 Task: Look for space in Hōfu, Japan from 5th September, 2023 to 12th September, 2023 for 2 adults in price range Rs.10000 to Rs.15000.  With 1  bedroom having 1 bed and 1 bathroom. Property type can be house, flat, guest house, hotel. Booking option can be shelf check-in. Required host language is English.
Action: Mouse moved to (540, 127)
Screenshot: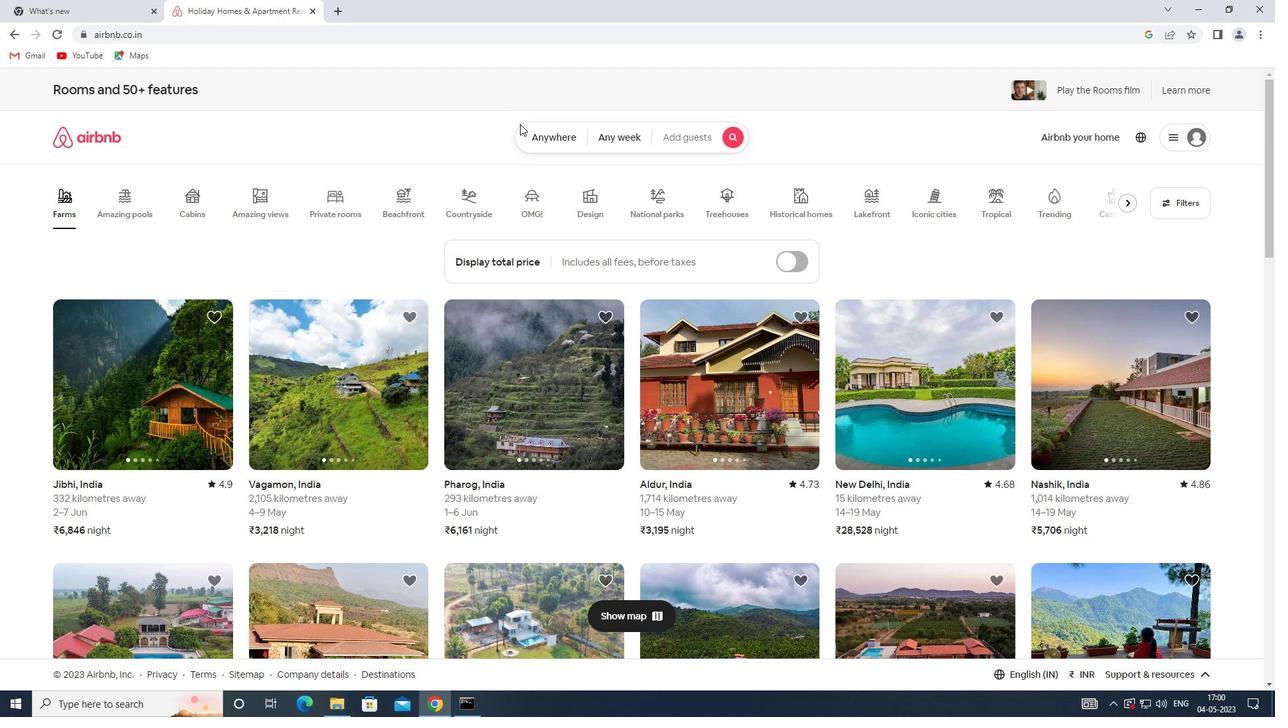 
Action: Mouse pressed left at (540, 127)
Screenshot: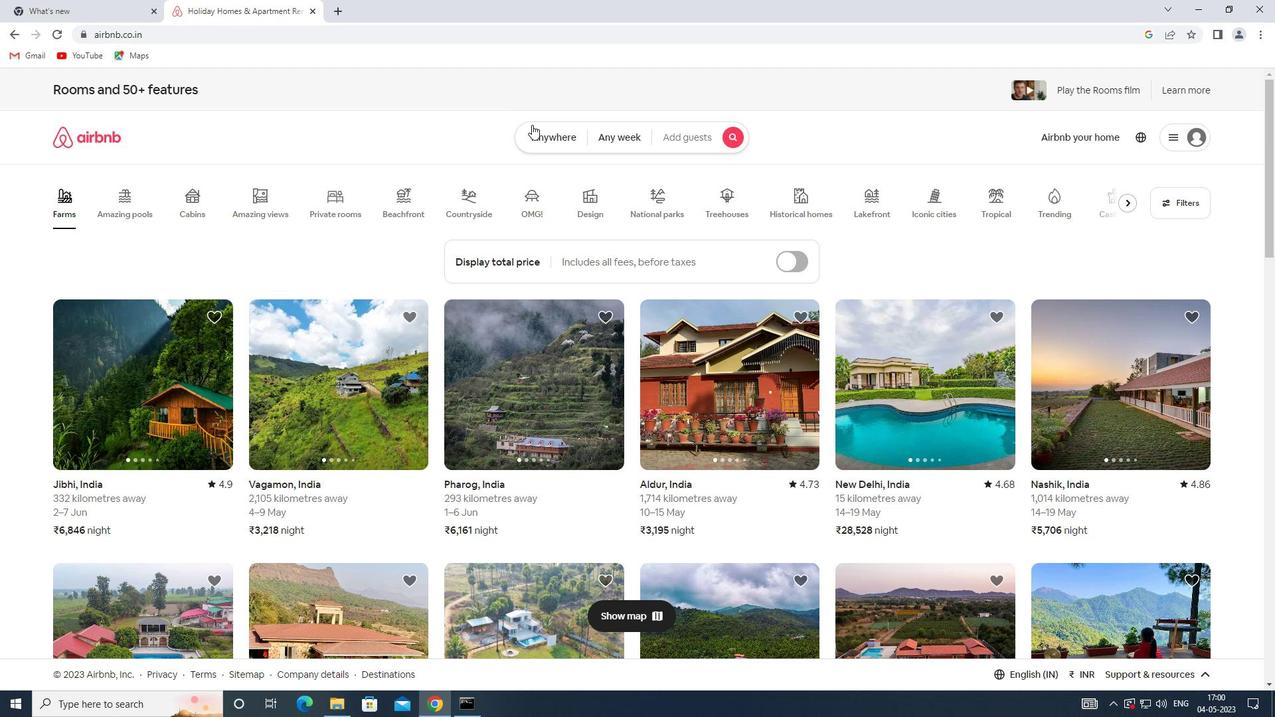 
Action: Mouse moved to (461, 182)
Screenshot: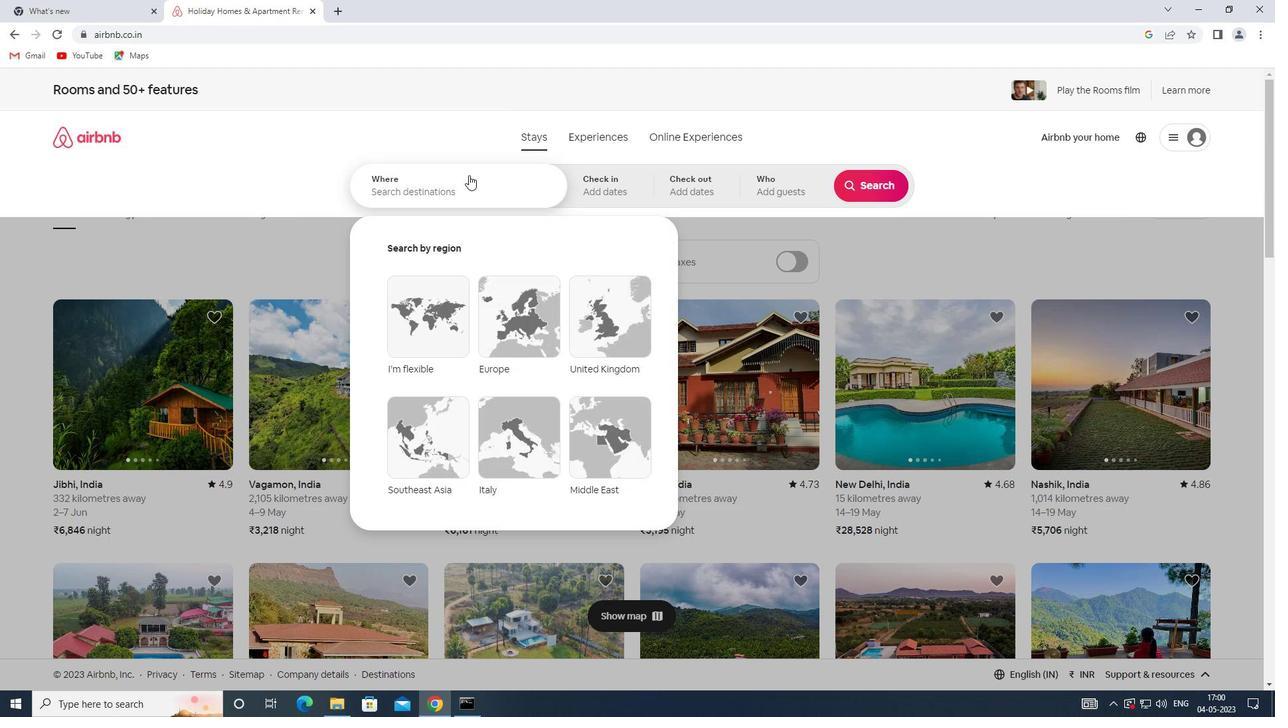 
Action: Mouse pressed left at (461, 182)
Screenshot: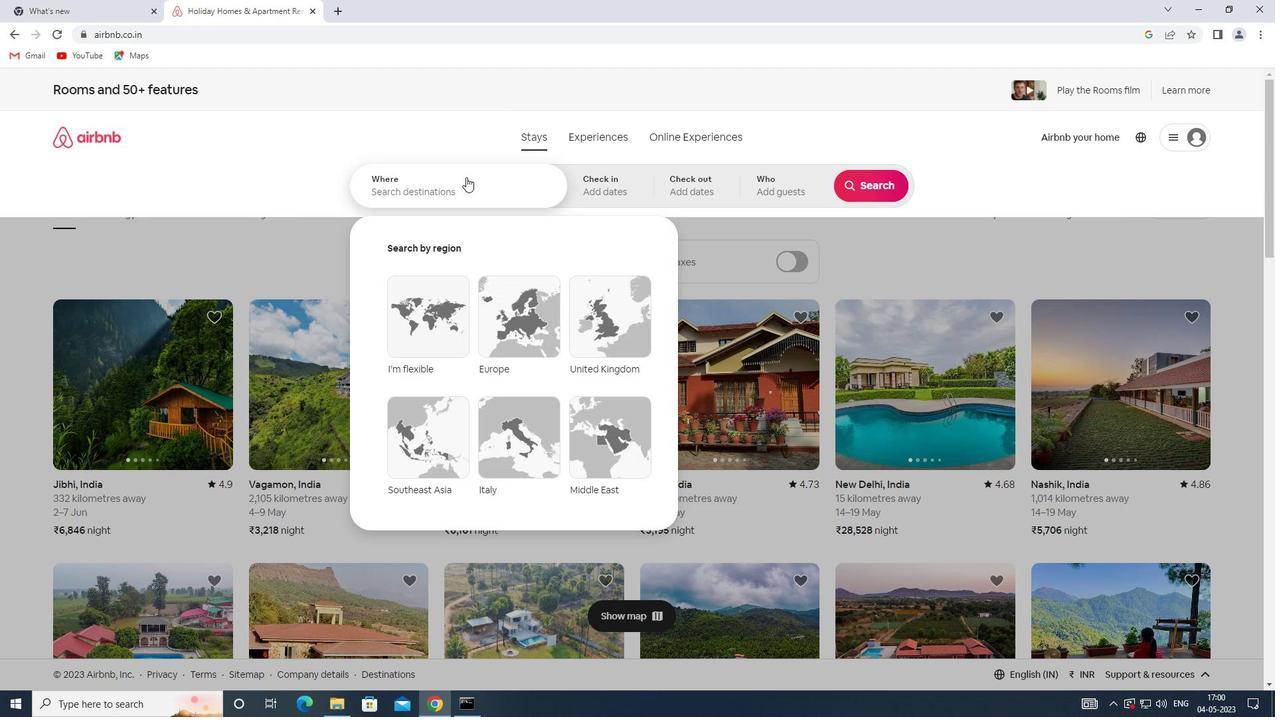 
Action: Key pressed <Key.shift>HOFU,<Key.shift>JAPAN
Screenshot: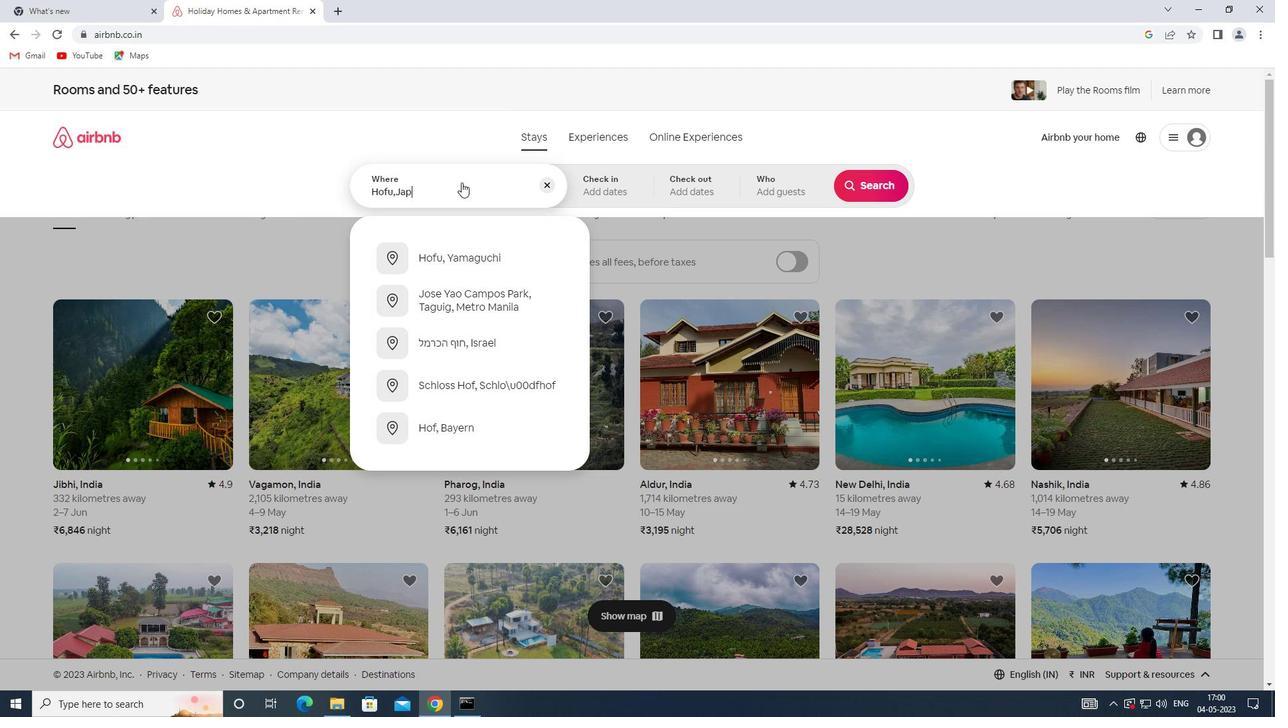 
Action: Mouse moved to (594, 192)
Screenshot: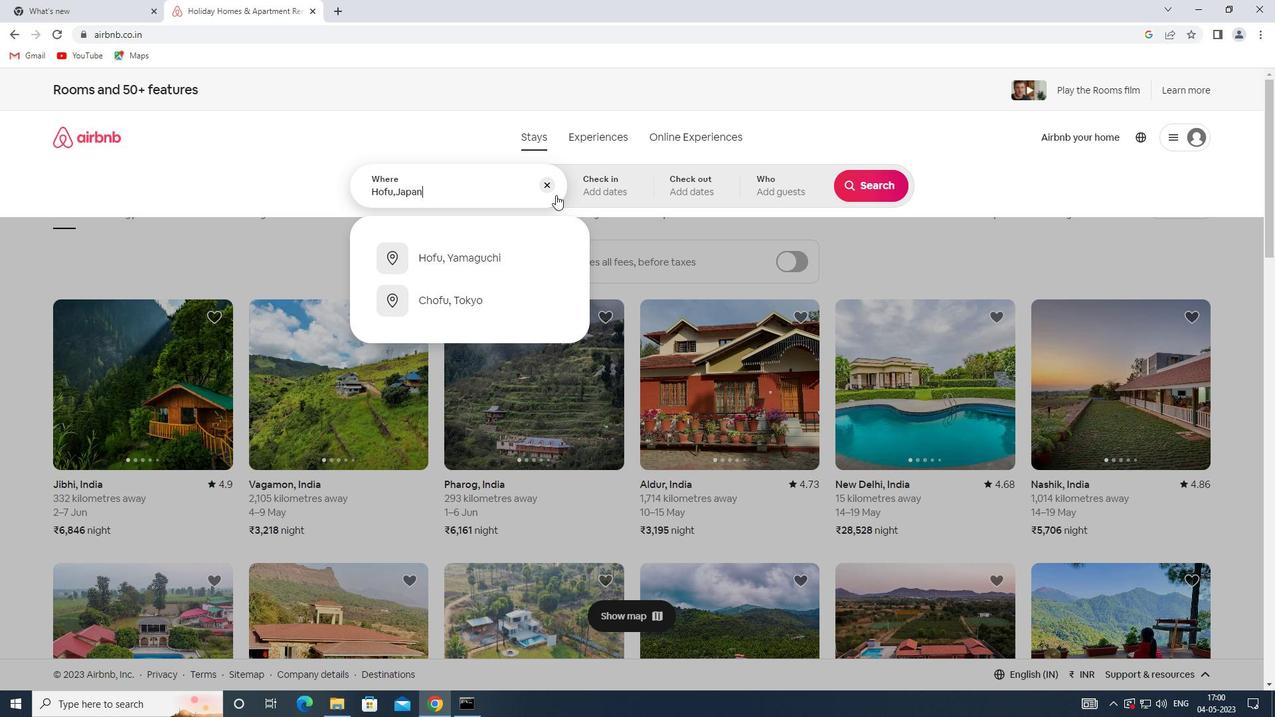 
Action: Mouse pressed left at (594, 192)
Screenshot: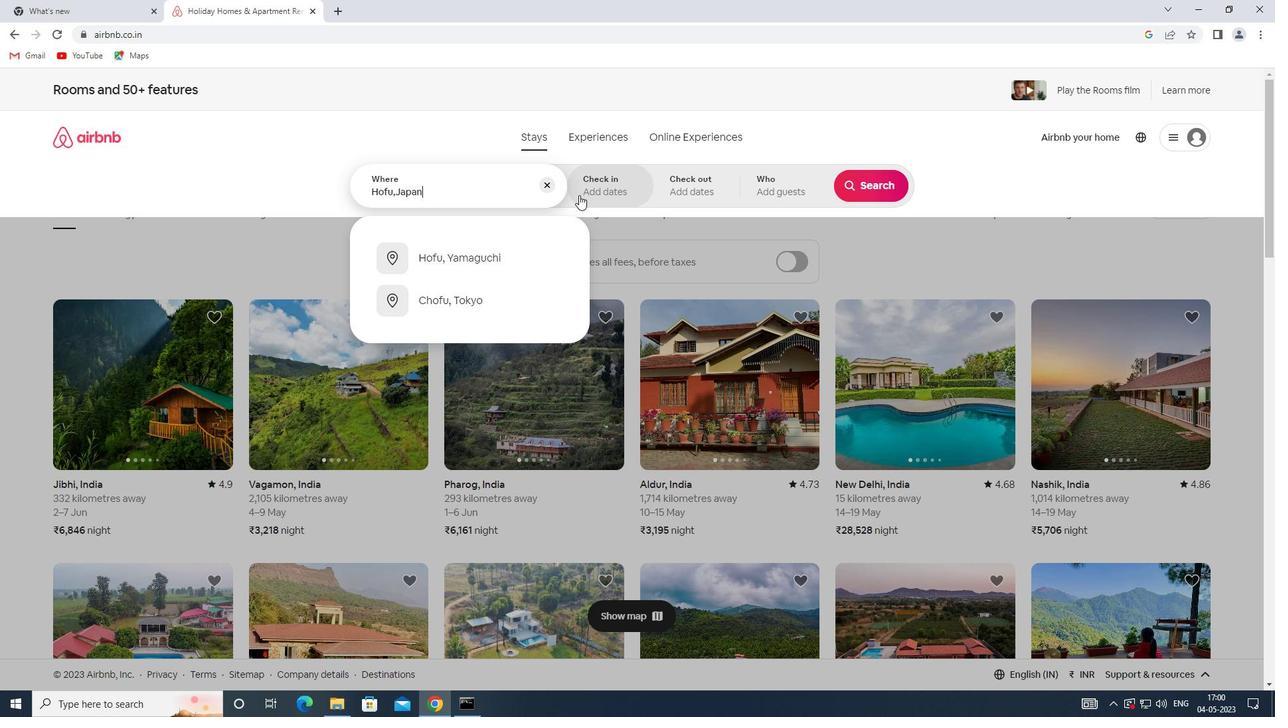 
Action: Mouse moved to (871, 293)
Screenshot: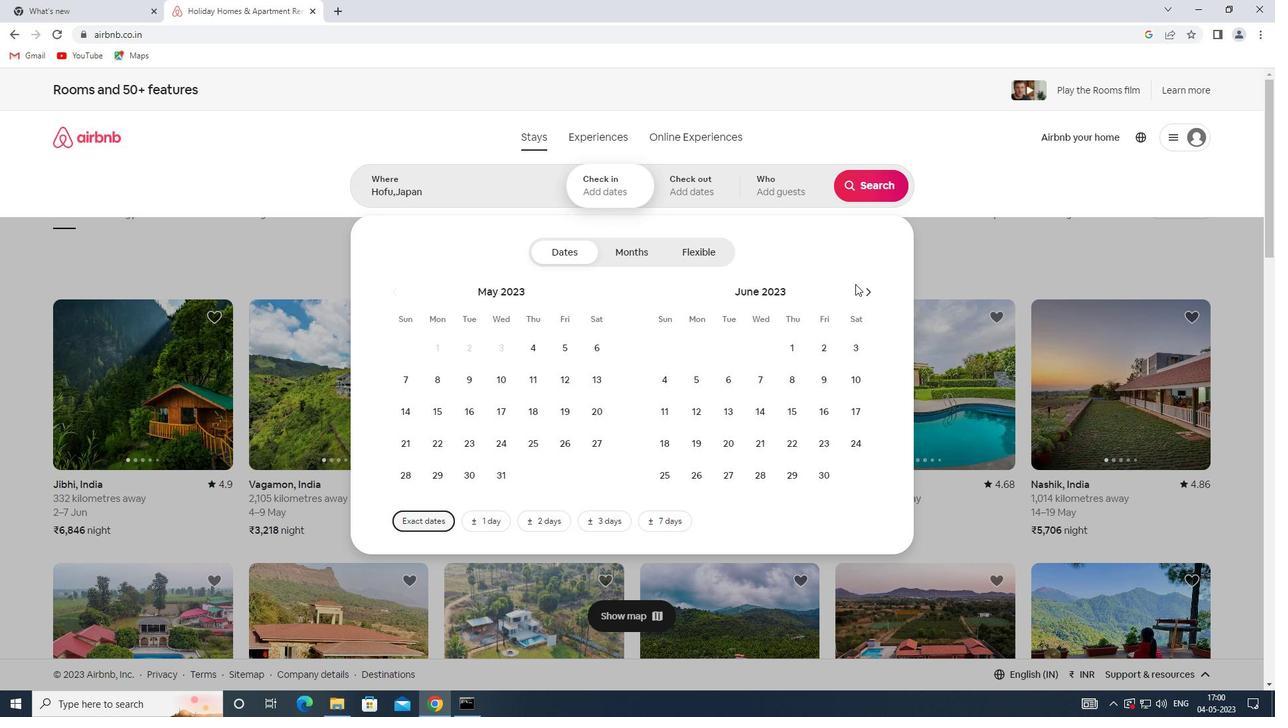 
Action: Mouse pressed left at (871, 293)
Screenshot: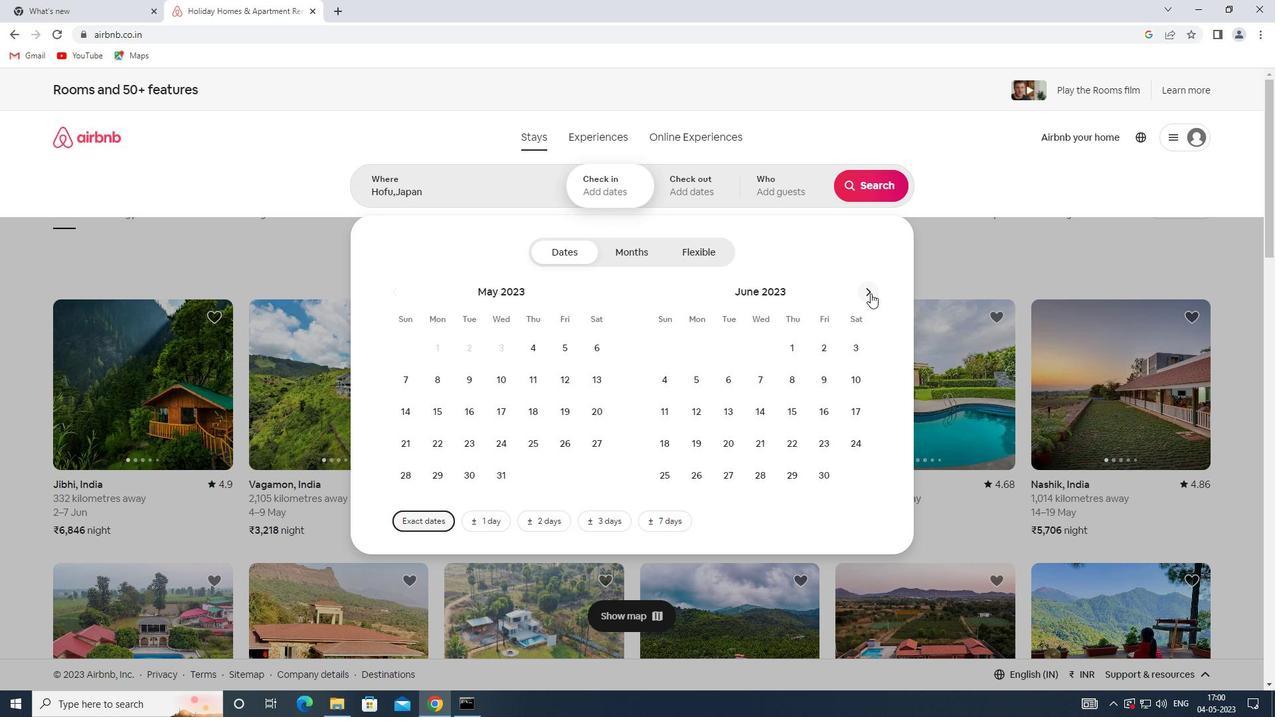 
Action: Mouse pressed left at (871, 293)
Screenshot: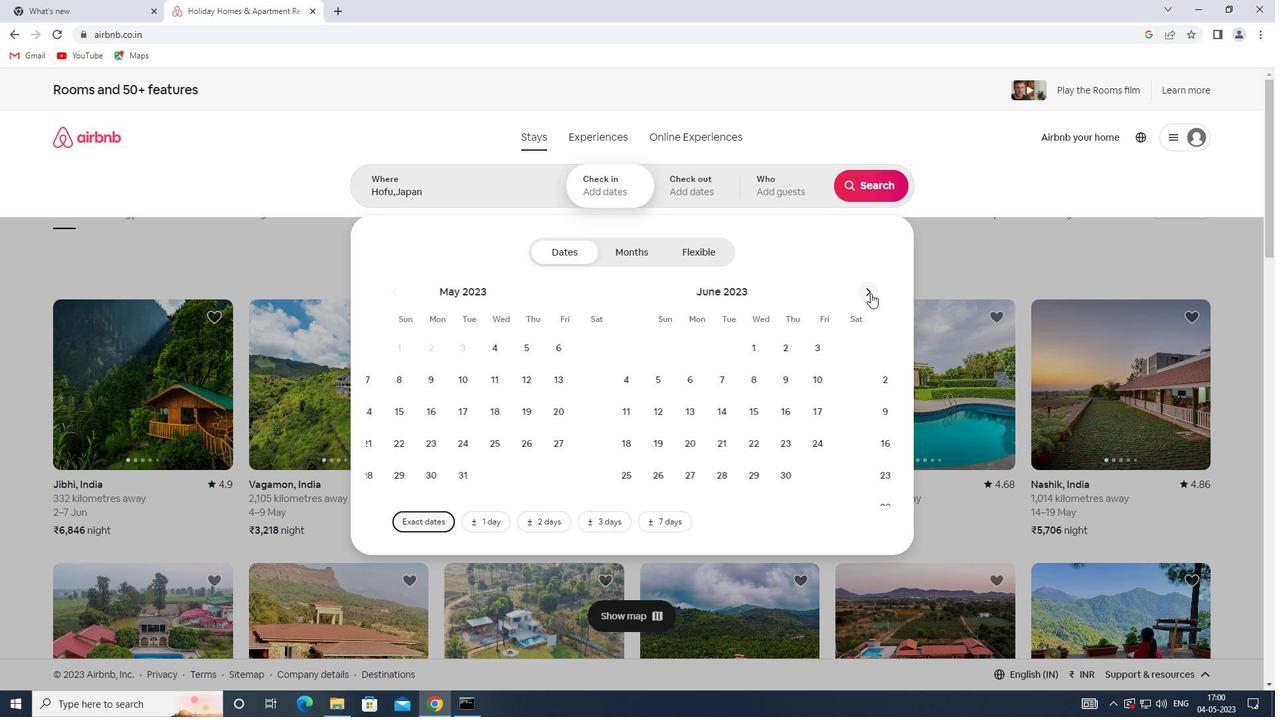 
Action: Mouse pressed left at (871, 293)
Screenshot: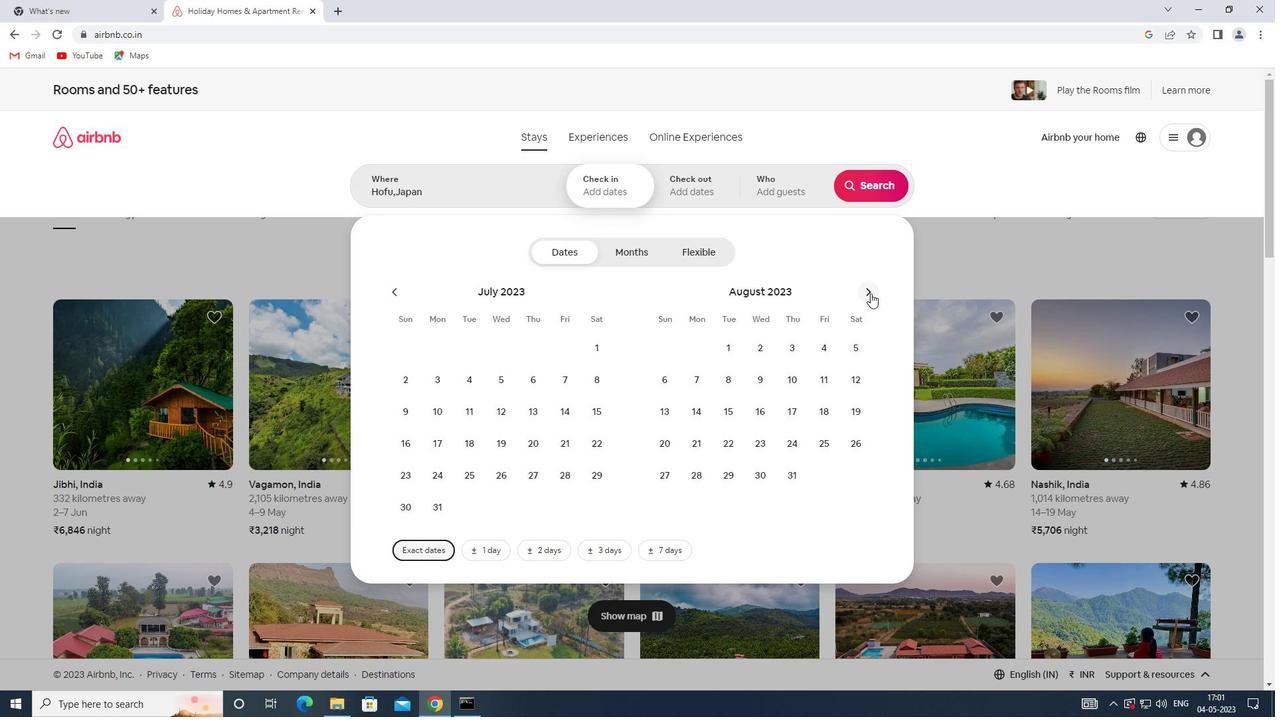 
Action: Mouse moved to (729, 377)
Screenshot: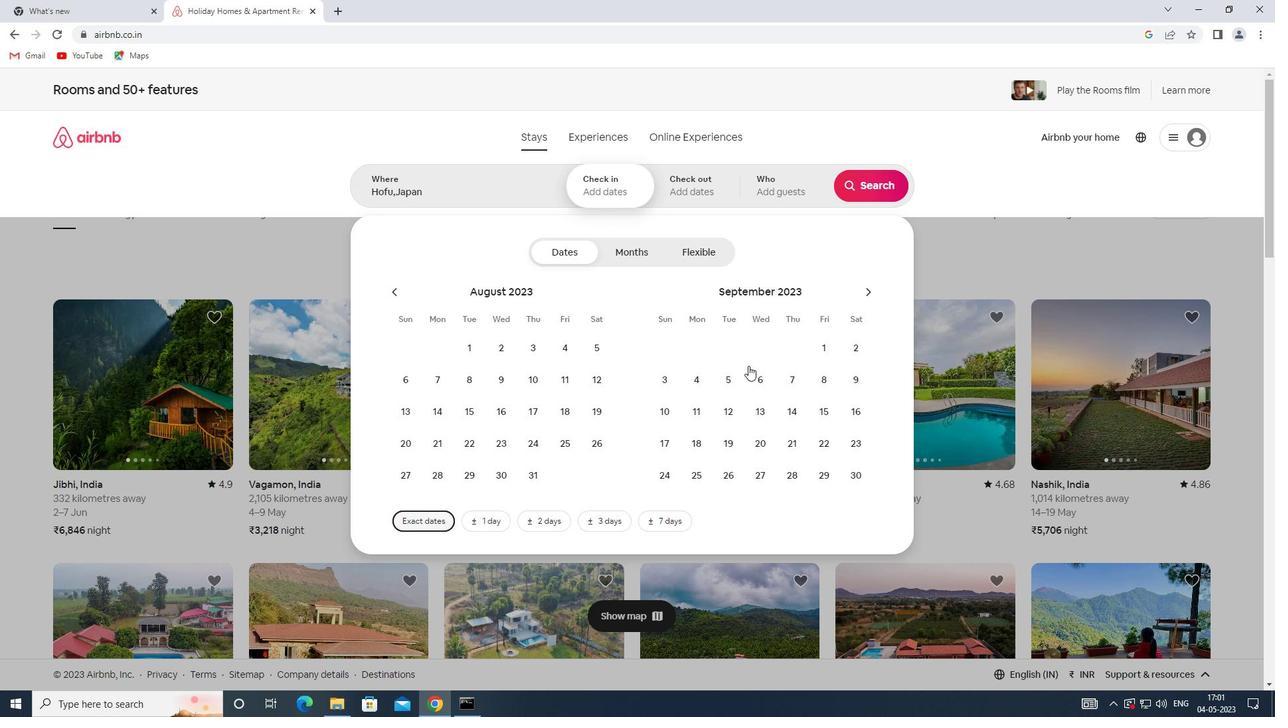 
Action: Mouse pressed left at (729, 377)
Screenshot: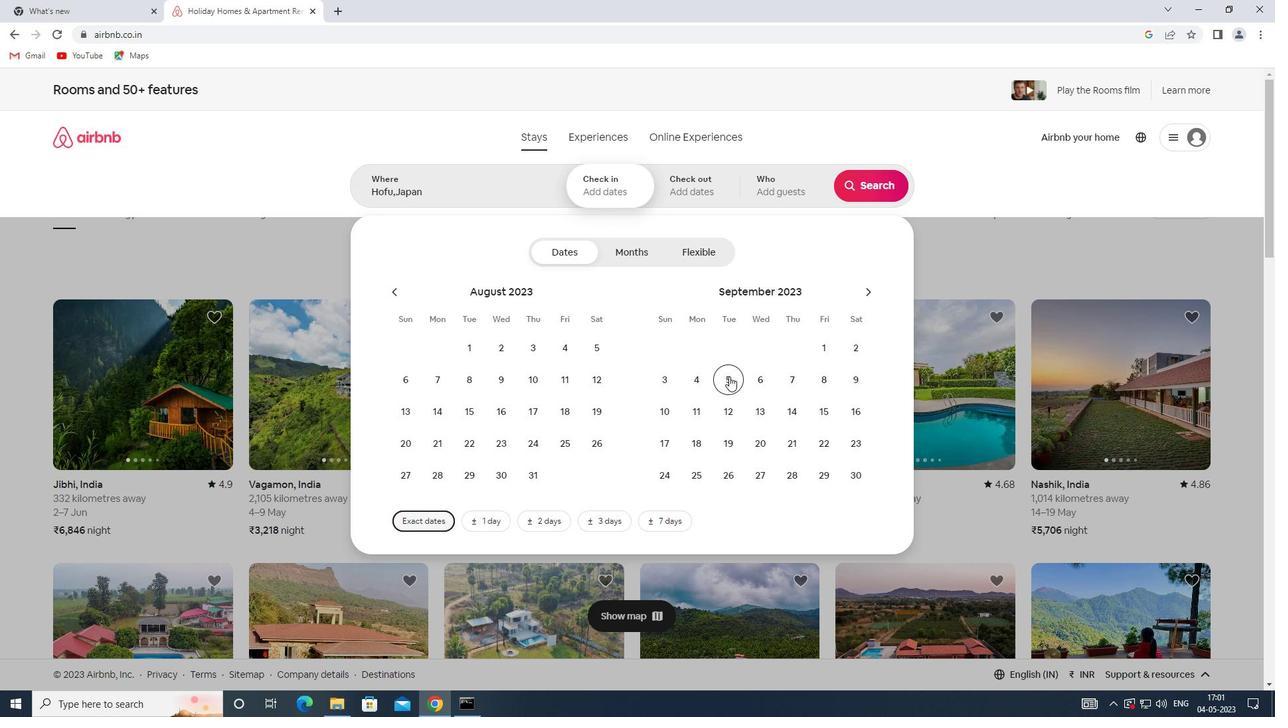 
Action: Mouse moved to (725, 410)
Screenshot: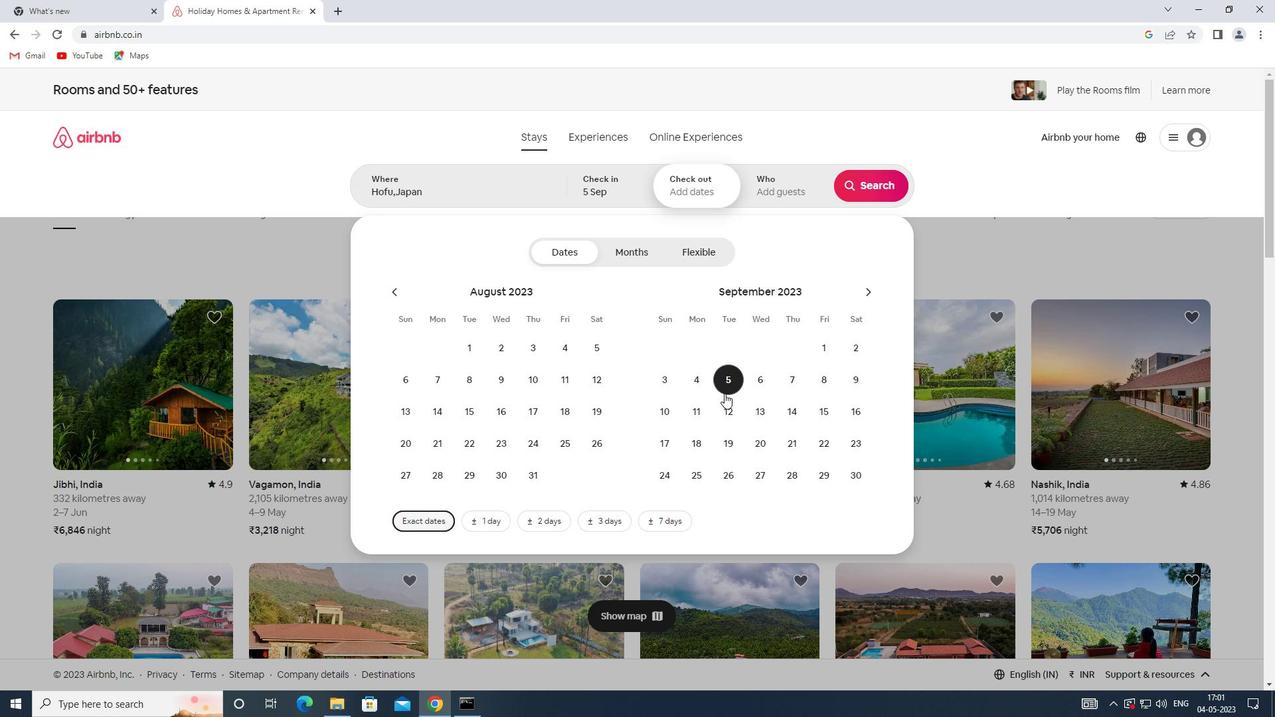 
Action: Mouse pressed left at (725, 410)
Screenshot: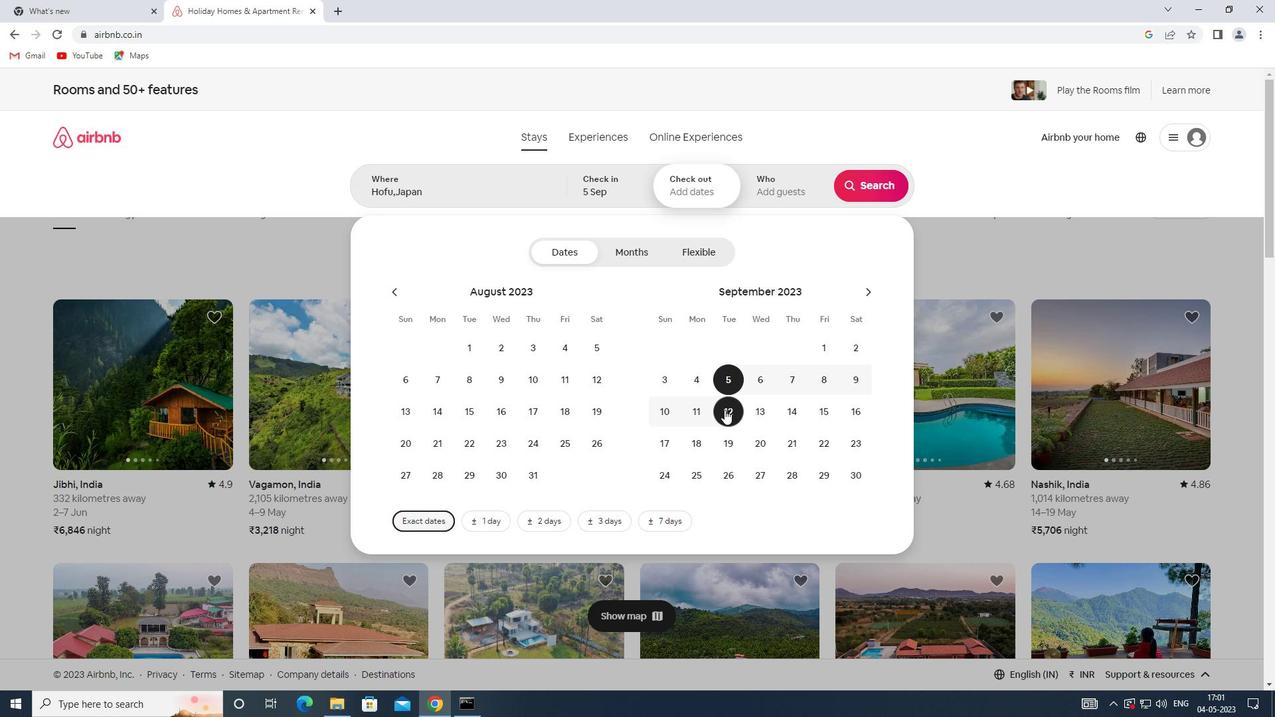 
Action: Mouse moved to (760, 191)
Screenshot: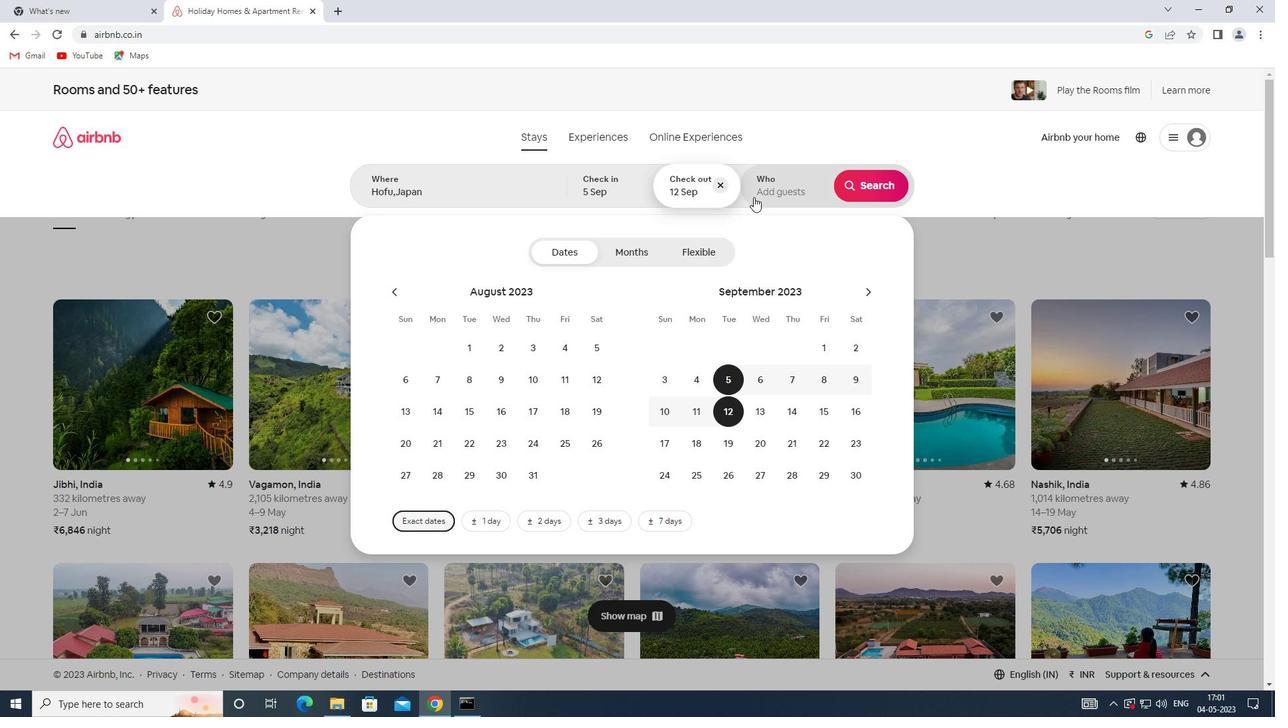 
Action: Mouse pressed left at (760, 191)
Screenshot: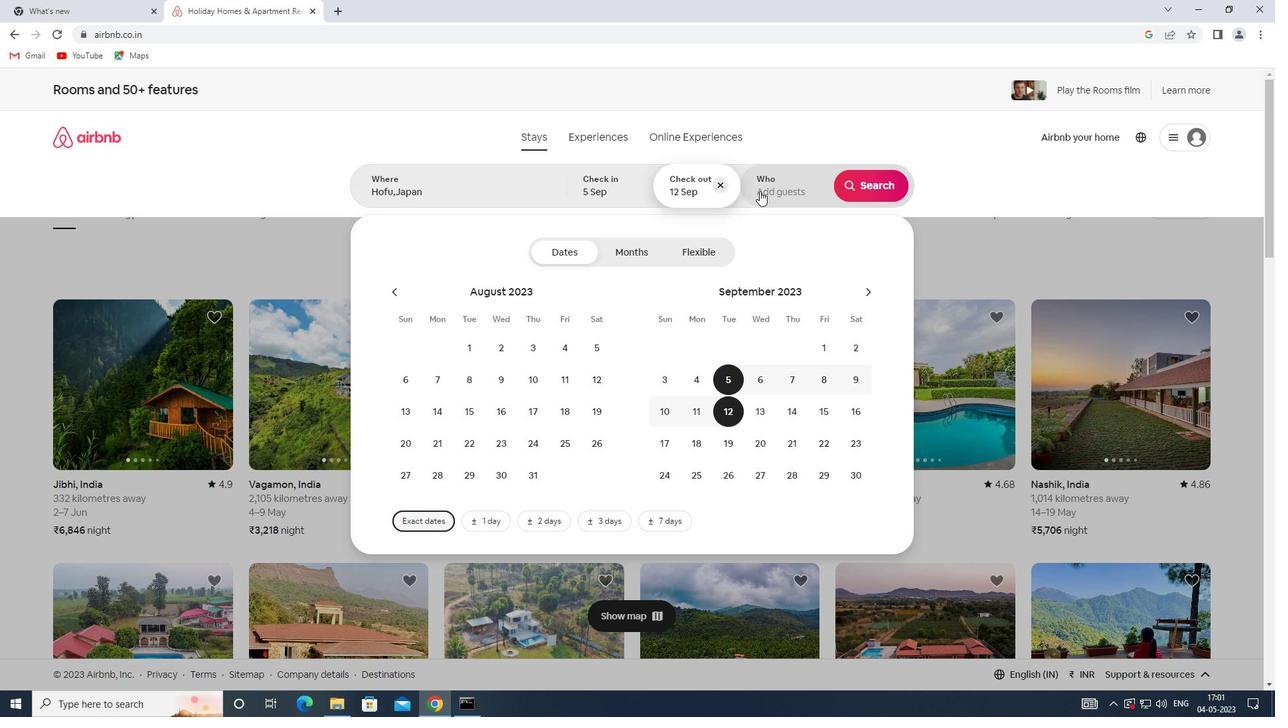 
Action: Mouse moved to (884, 256)
Screenshot: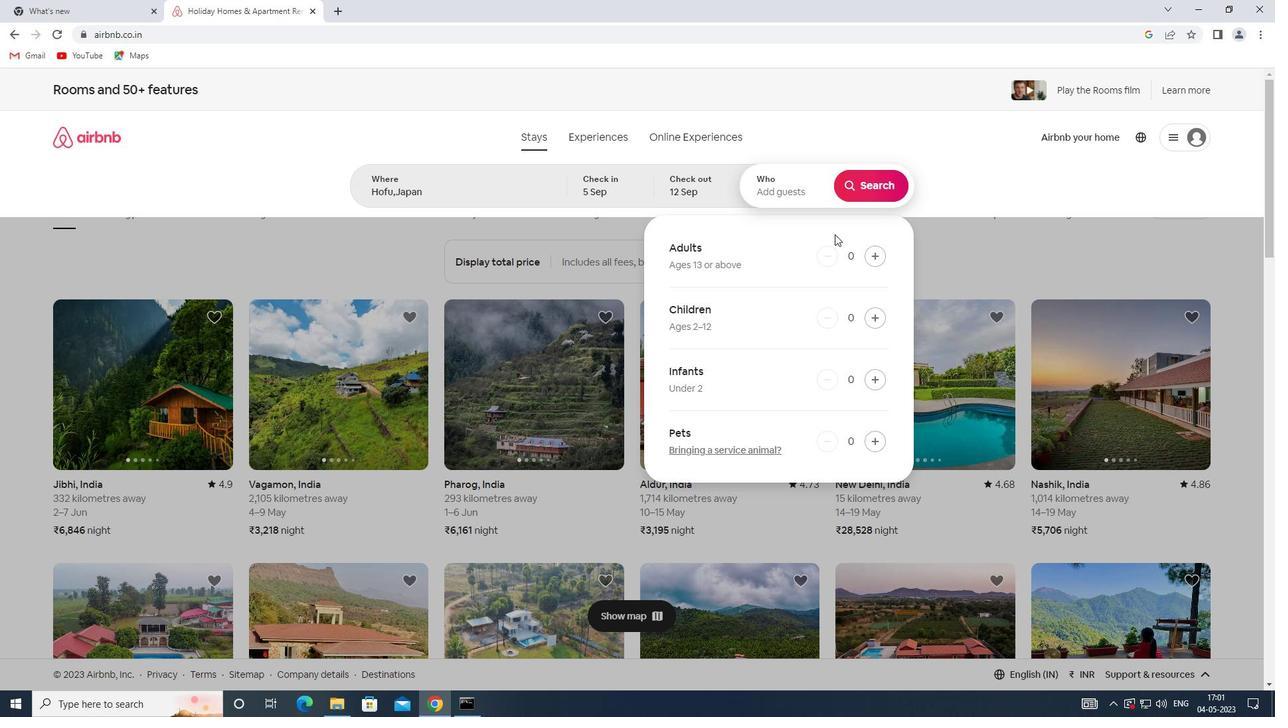 
Action: Mouse pressed left at (884, 256)
Screenshot: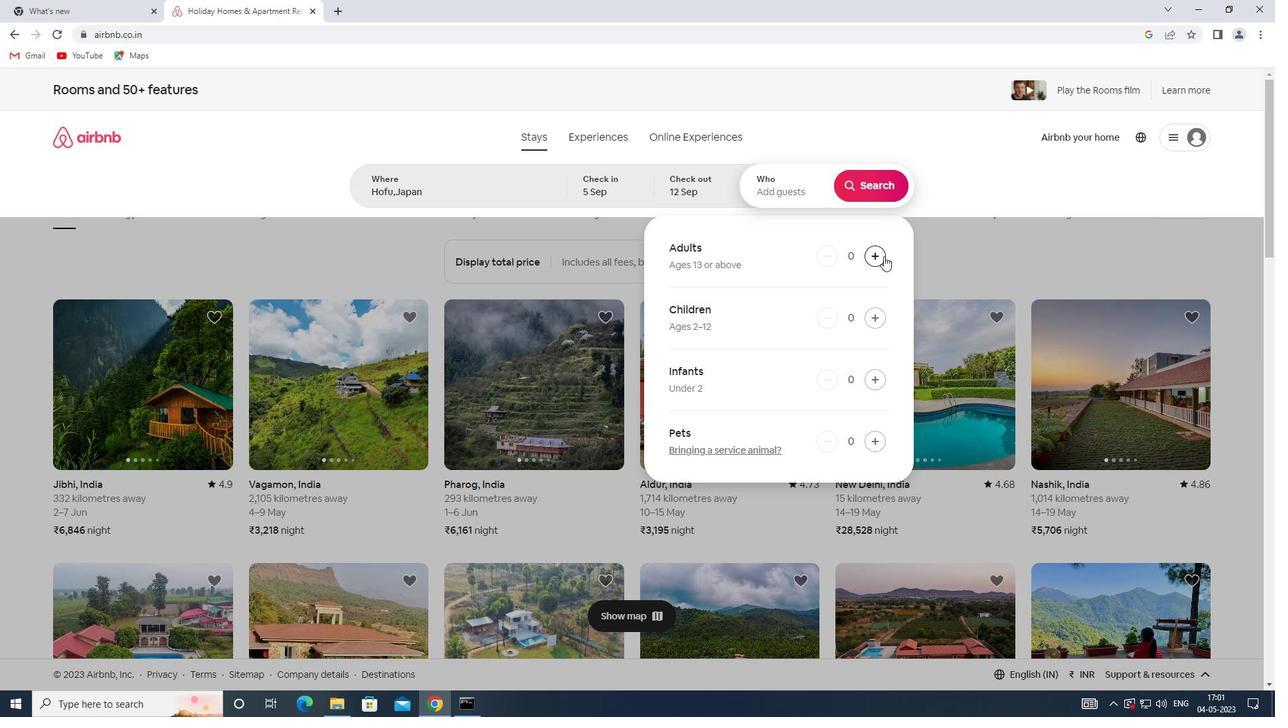
Action: Mouse pressed left at (884, 256)
Screenshot: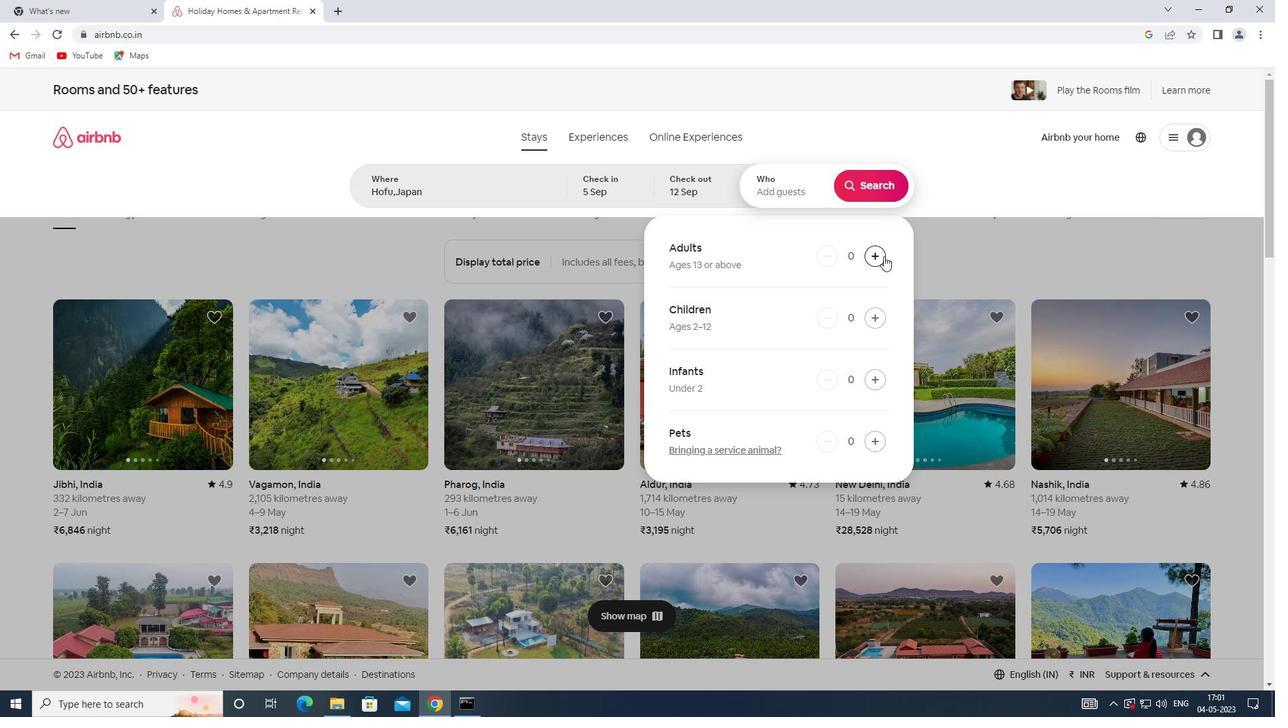 
Action: Mouse moved to (859, 171)
Screenshot: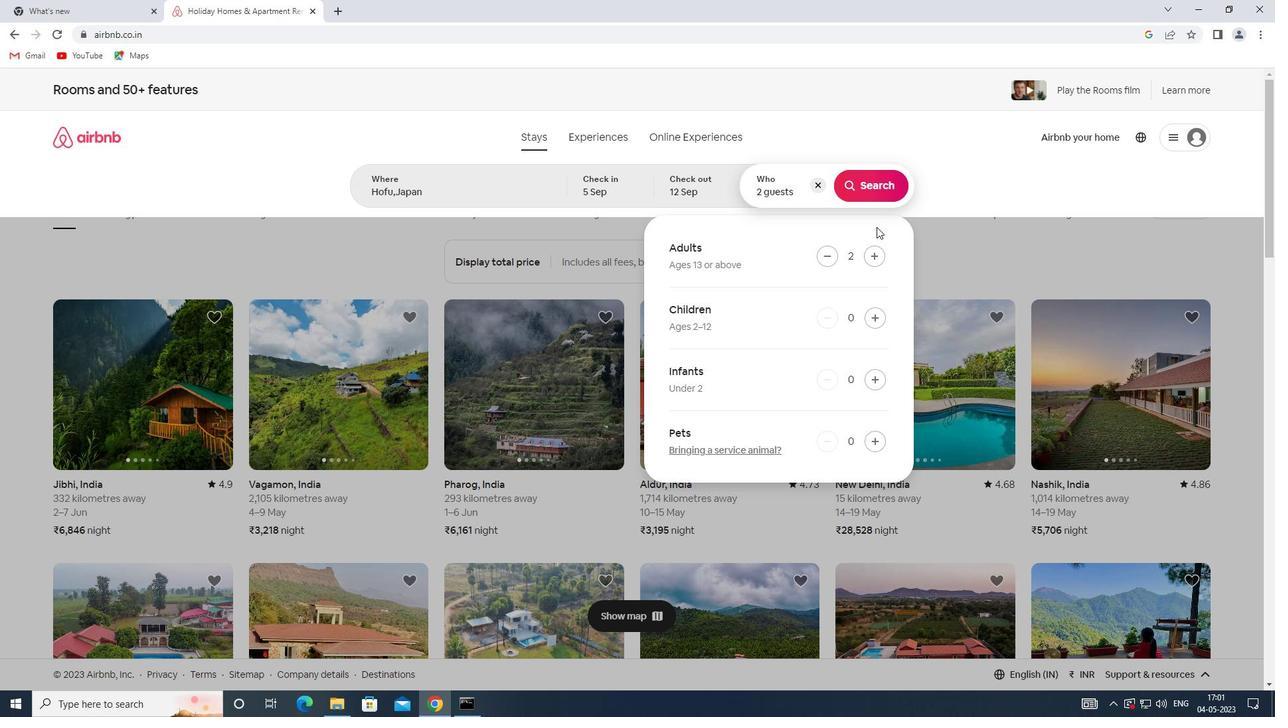 
Action: Mouse pressed left at (859, 171)
Screenshot: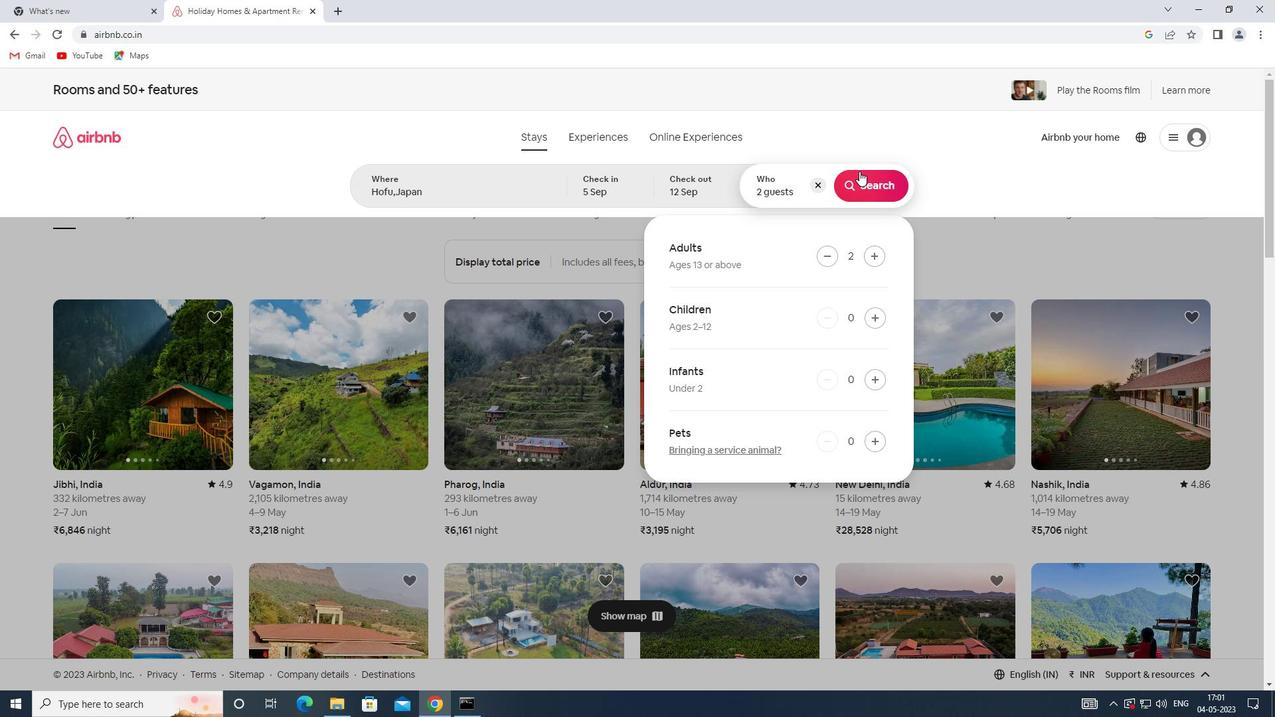 
Action: Mouse moved to (1216, 140)
Screenshot: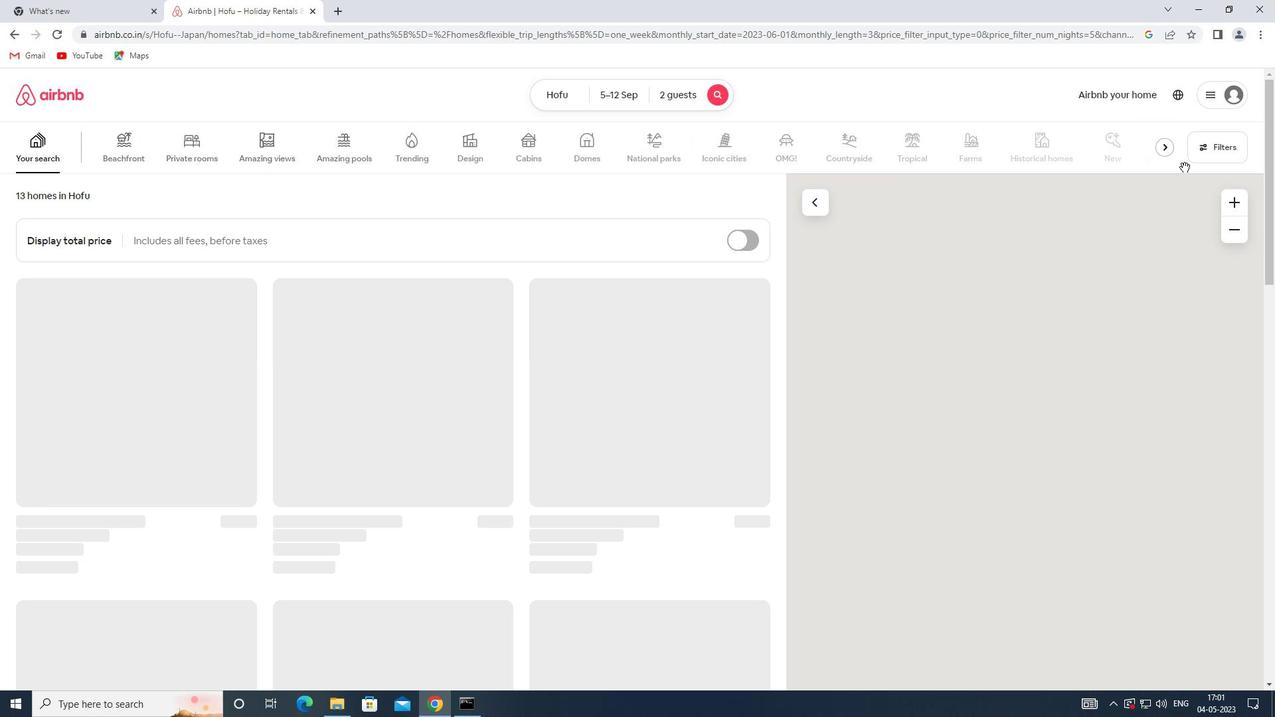 
Action: Mouse pressed left at (1216, 140)
Screenshot: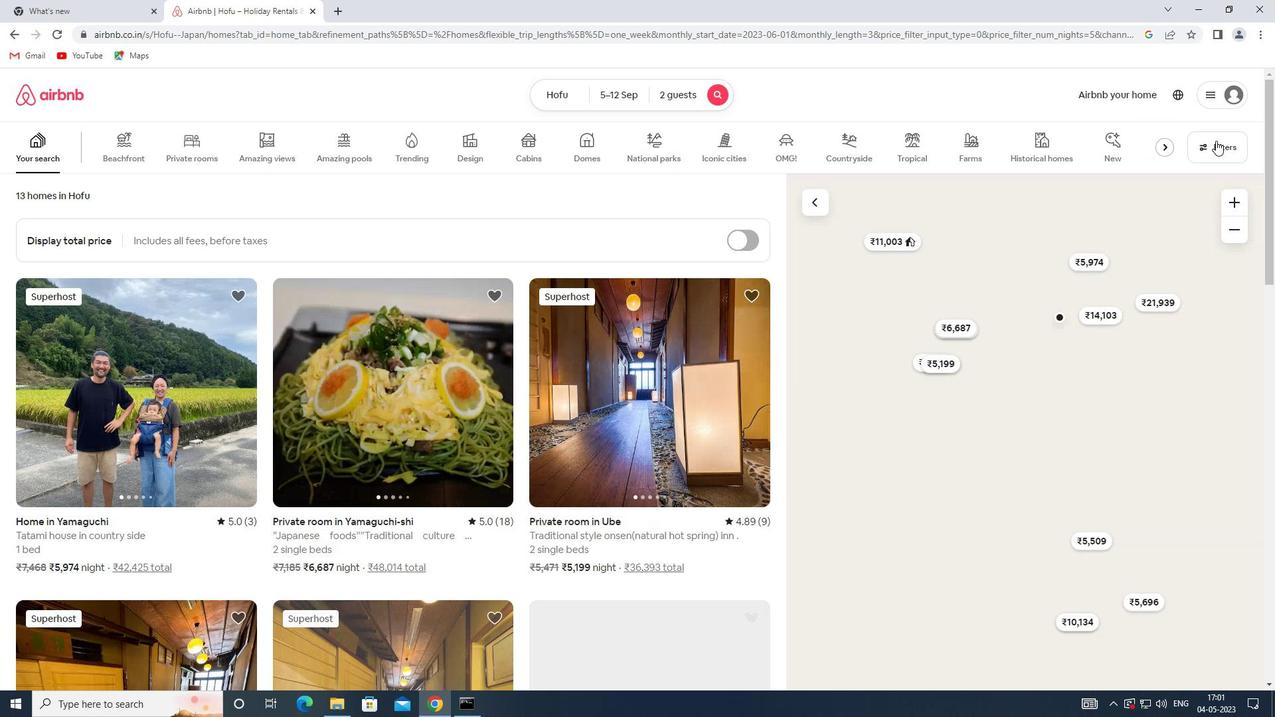 
Action: Mouse moved to (467, 320)
Screenshot: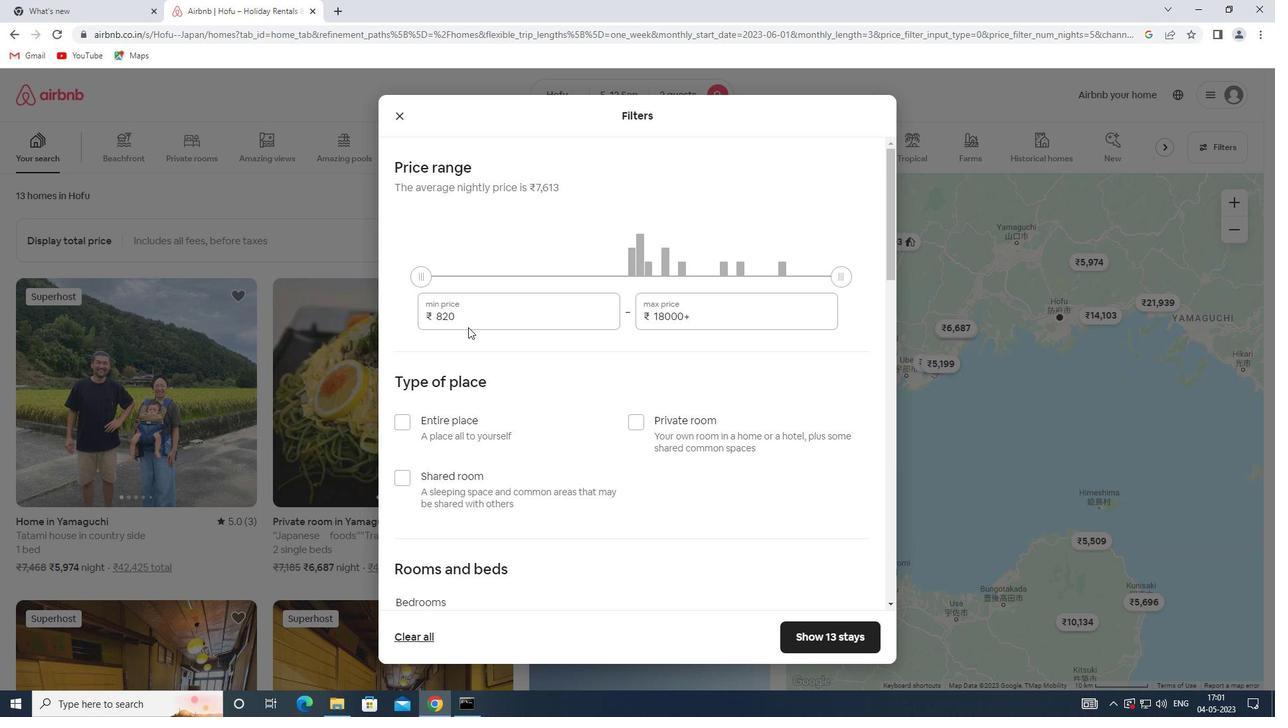 
Action: Mouse pressed left at (467, 320)
Screenshot: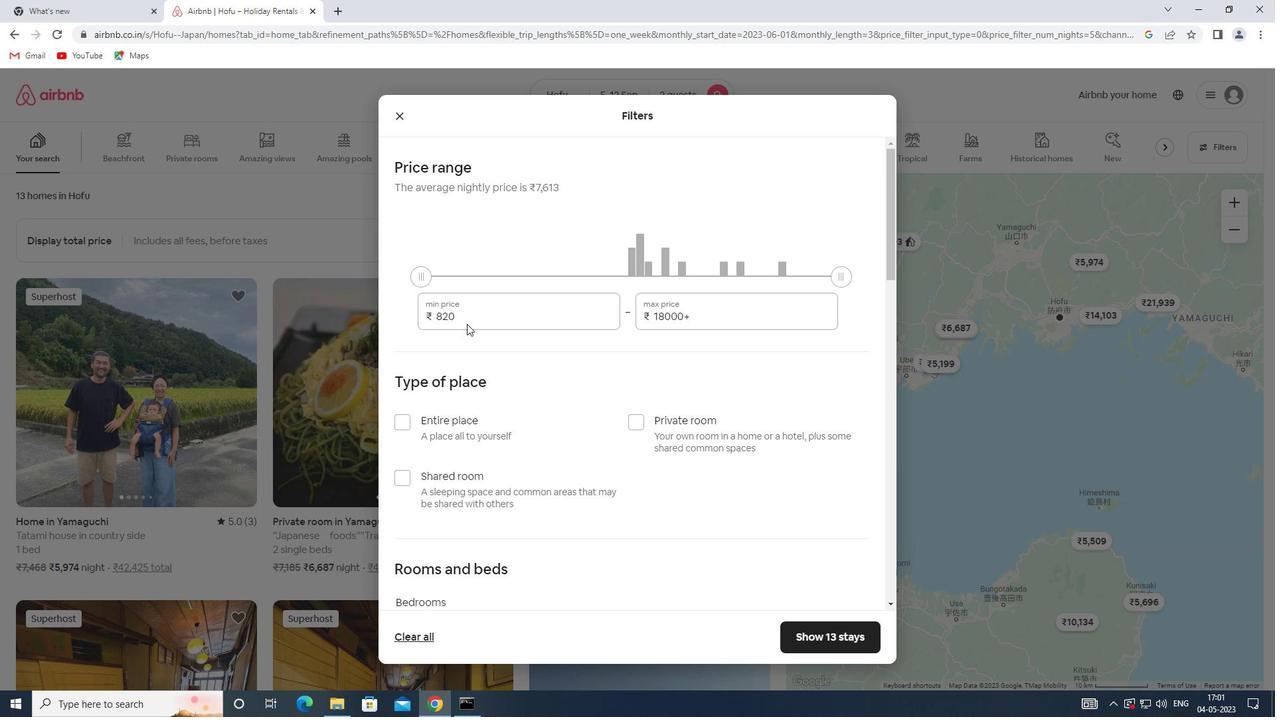 
Action: Mouse moved to (411, 320)
Screenshot: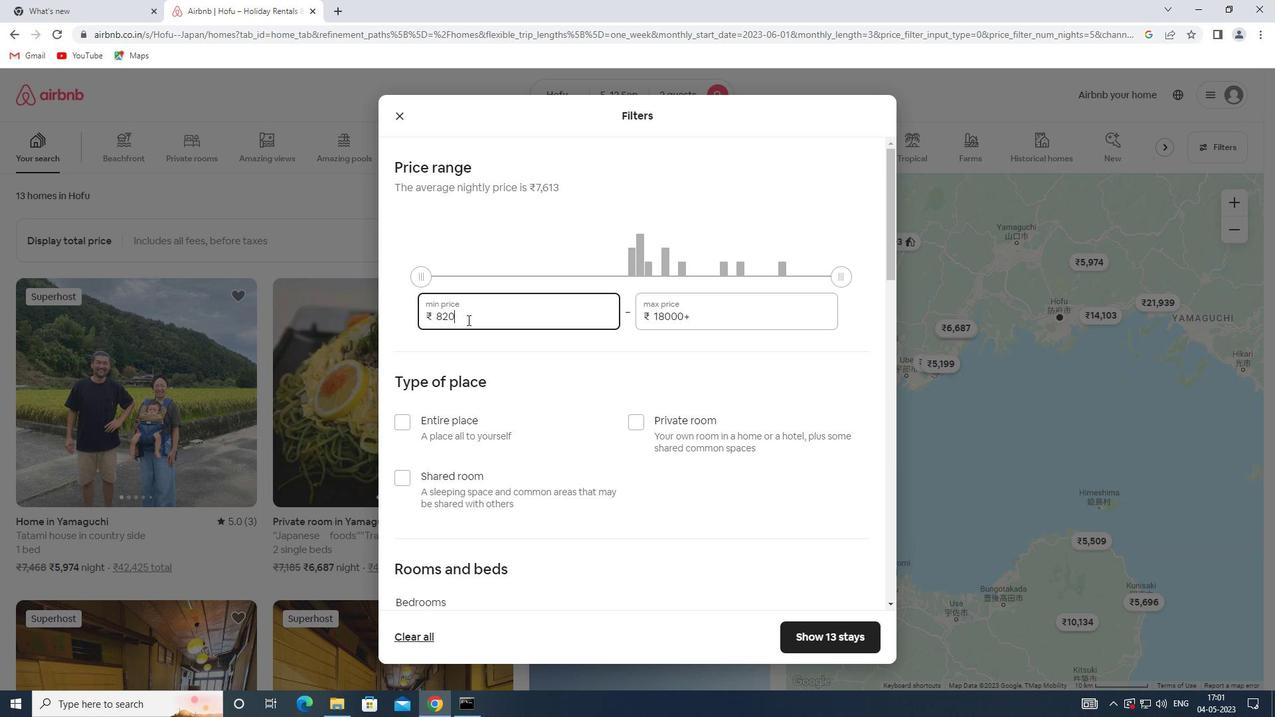 
Action: Key pressed 10000
Screenshot: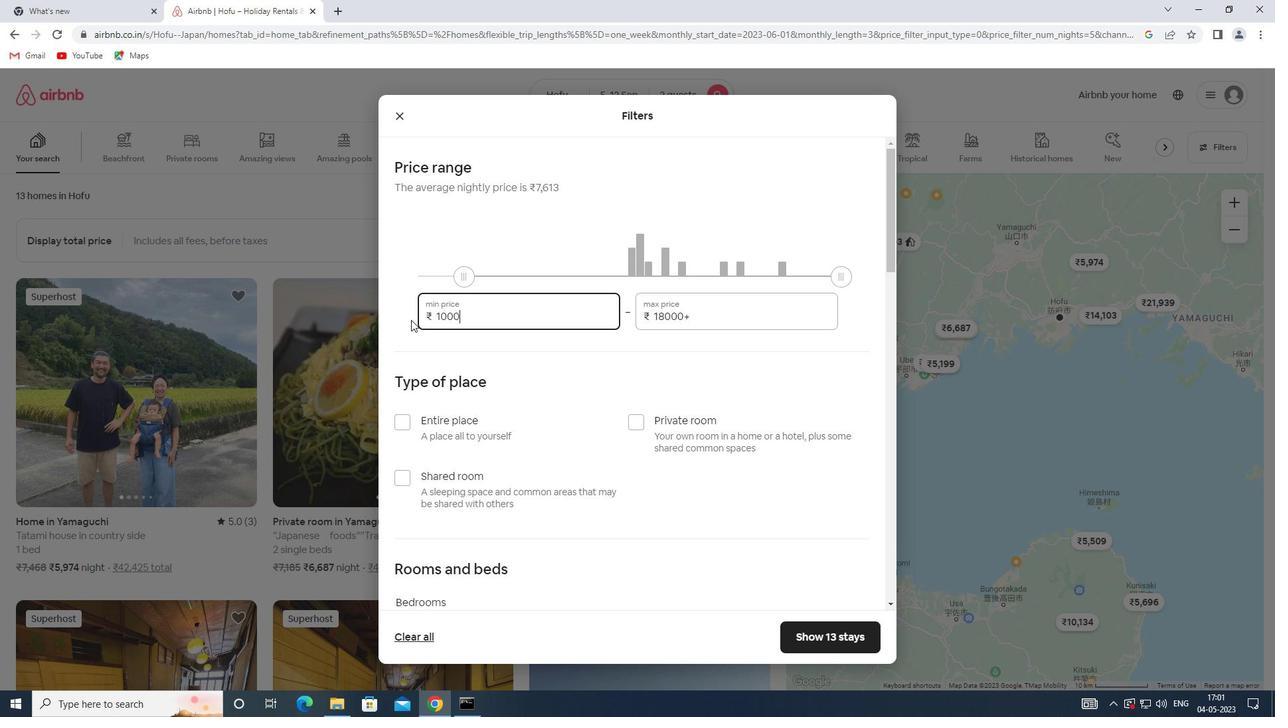
Action: Mouse moved to (703, 321)
Screenshot: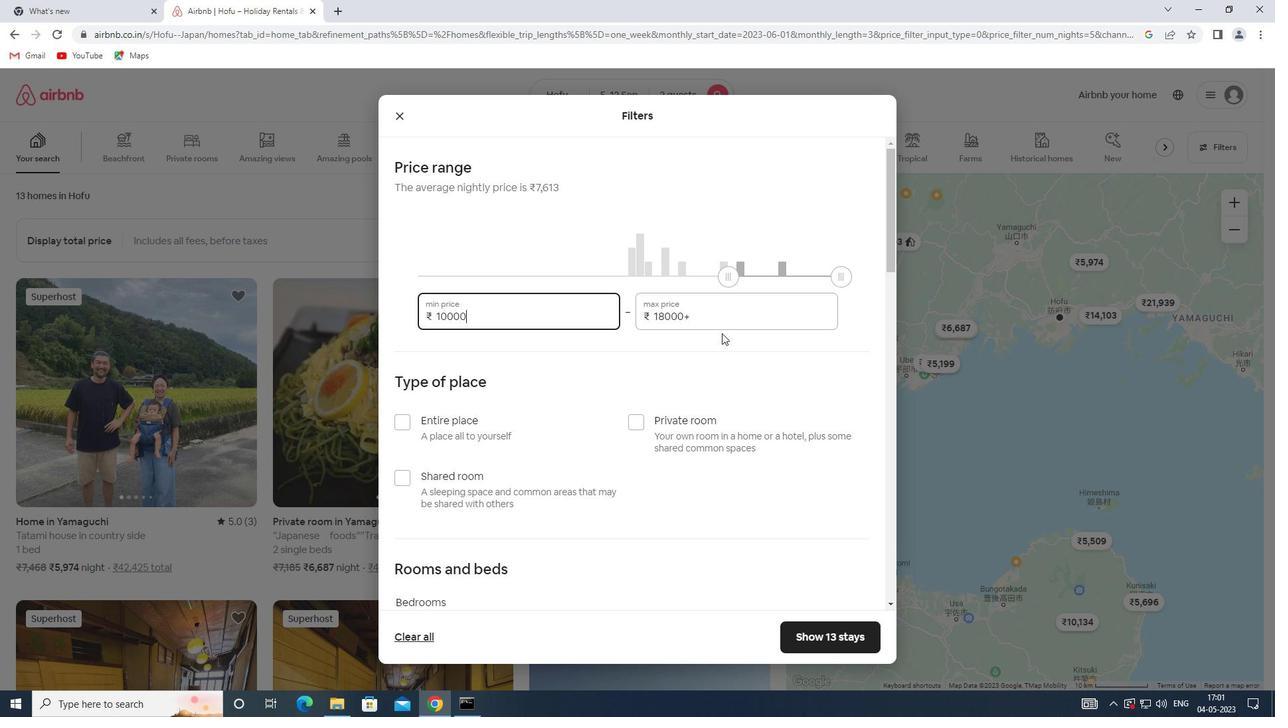 
Action: Mouse pressed left at (703, 321)
Screenshot: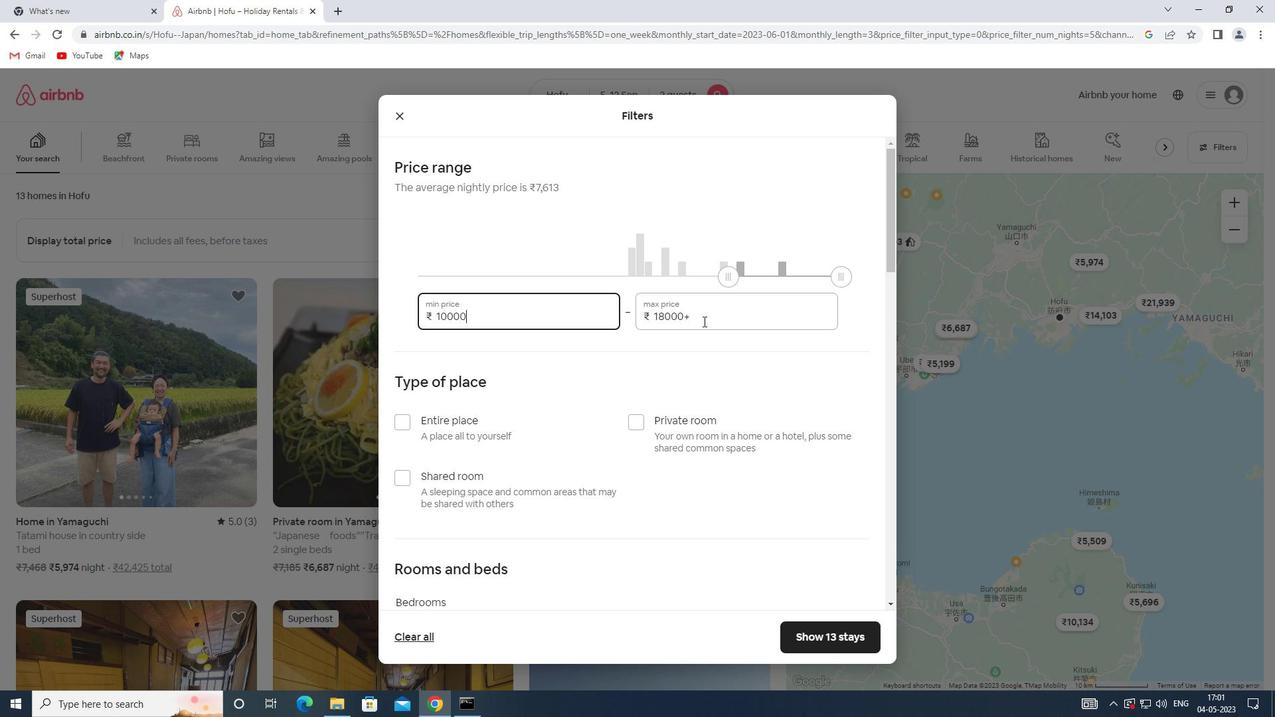 
Action: Mouse moved to (637, 330)
Screenshot: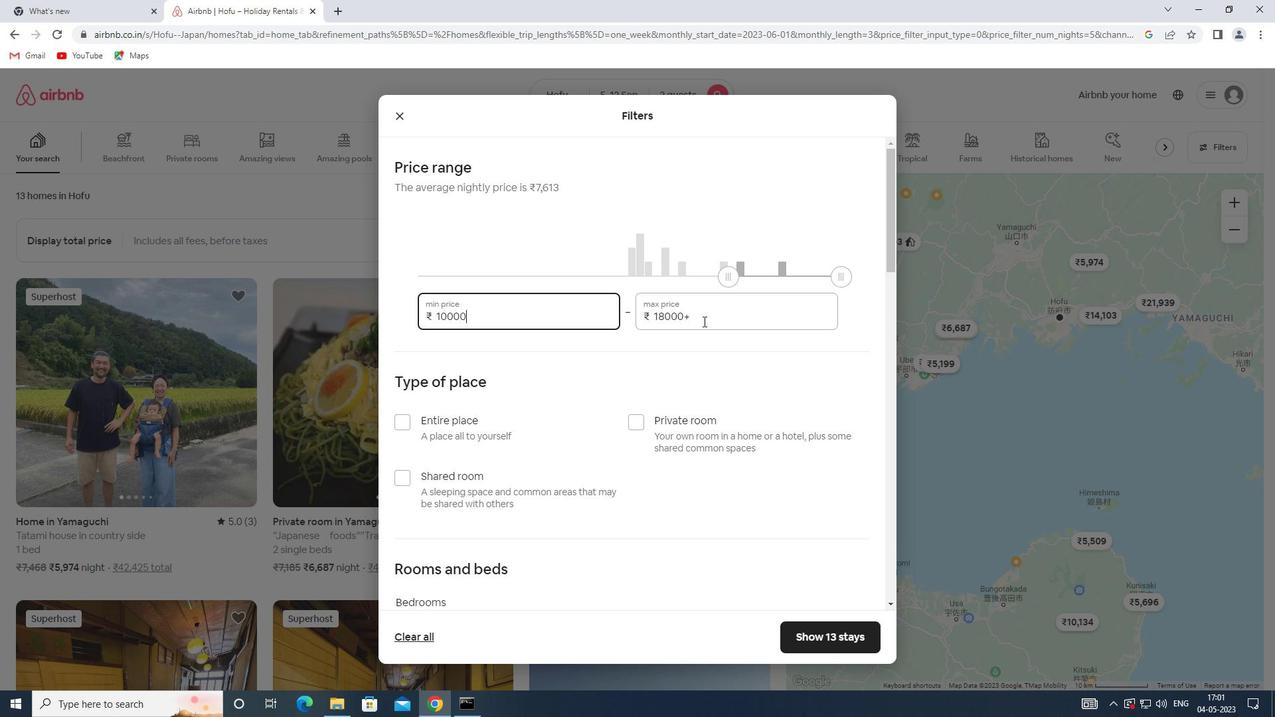 
Action: Key pressed 15000
Screenshot: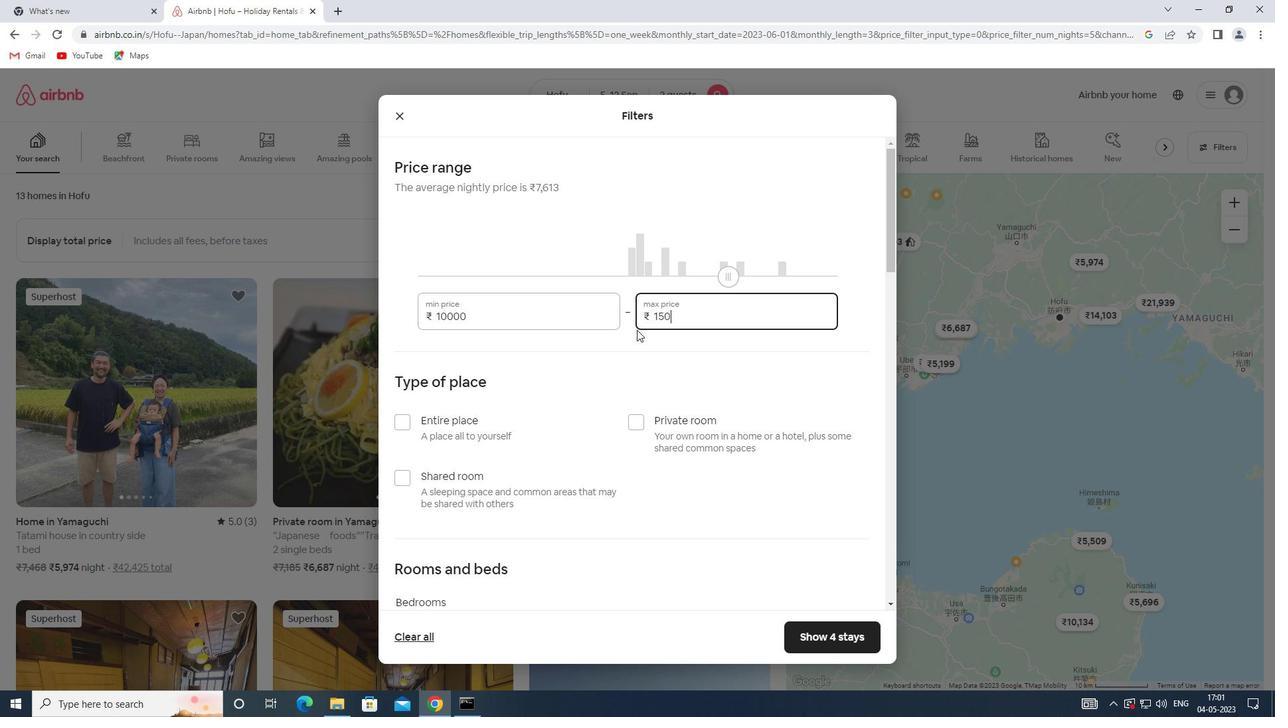 
Action: Mouse moved to (645, 326)
Screenshot: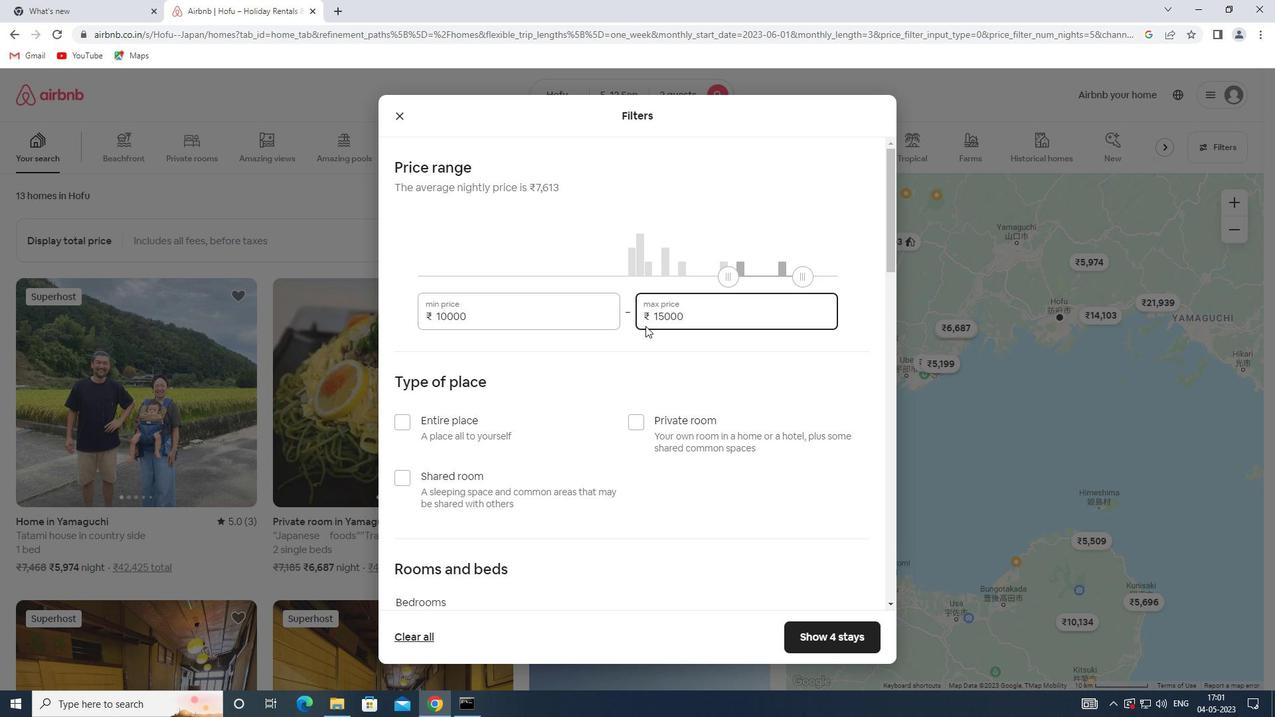
Action: Mouse scrolled (645, 325) with delta (0, 0)
Screenshot: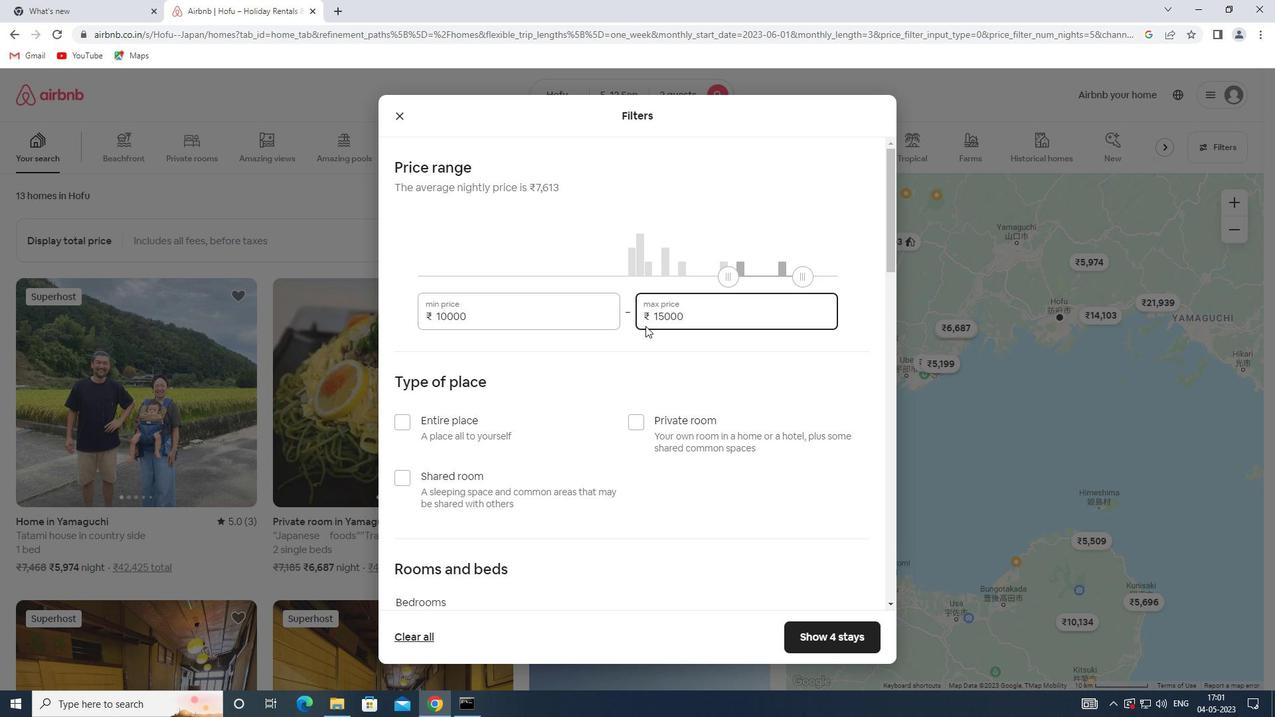 
Action: Mouse moved to (643, 328)
Screenshot: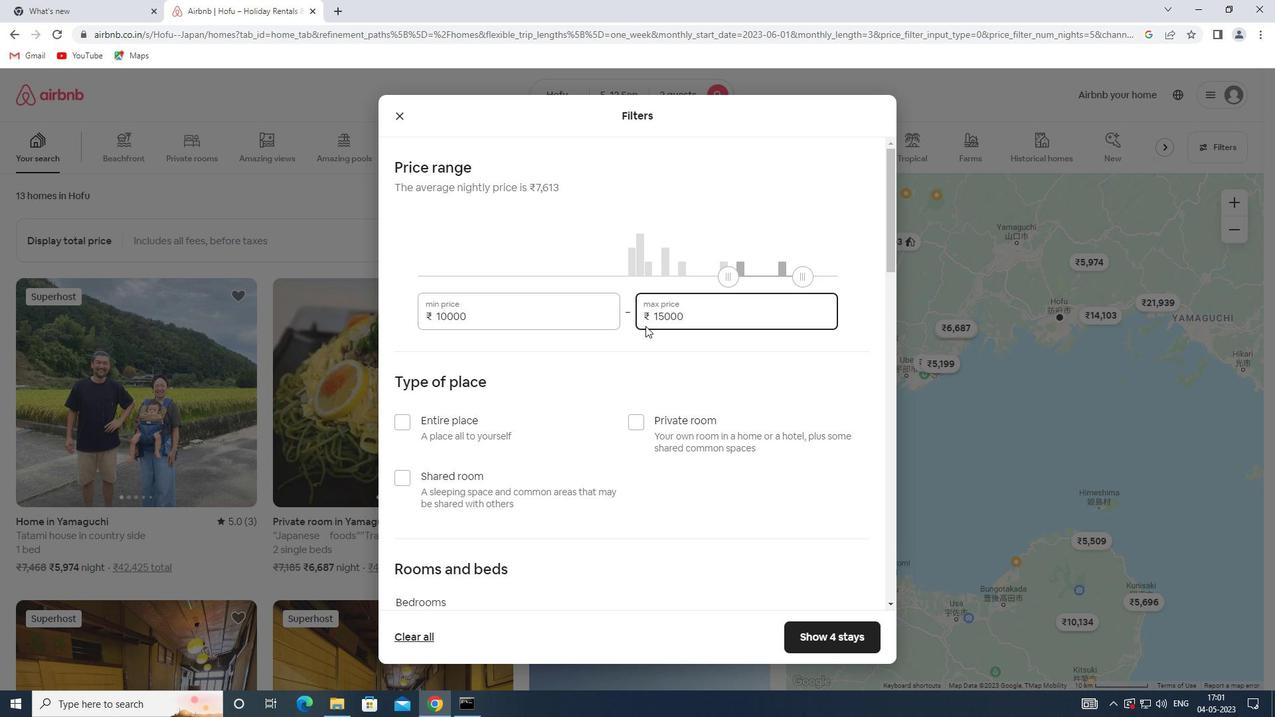 
Action: Mouse scrolled (643, 328) with delta (0, 0)
Screenshot: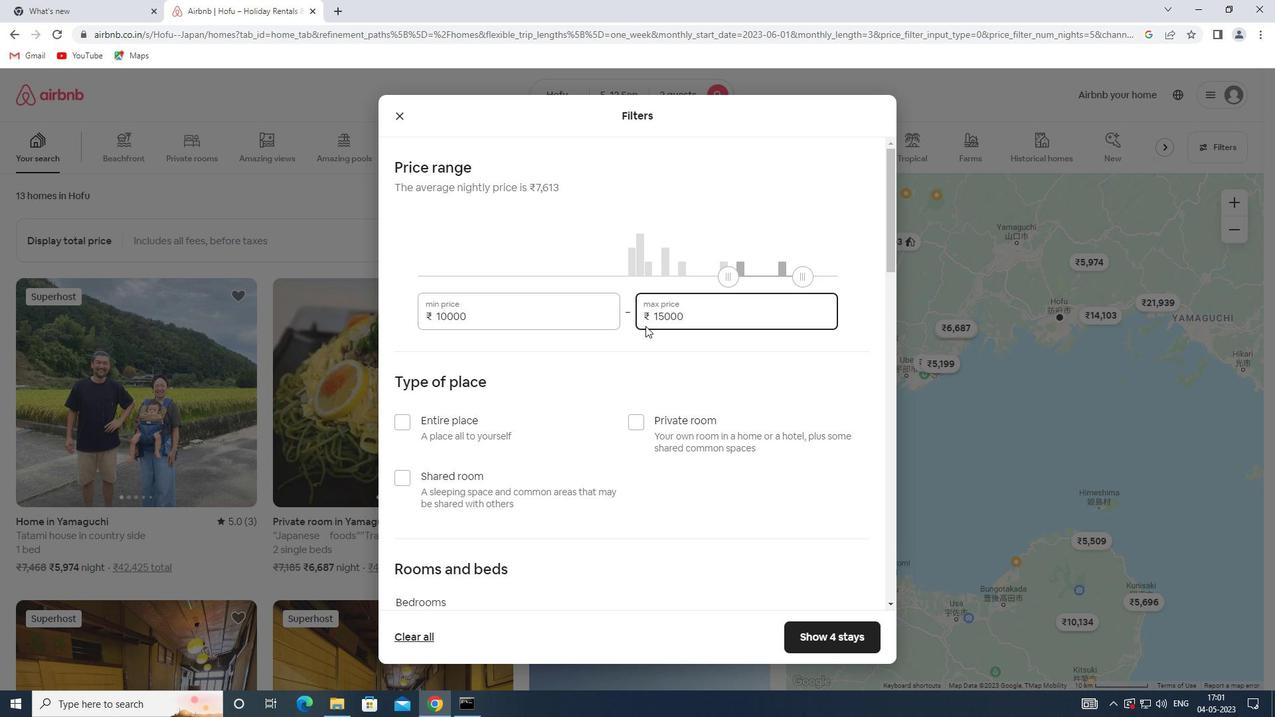 
Action: Mouse moved to (641, 332)
Screenshot: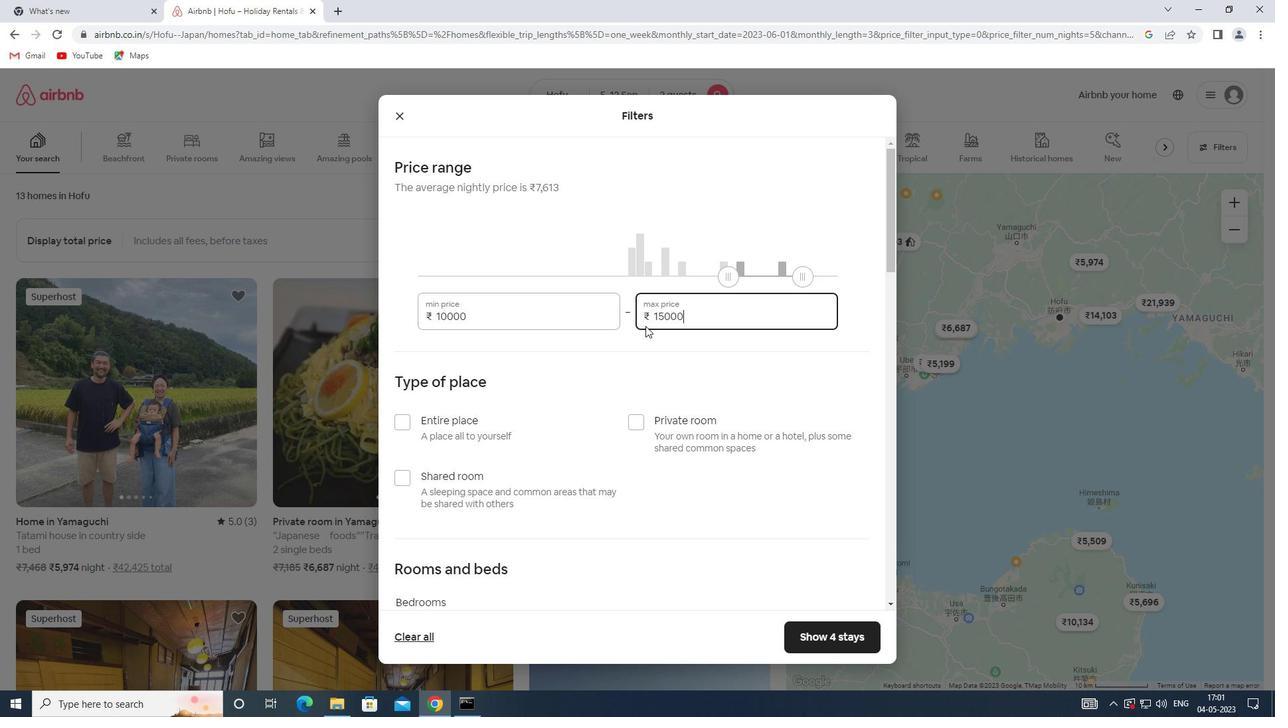 
Action: Mouse scrolled (641, 331) with delta (0, 0)
Screenshot: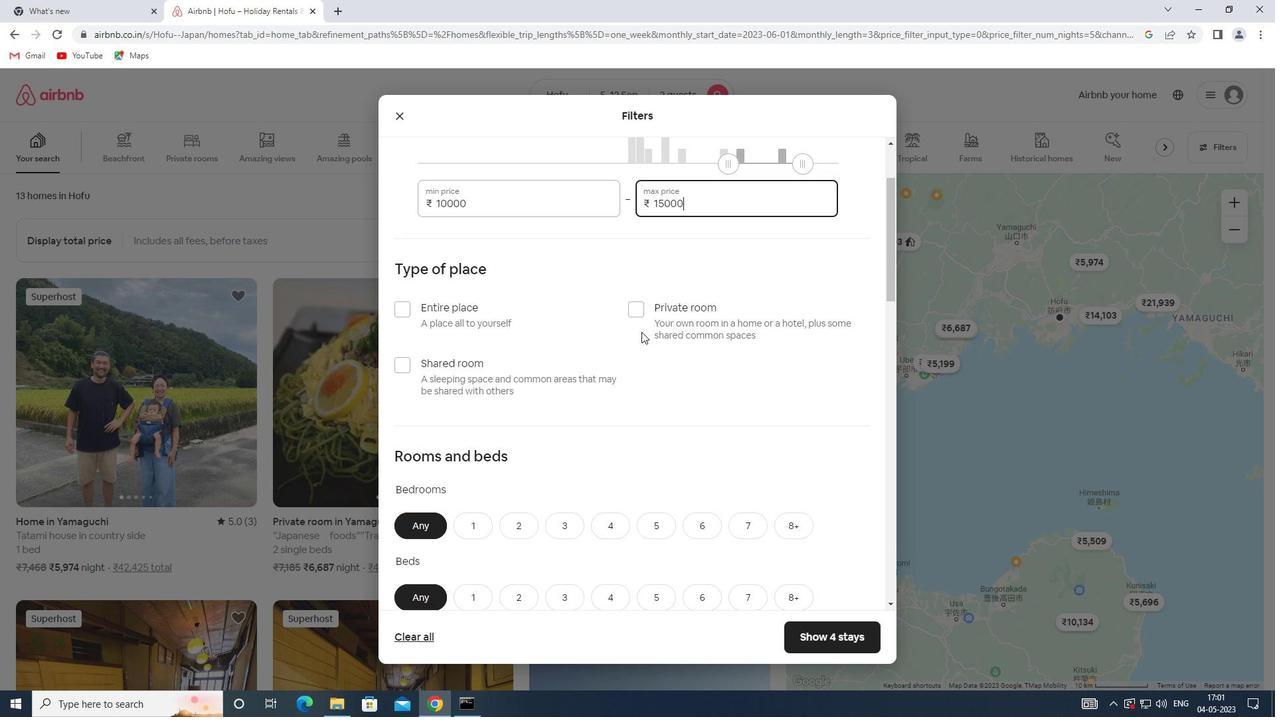 
Action: Mouse moved to (511, 346)
Screenshot: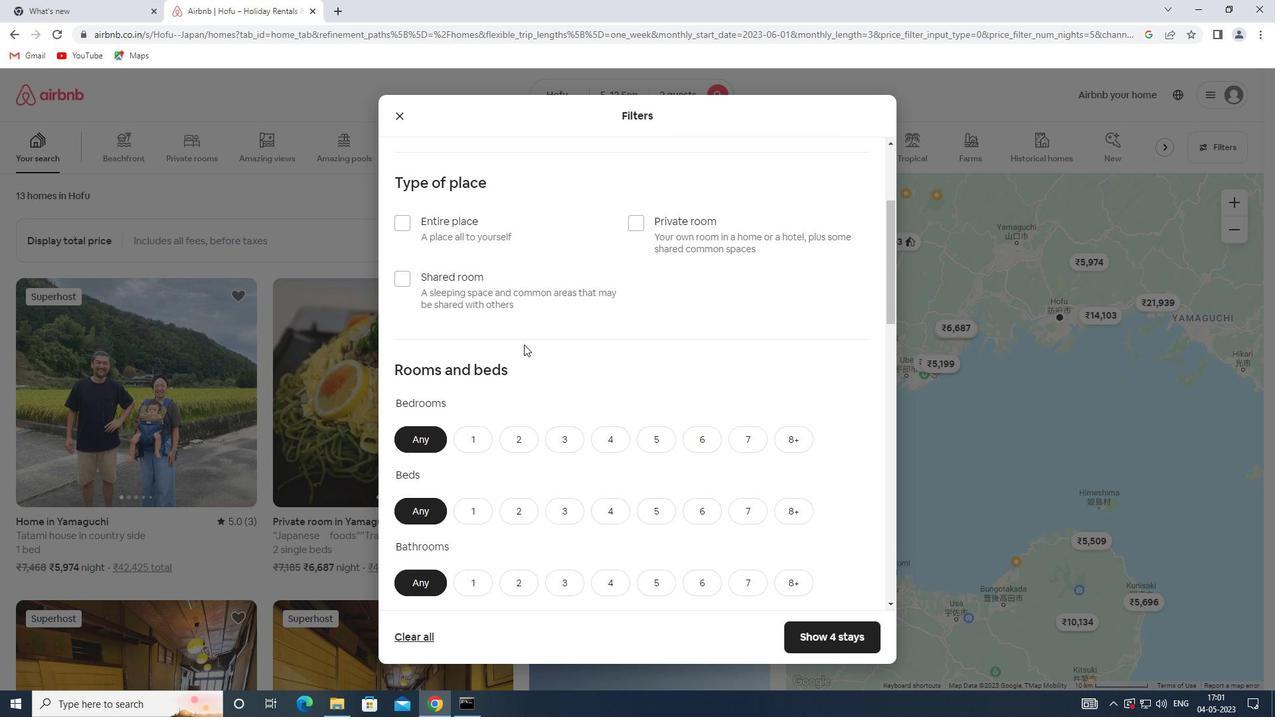 
Action: Mouse scrolled (511, 346) with delta (0, 0)
Screenshot: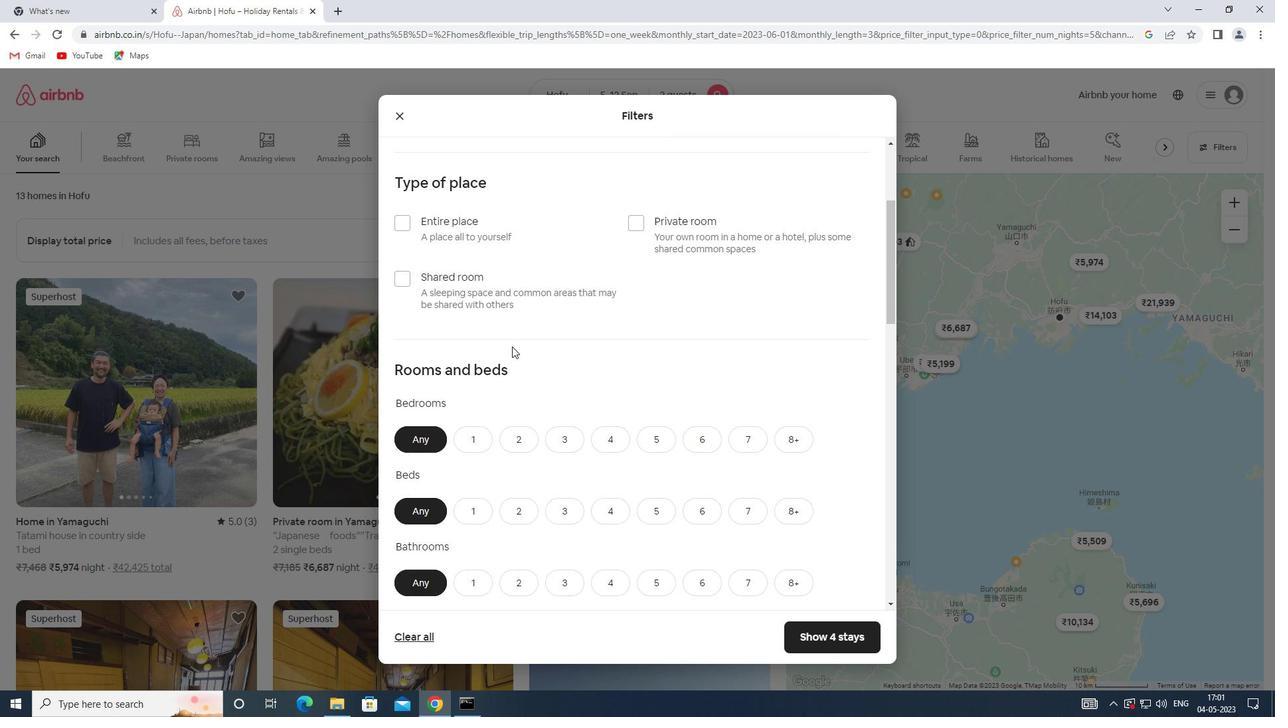 
Action: Mouse scrolled (511, 346) with delta (0, 0)
Screenshot: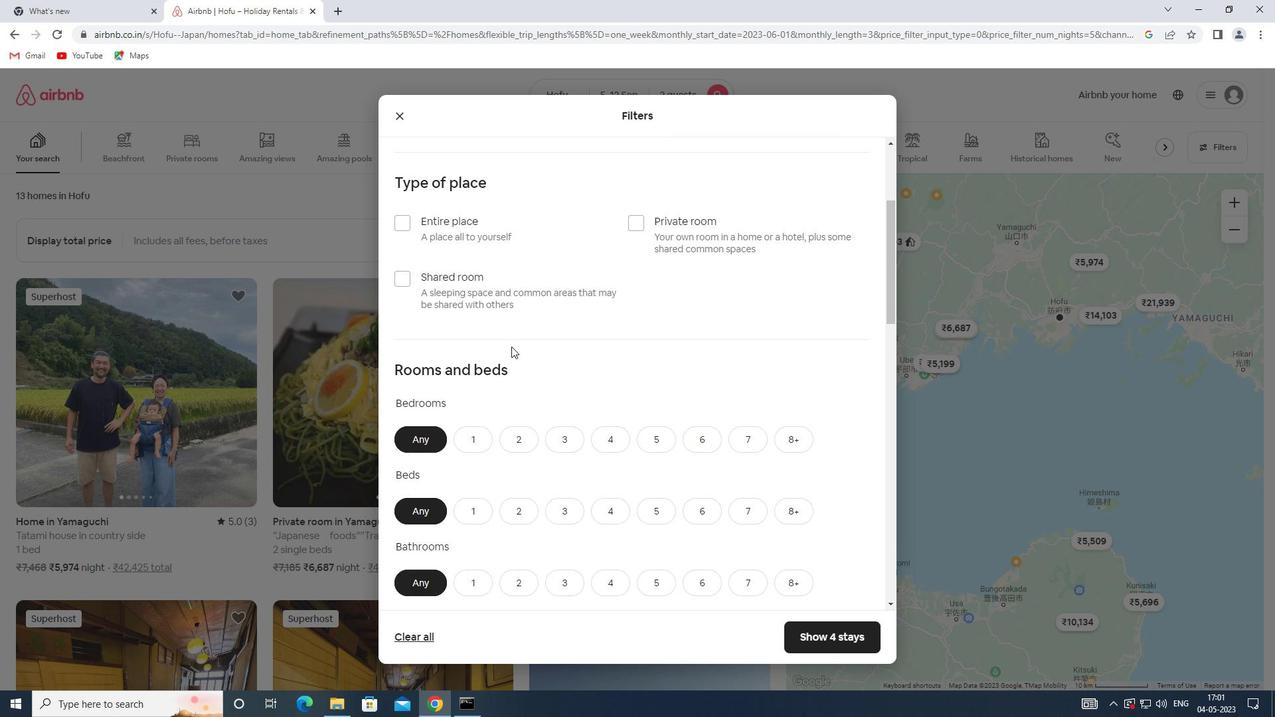 
Action: Mouse moved to (474, 315)
Screenshot: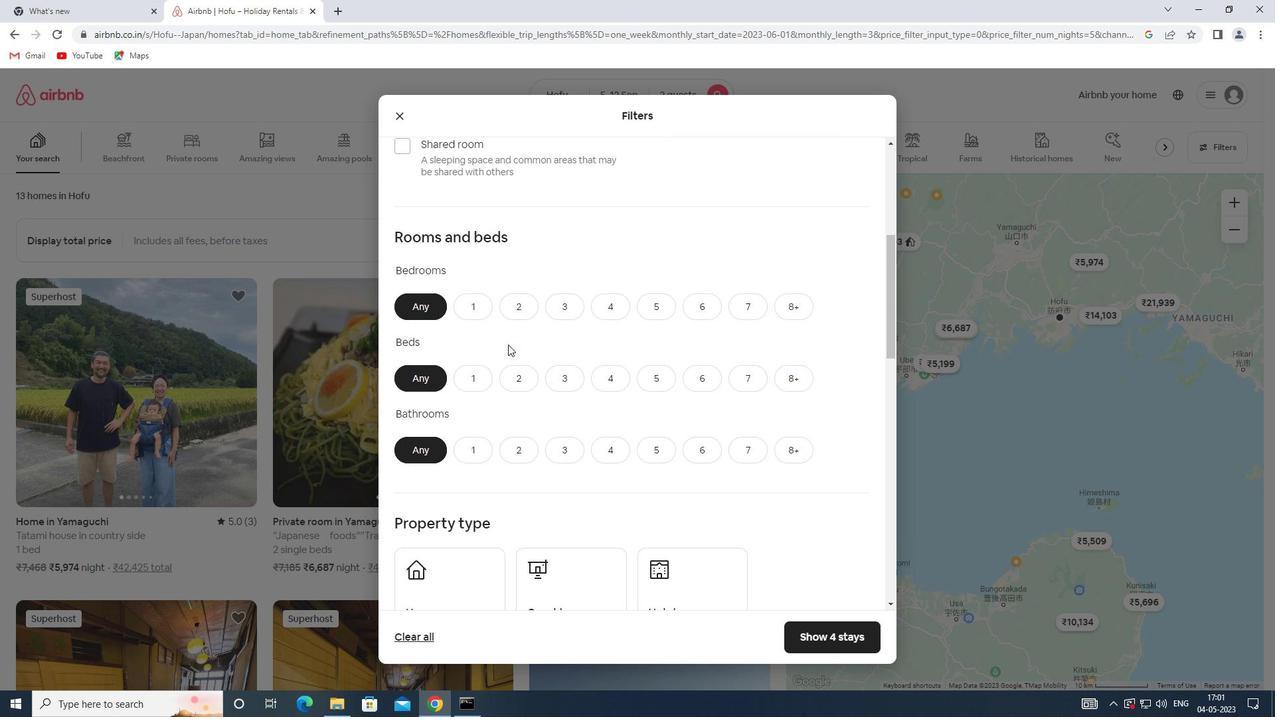 
Action: Mouse pressed left at (474, 315)
Screenshot: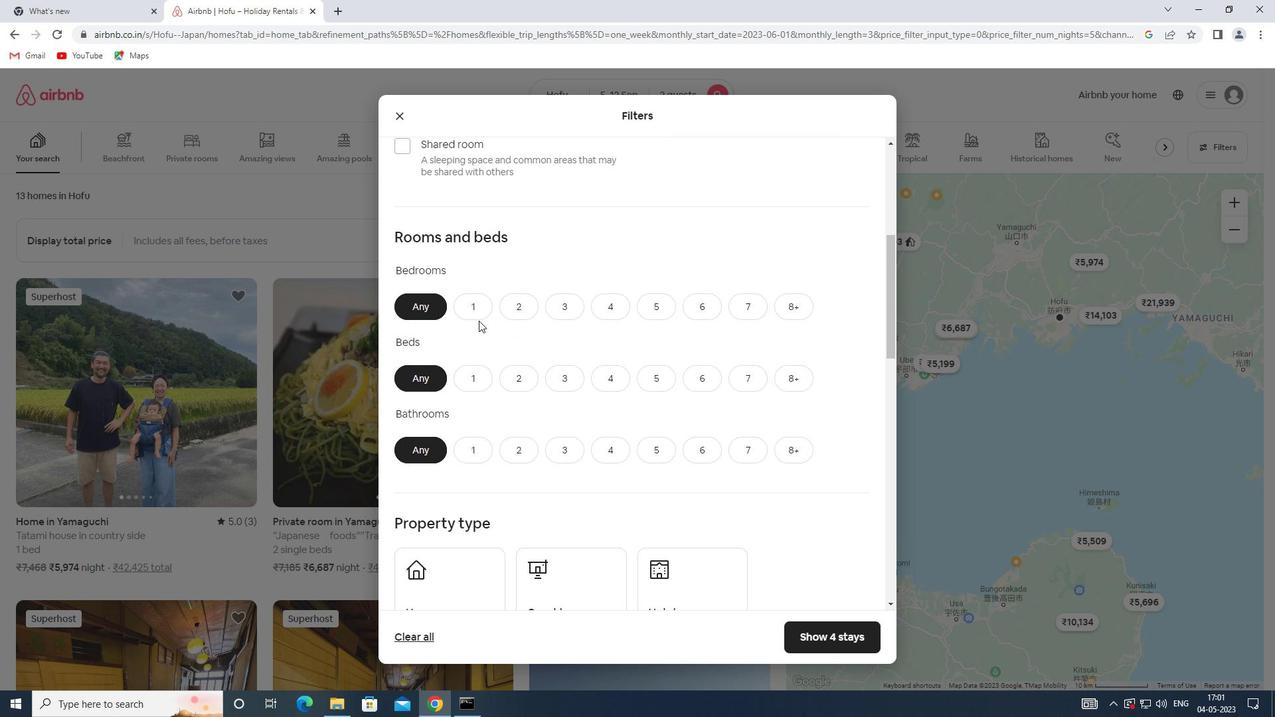 
Action: Mouse moved to (471, 370)
Screenshot: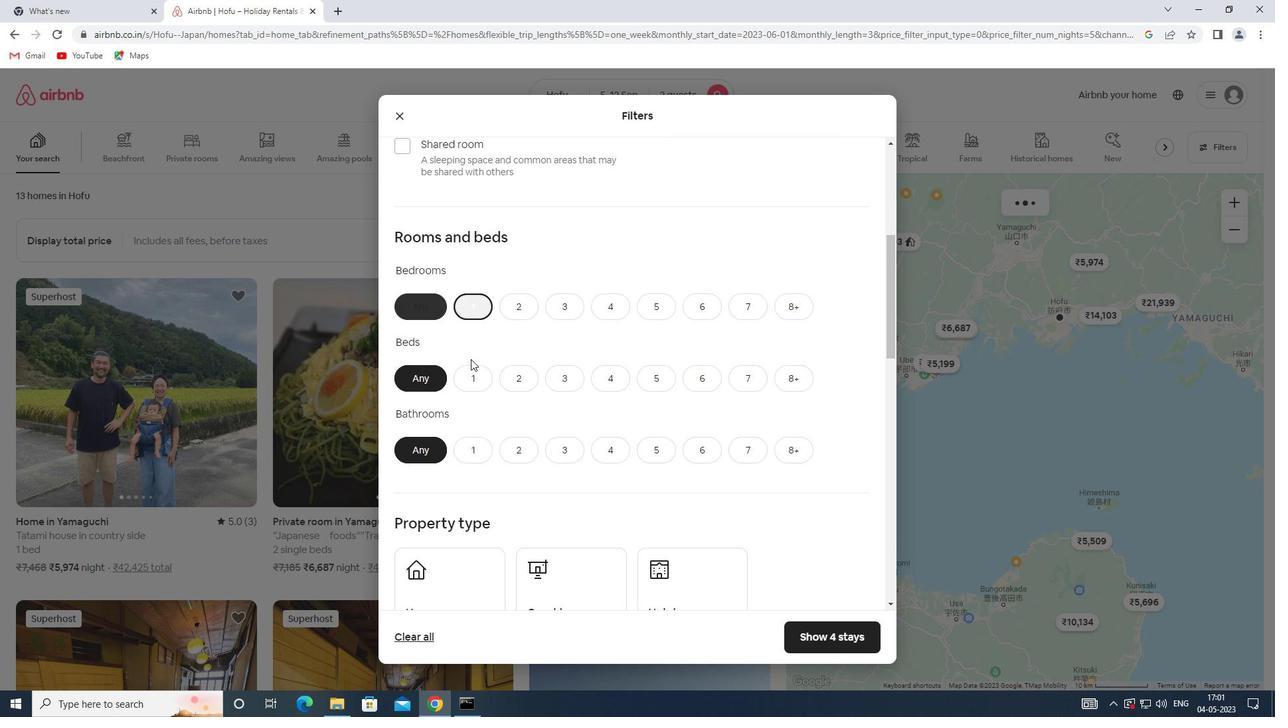 
Action: Mouse pressed left at (471, 370)
Screenshot: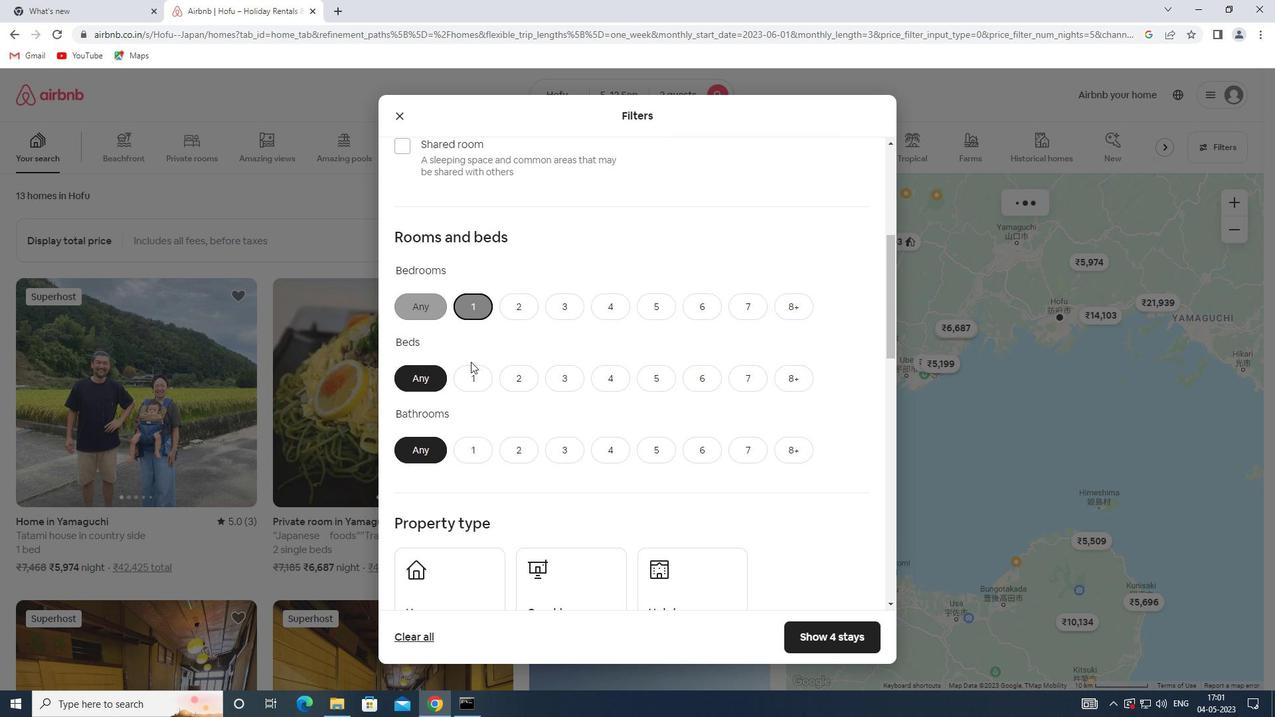 
Action: Mouse moved to (469, 443)
Screenshot: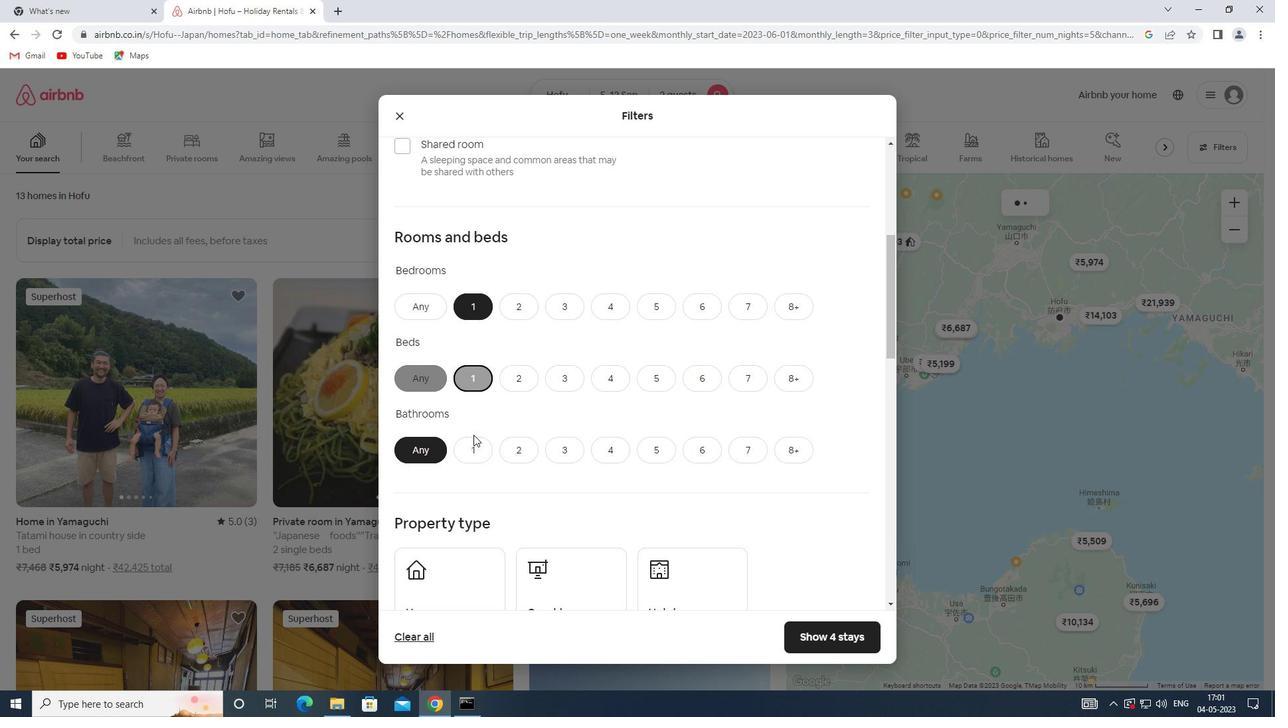 
Action: Mouse pressed left at (469, 443)
Screenshot: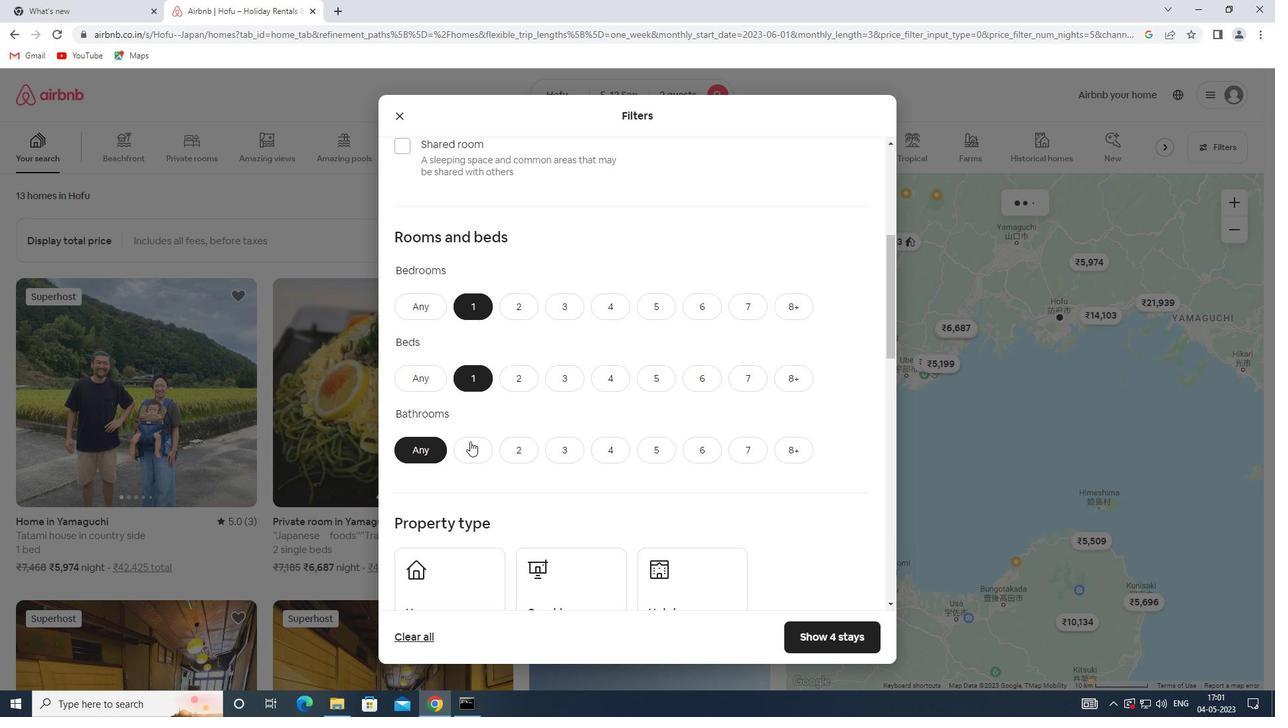 
Action: Mouse moved to (530, 354)
Screenshot: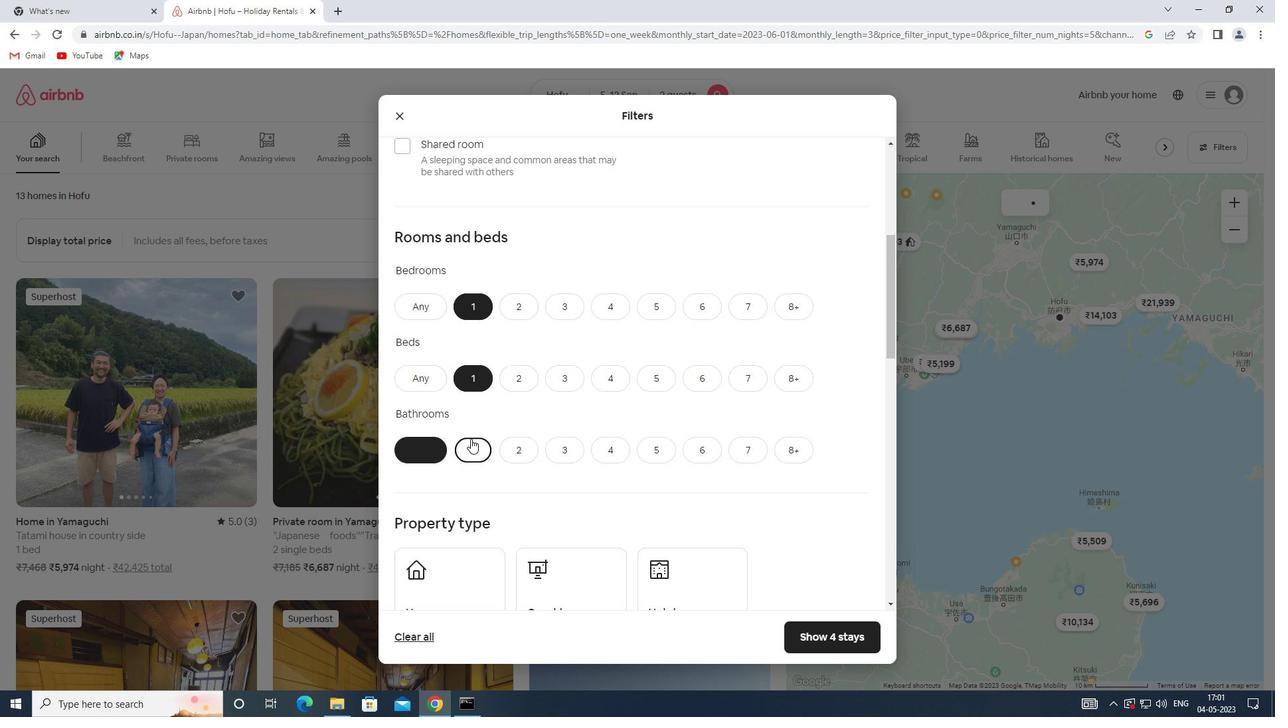 
Action: Mouse scrolled (530, 354) with delta (0, 0)
Screenshot: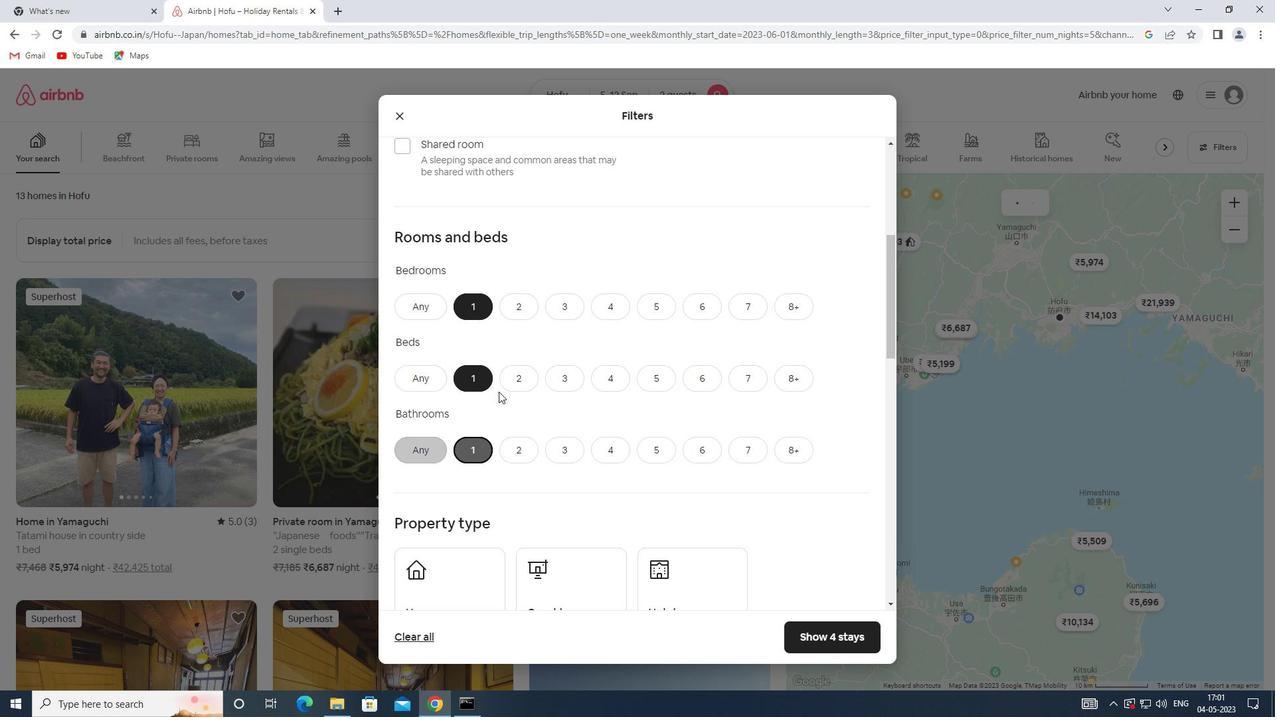 
Action: Mouse scrolled (530, 354) with delta (0, 0)
Screenshot: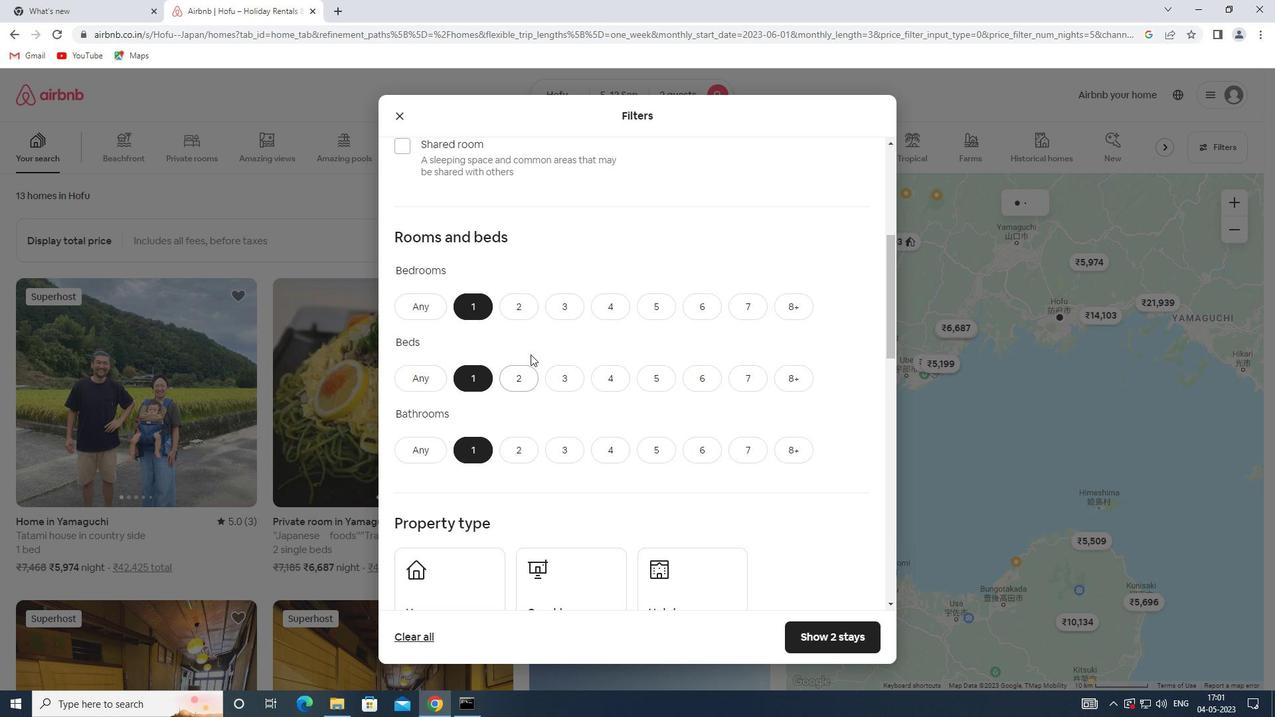 
Action: Mouse scrolled (530, 354) with delta (0, 0)
Screenshot: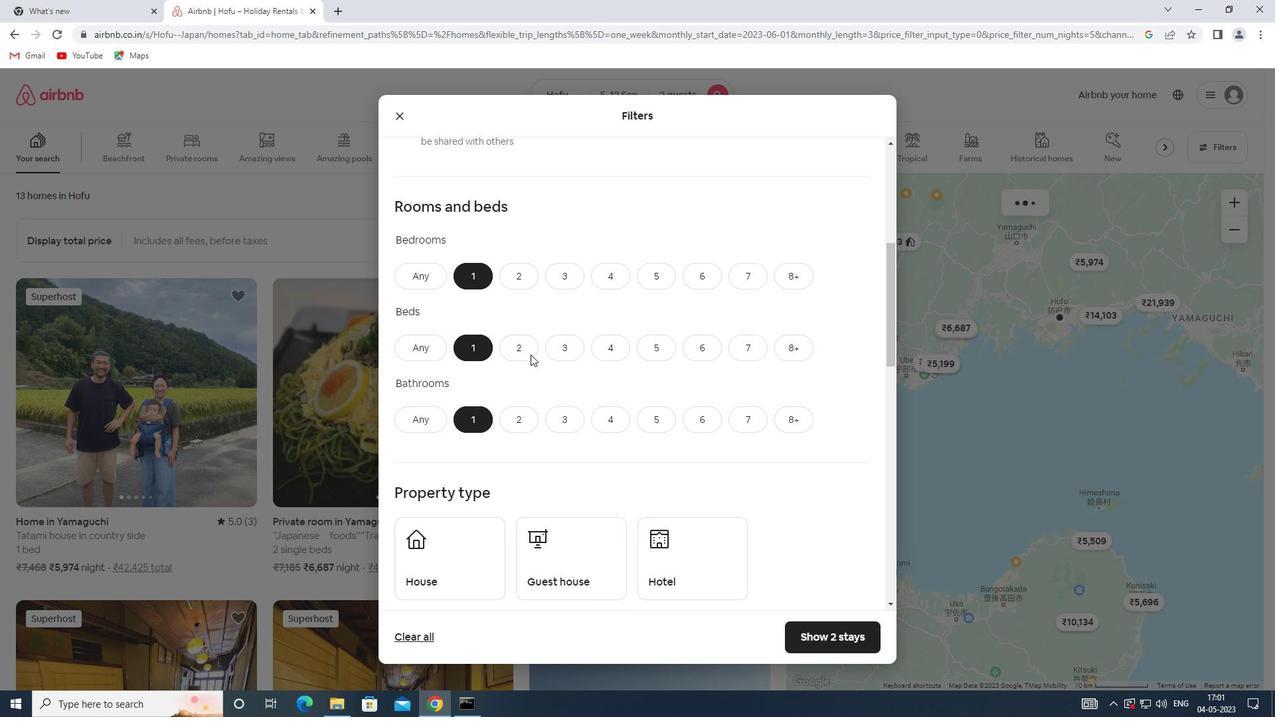 
Action: Mouse moved to (457, 389)
Screenshot: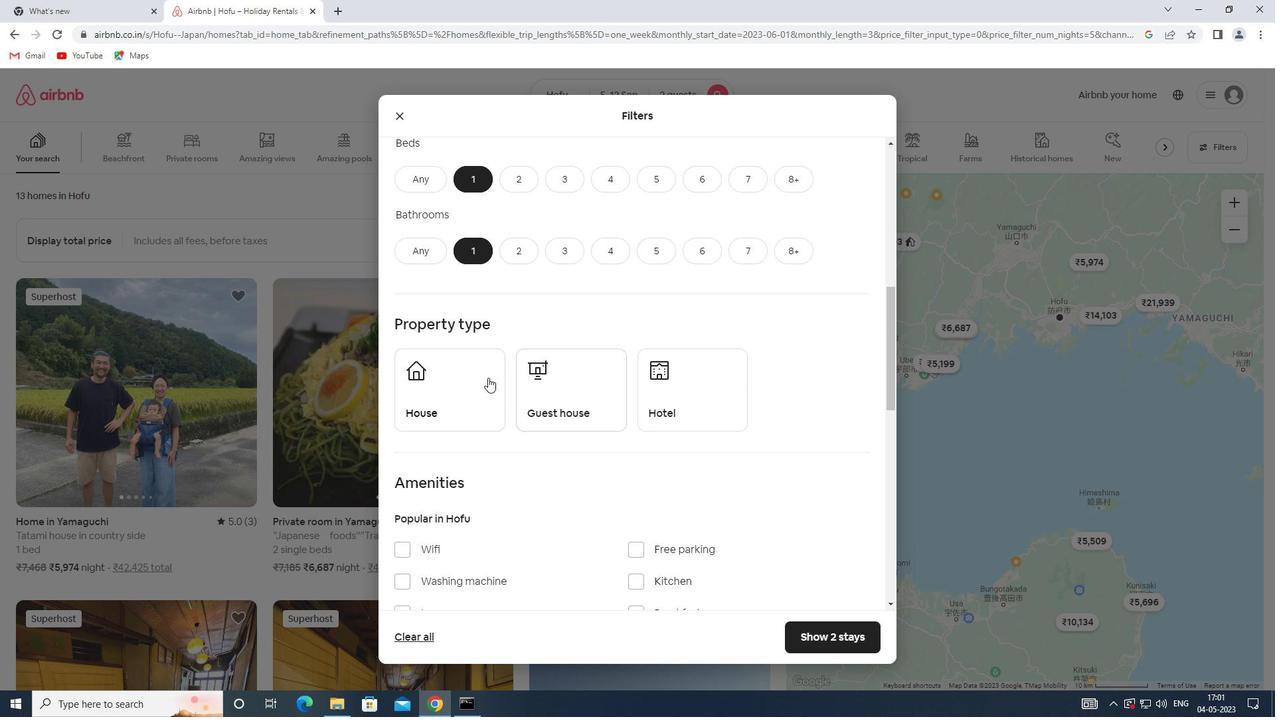 
Action: Mouse pressed left at (457, 389)
Screenshot: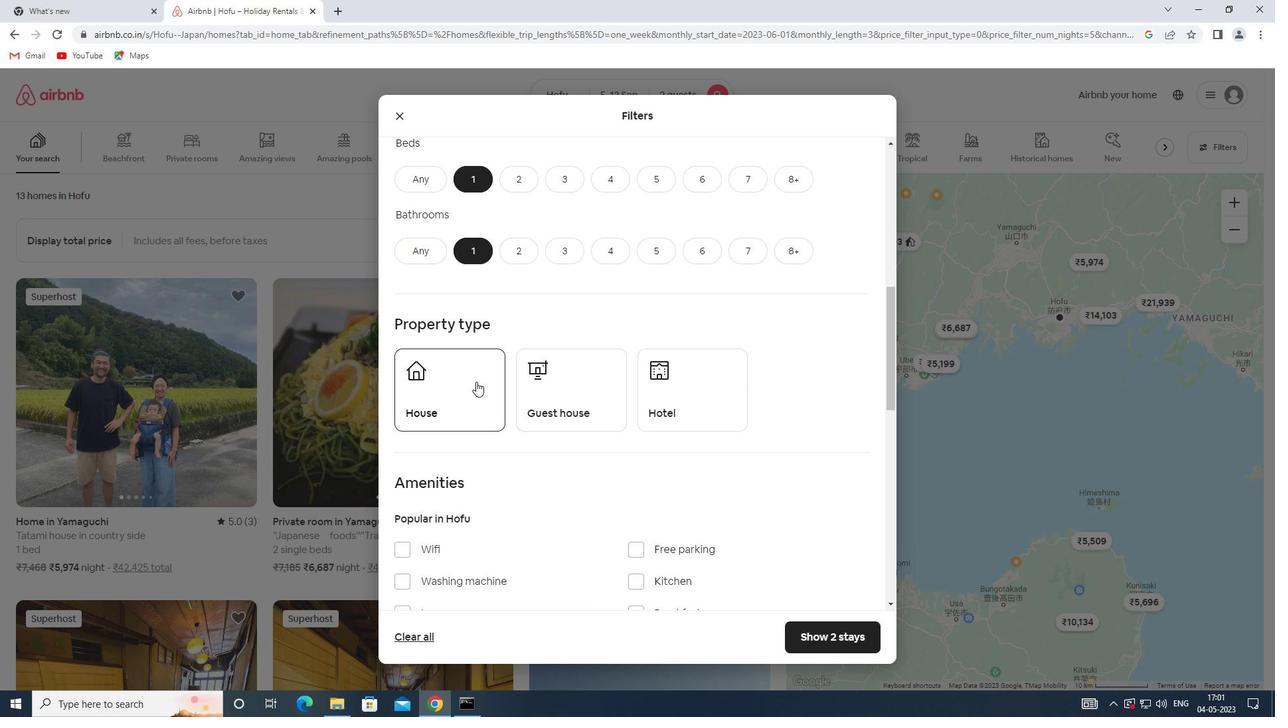 
Action: Mouse moved to (610, 389)
Screenshot: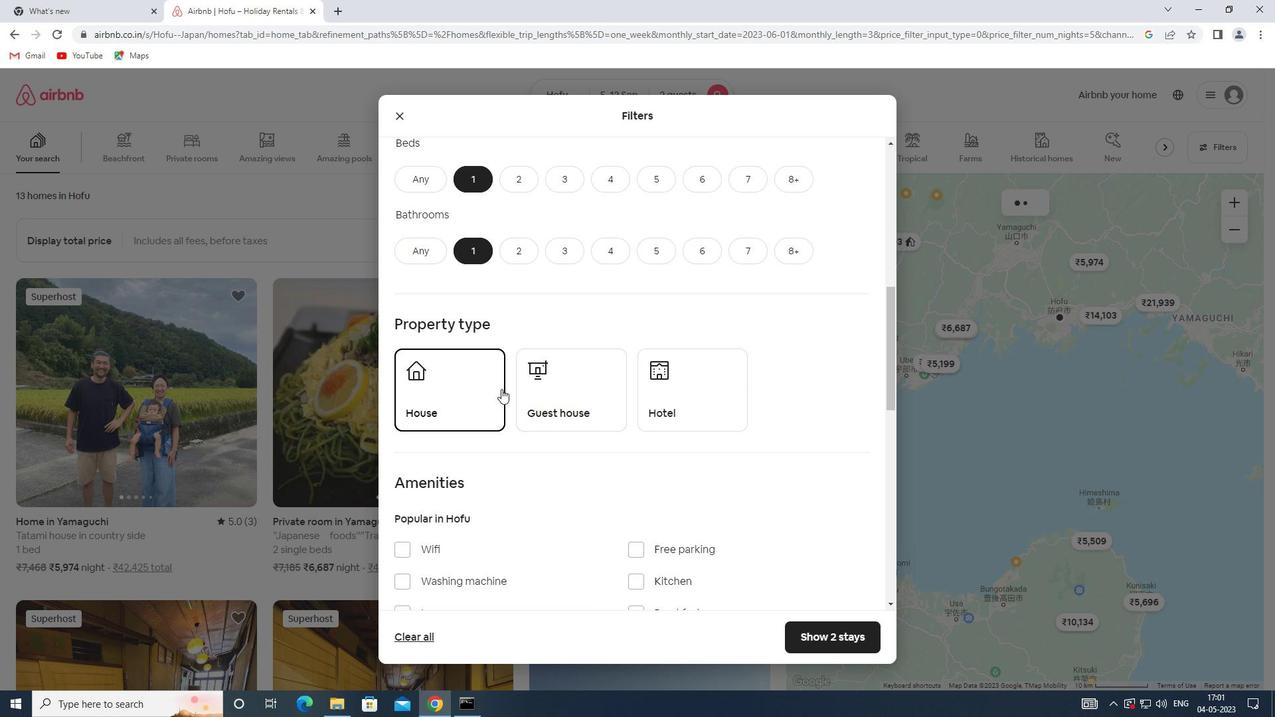
Action: Mouse pressed left at (610, 389)
Screenshot: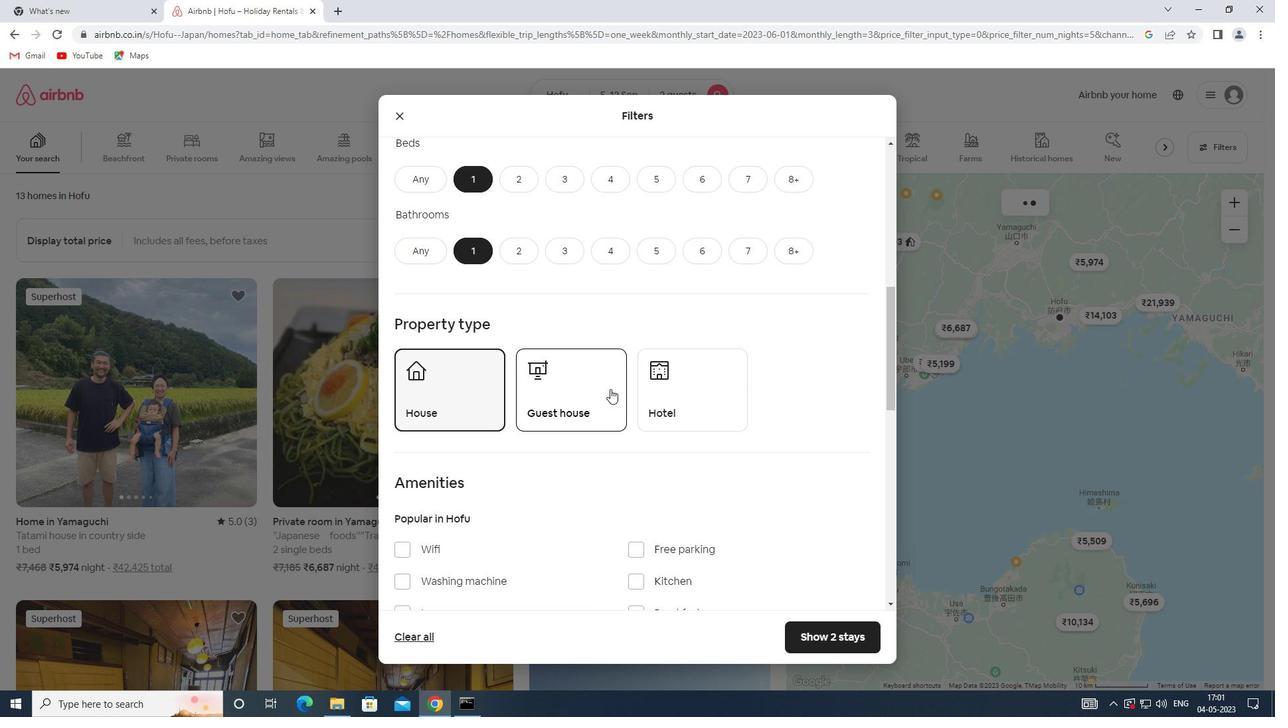 
Action: Mouse moved to (683, 384)
Screenshot: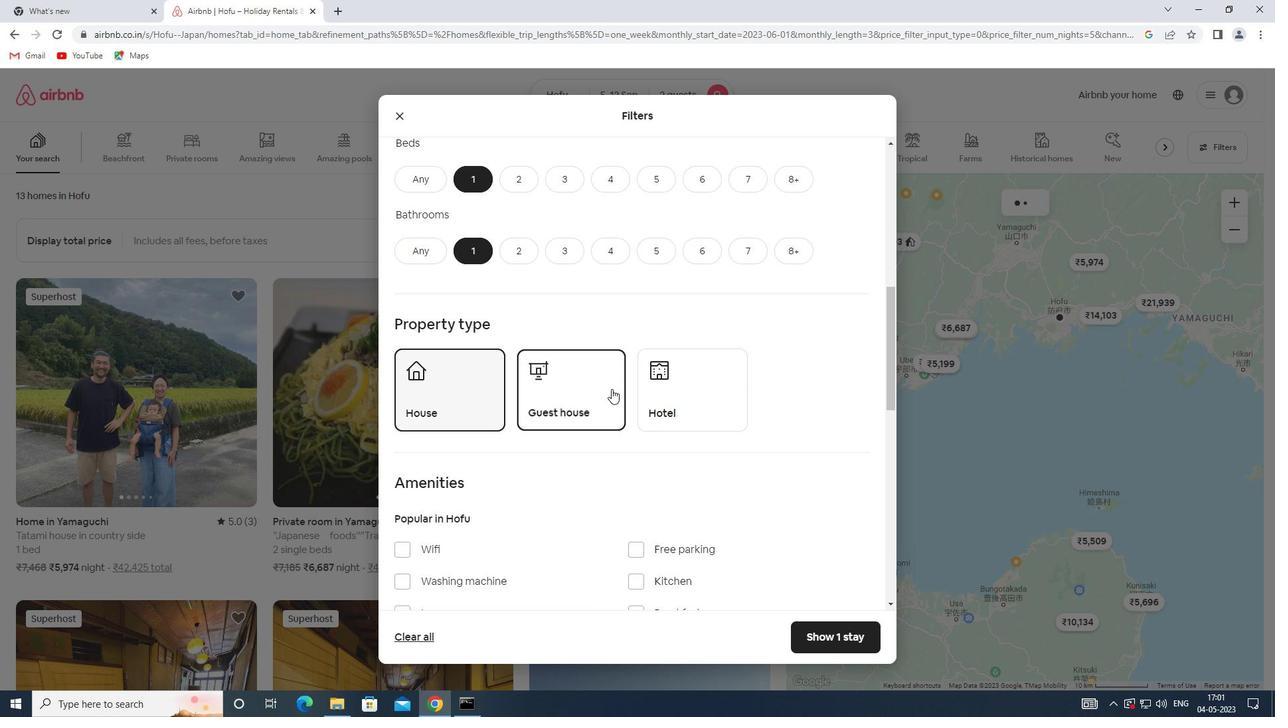 
Action: Mouse pressed left at (683, 384)
Screenshot: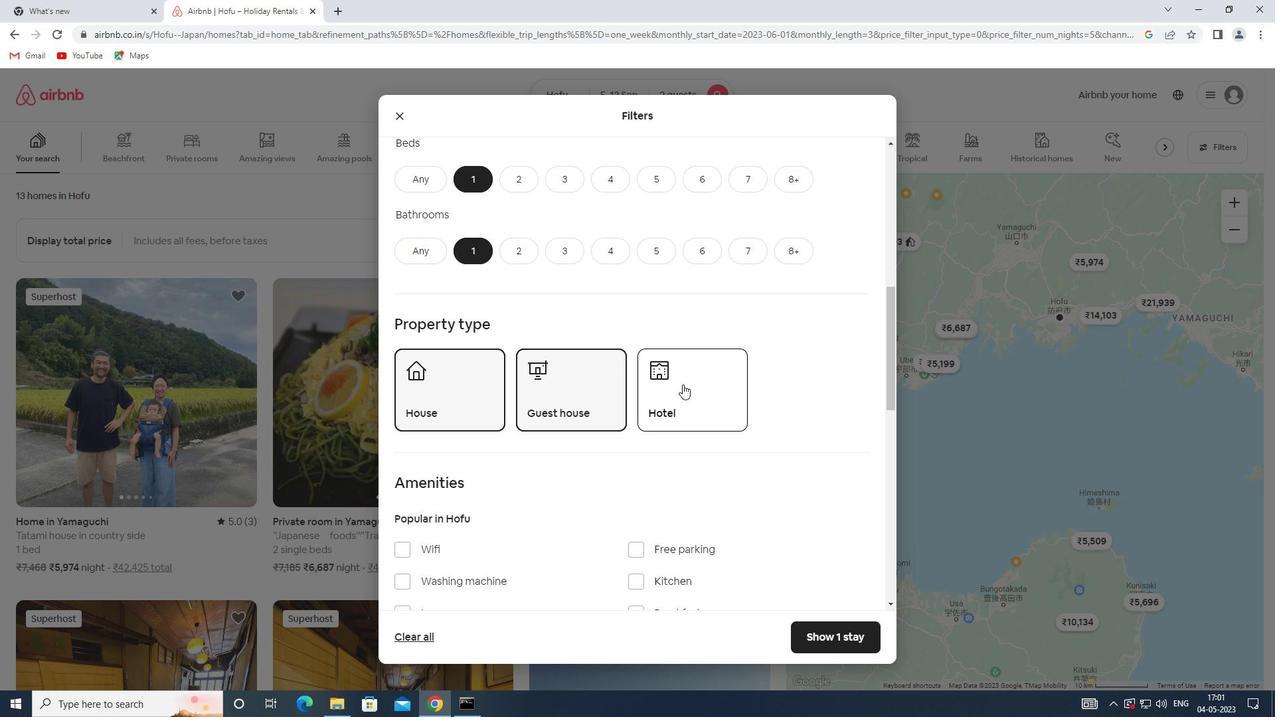 
Action: Mouse moved to (683, 358)
Screenshot: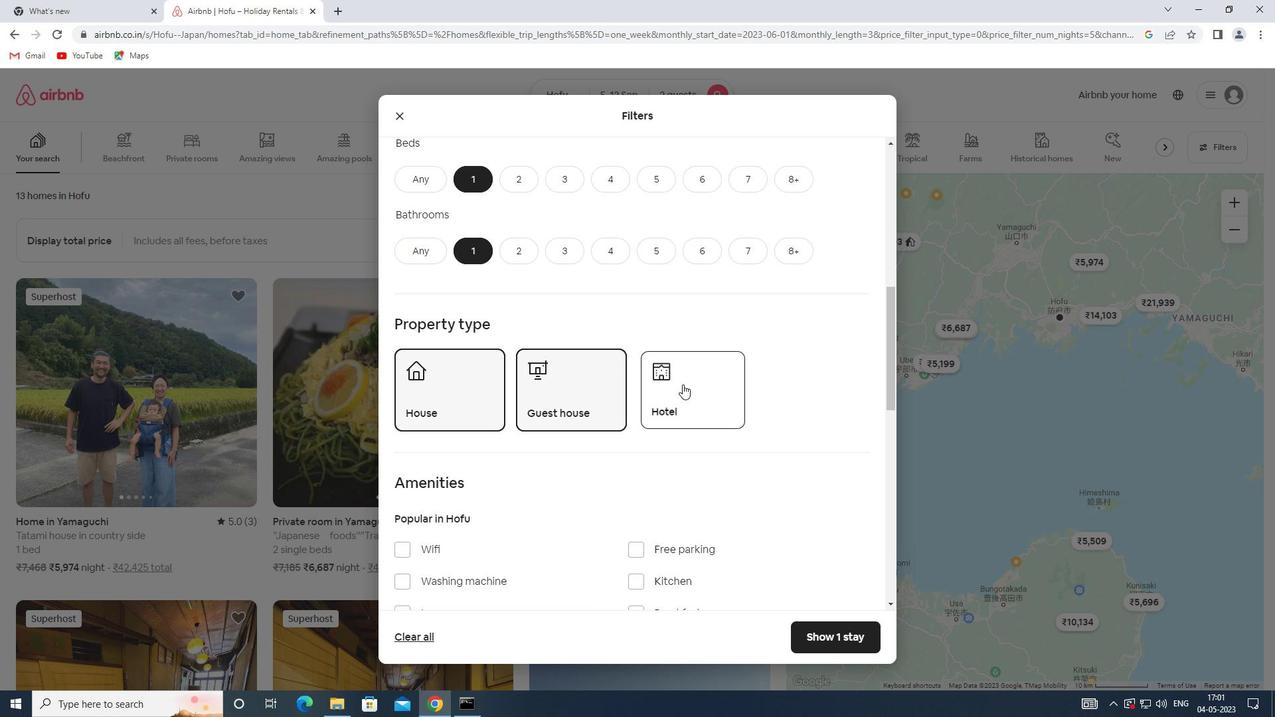 
Action: Mouse scrolled (683, 357) with delta (0, 0)
Screenshot: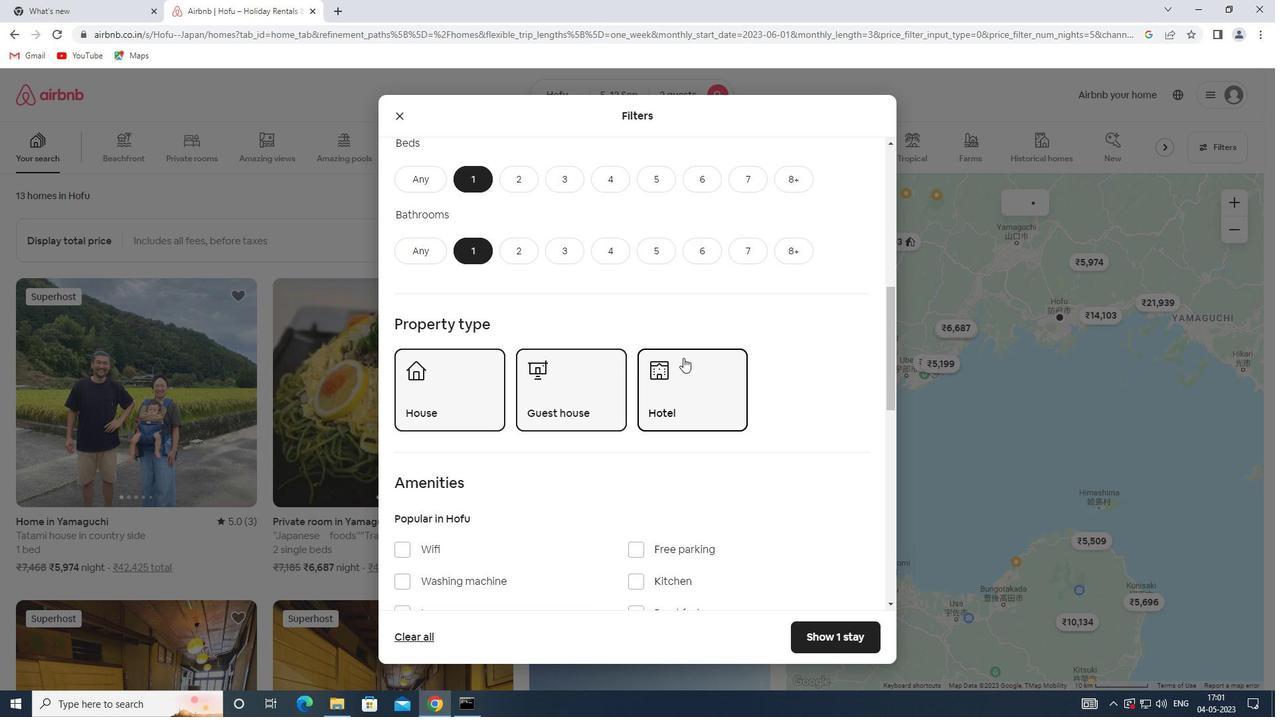
Action: Mouse scrolled (683, 357) with delta (0, 0)
Screenshot: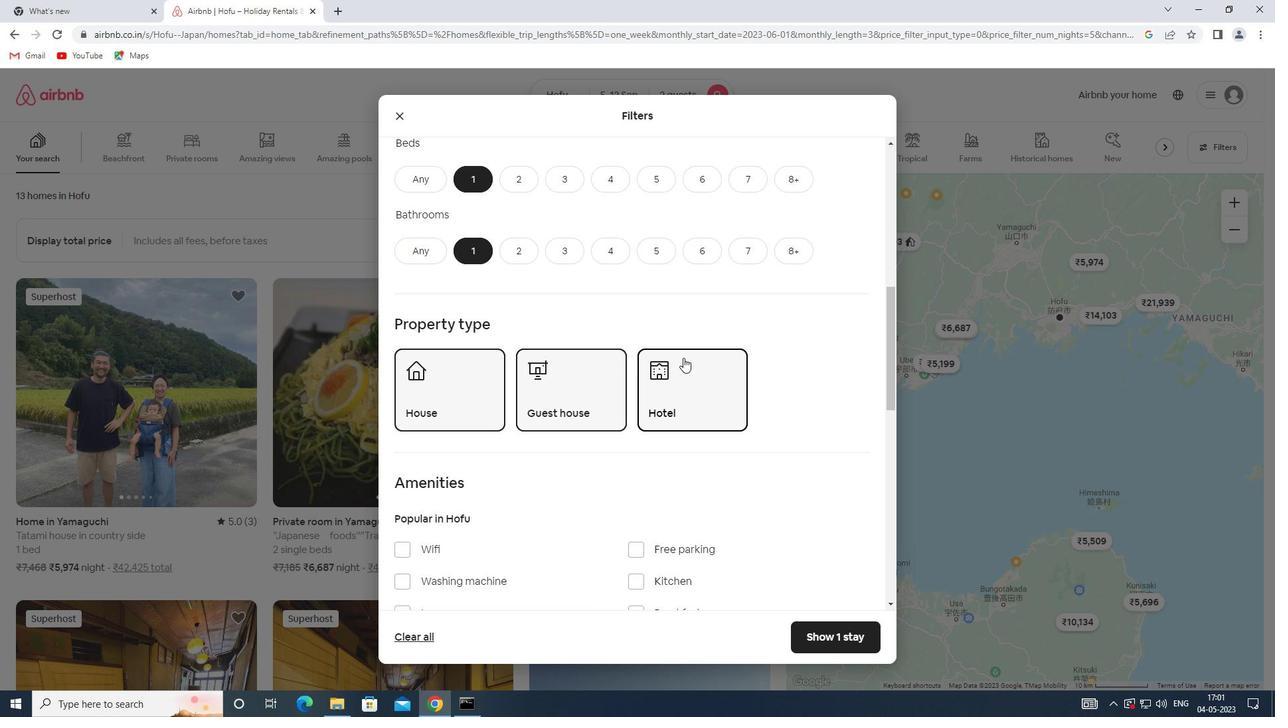 
Action: Mouse scrolled (683, 357) with delta (0, 0)
Screenshot: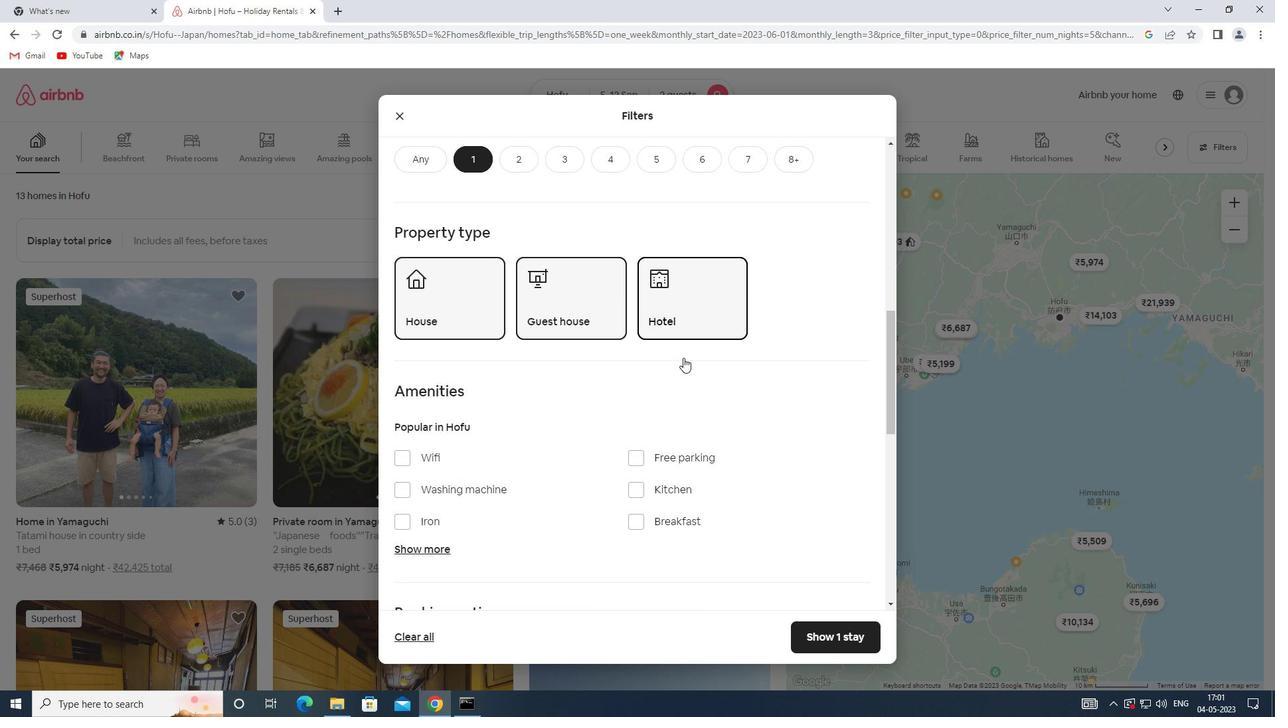
Action: Mouse scrolled (683, 357) with delta (0, 0)
Screenshot: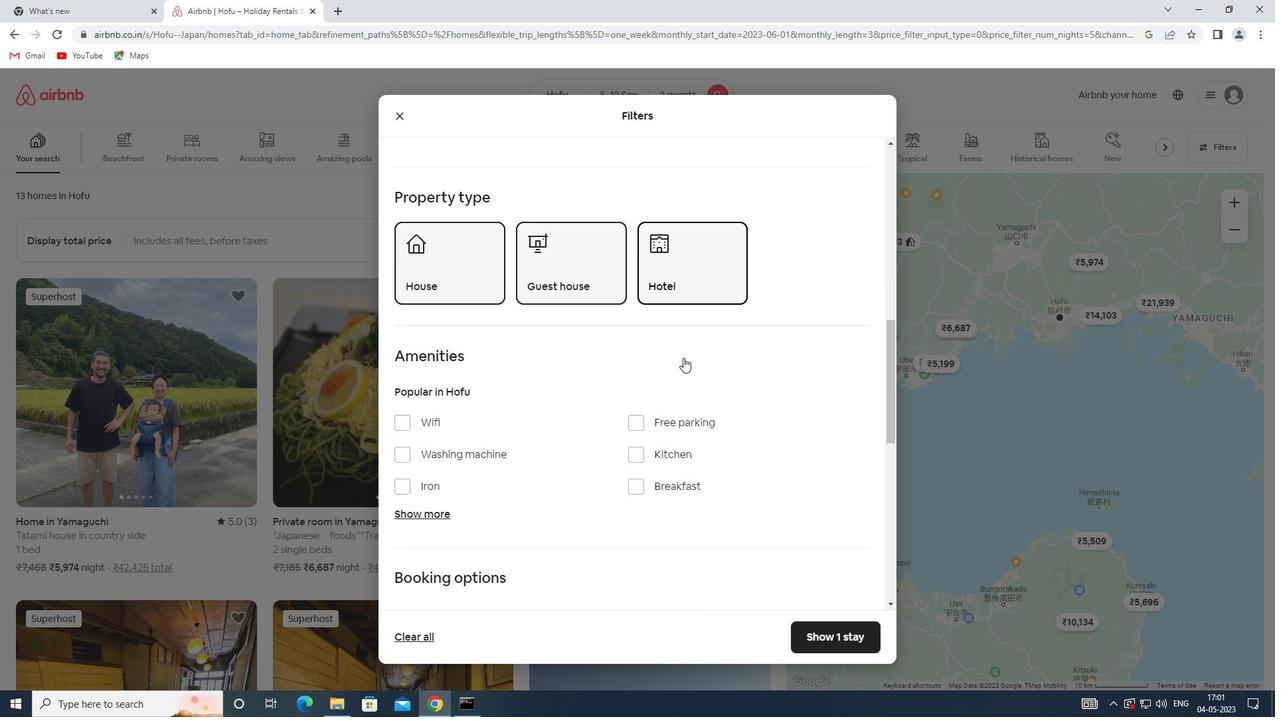 
Action: Mouse scrolled (683, 357) with delta (0, 0)
Screenshot: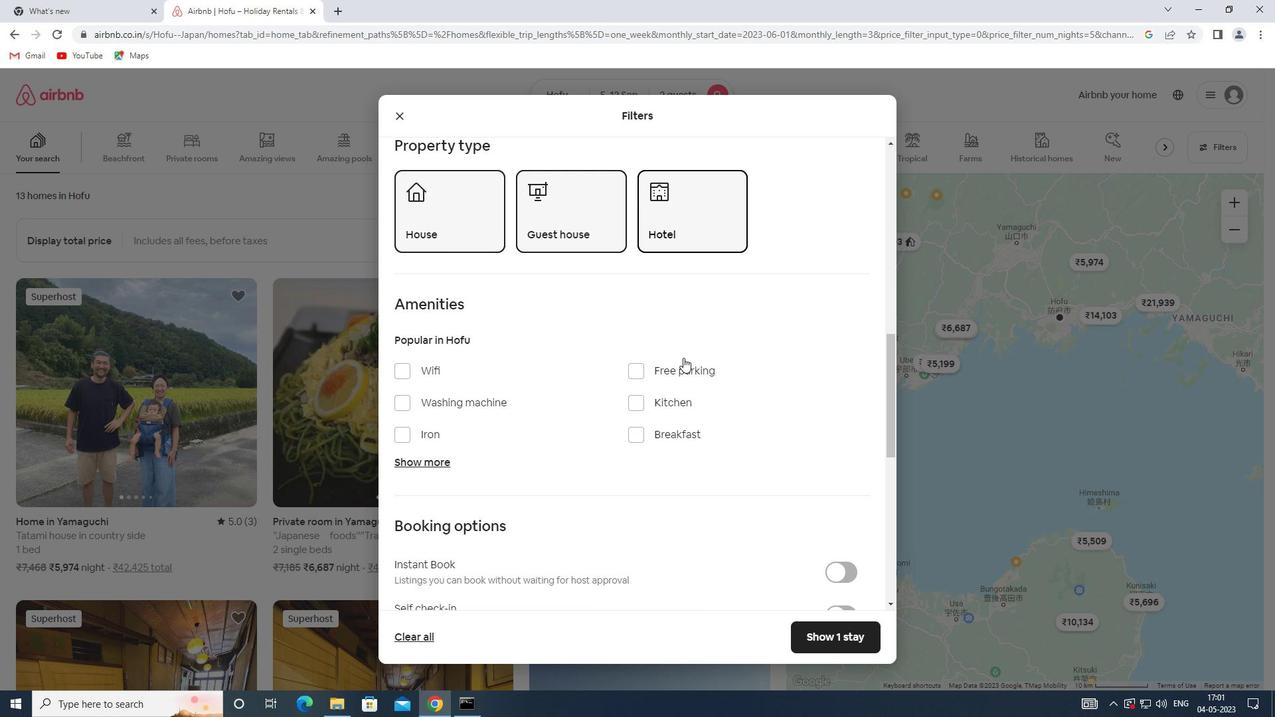 
Action: Mouse scrolled (683, 357) with delta (0, 0)
Screenshot: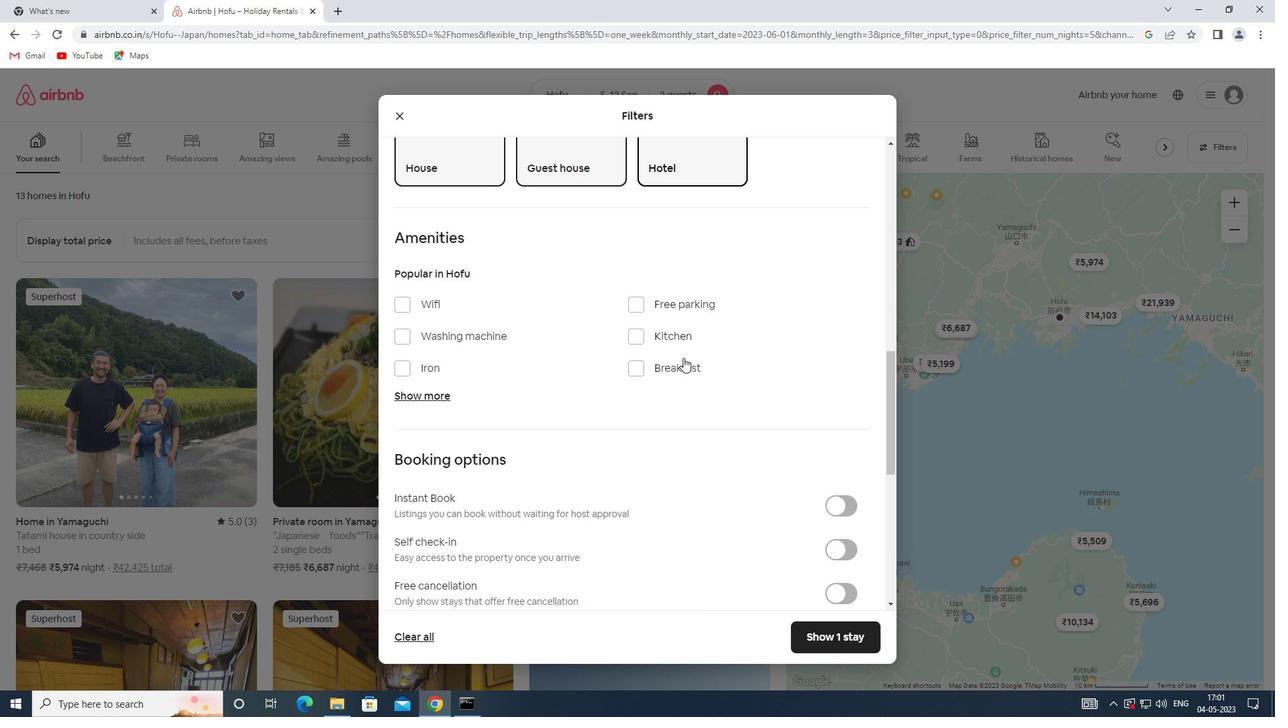 
Action: Mouse moved to (839, 395)
Screenshot: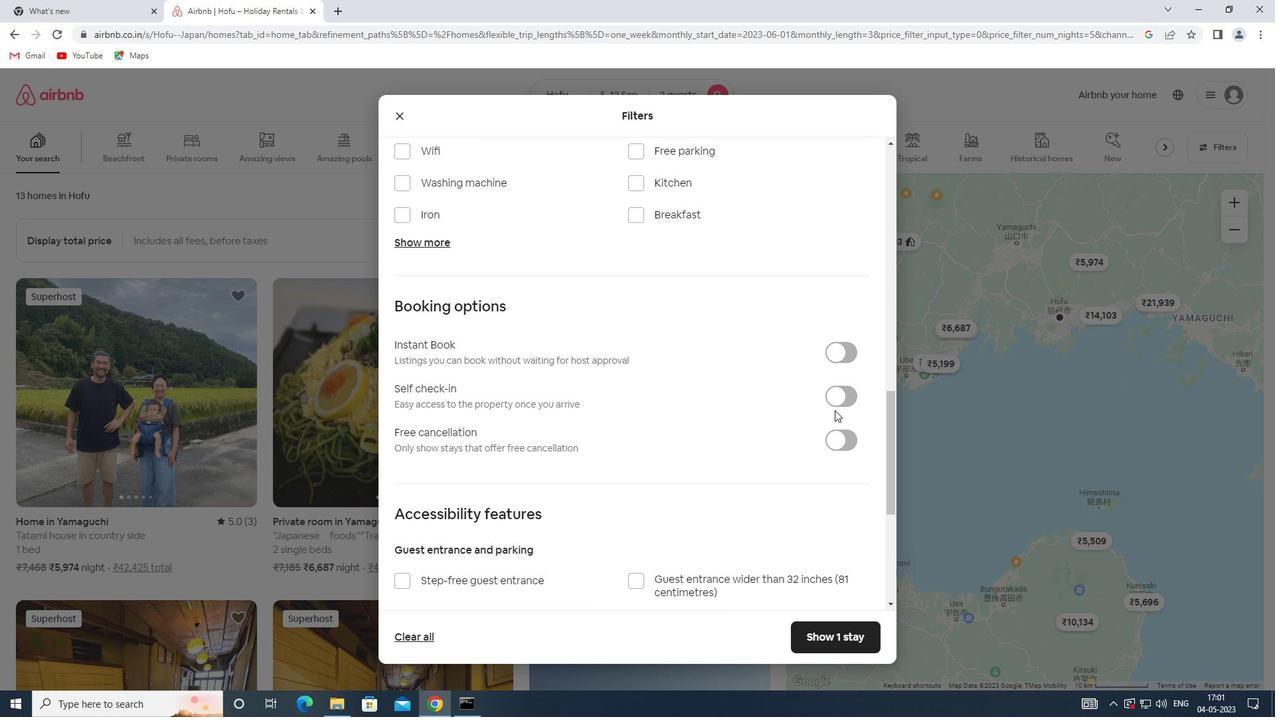 
Action: Mouse pressed left at (839, 395)
Screenshot: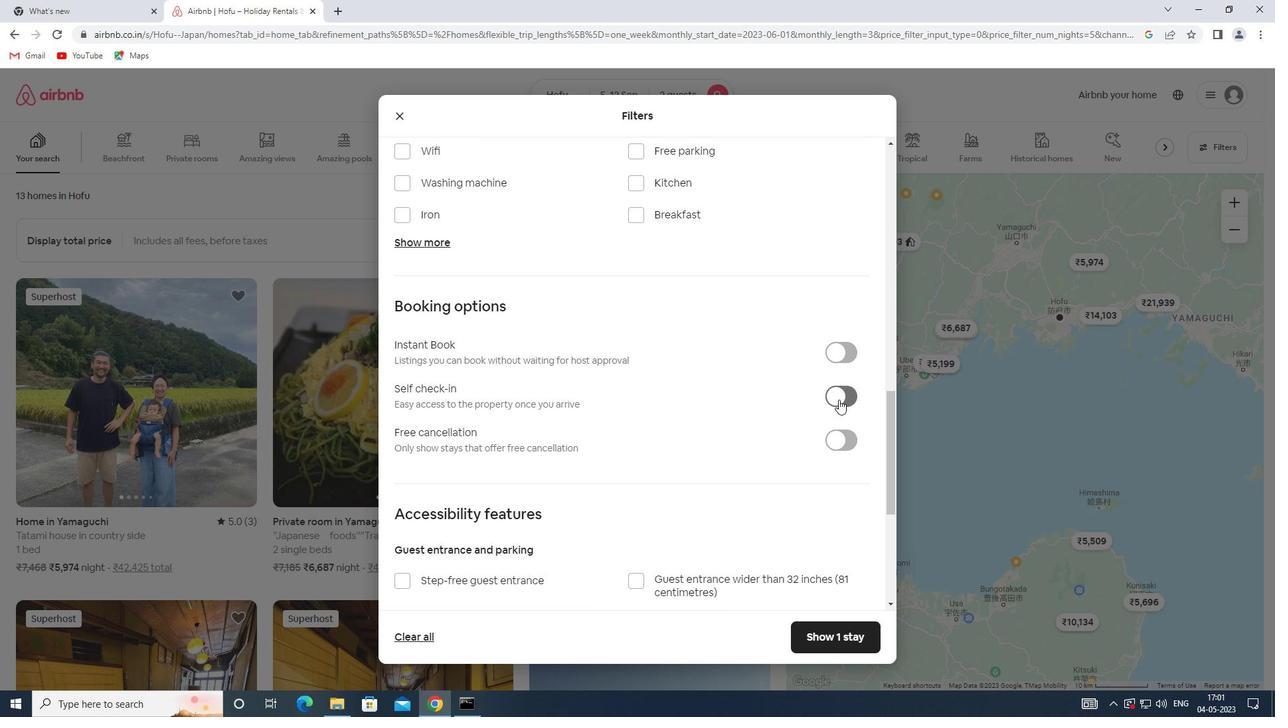 
Action: Mouse moved to (552, 382)
Screenshot: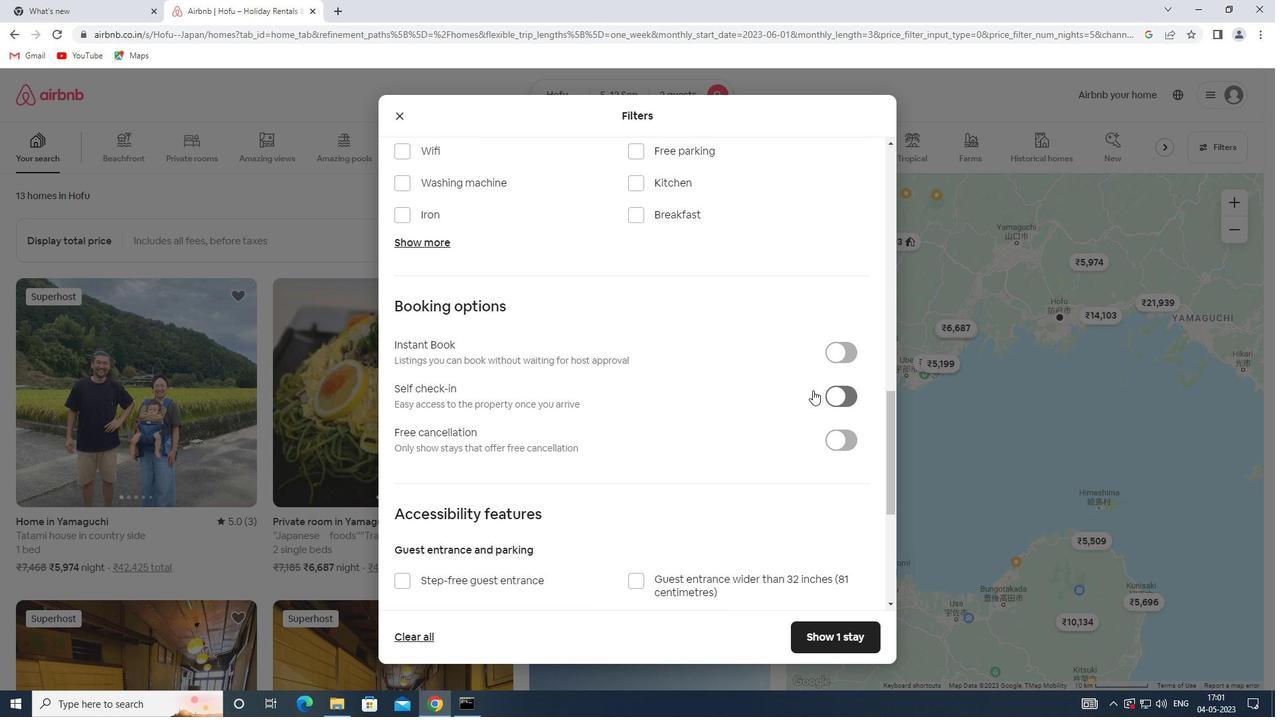 
Action: Mouse scrolled (552, 382) with delta (0, 0)
Screenshot: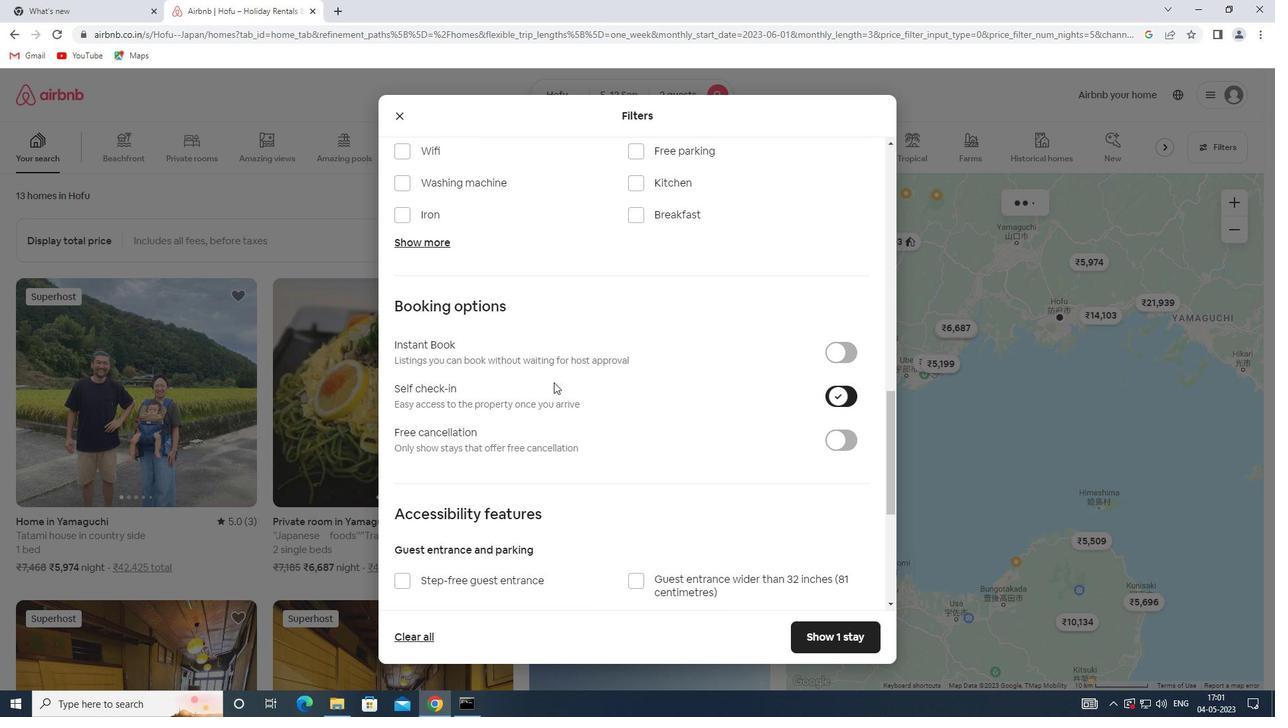 
Action: Mouse scrolled (552, 382) with delta (0, 0)
Screenshot: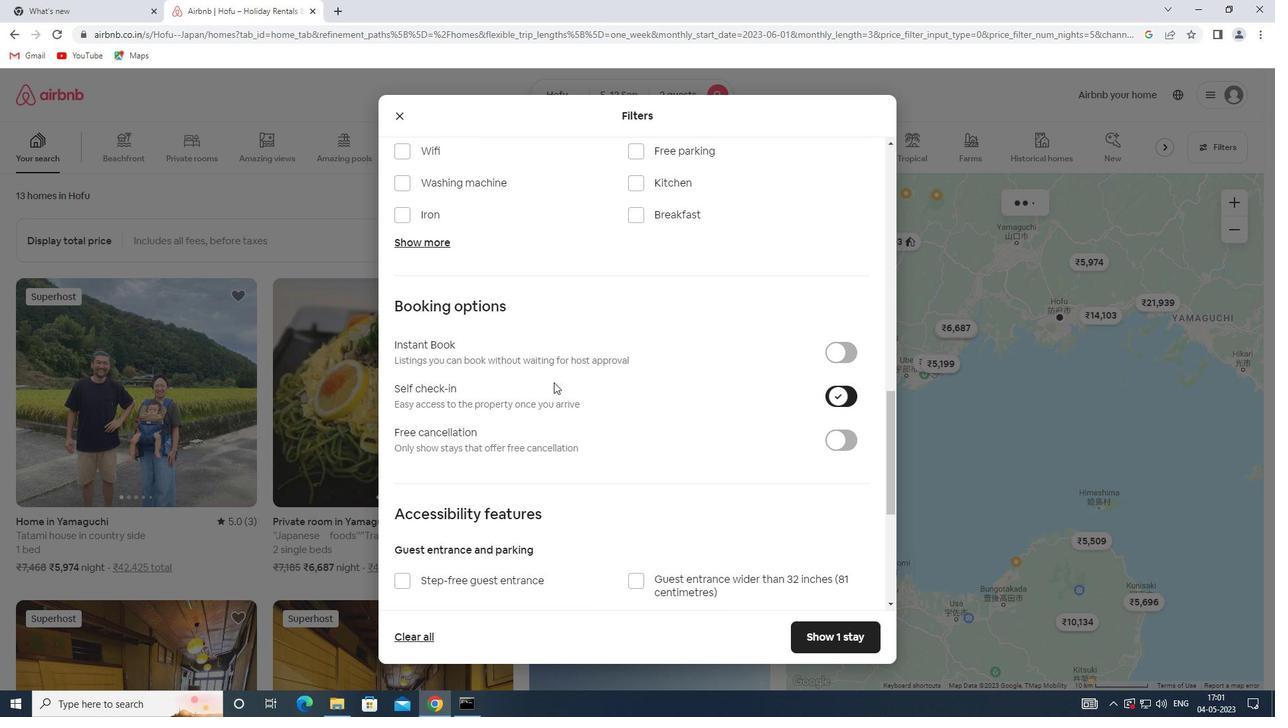 
Action: Mouse scrolled (552, 382) with delta (0, 0)
Screenshot: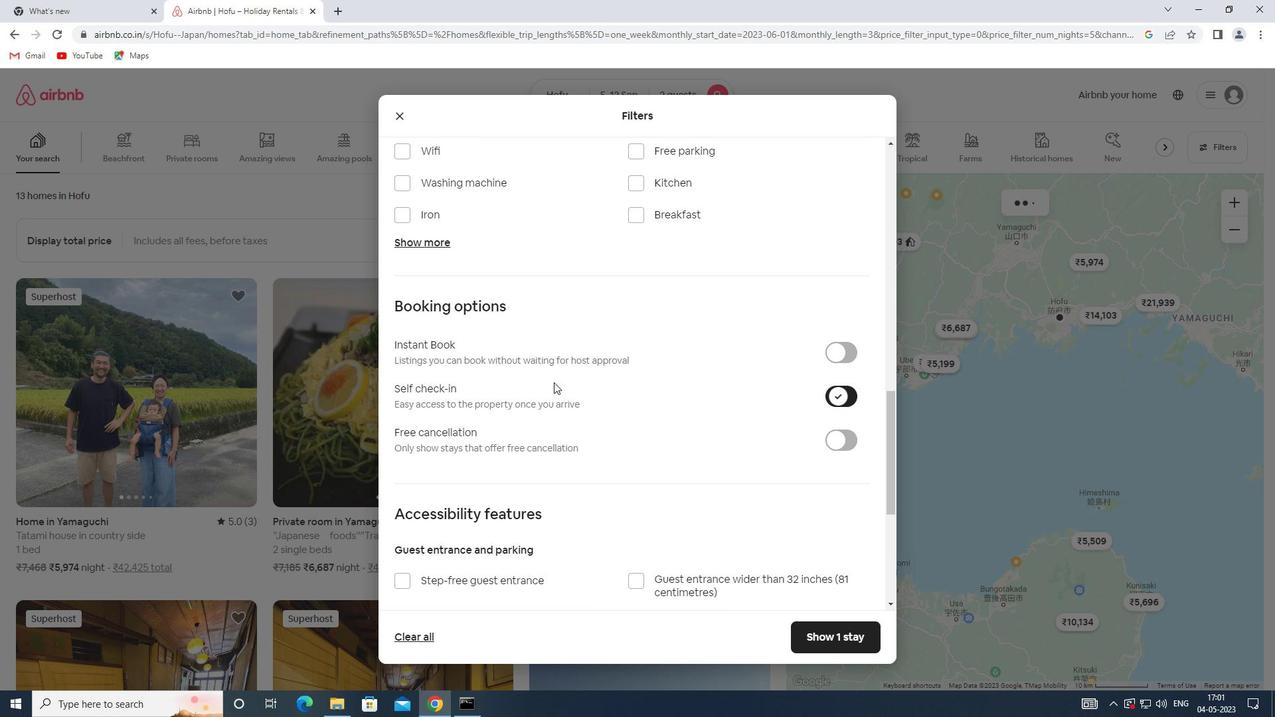 
Action: Mouse scrolled (552, 382) with delta (0, 0)
Screenshot: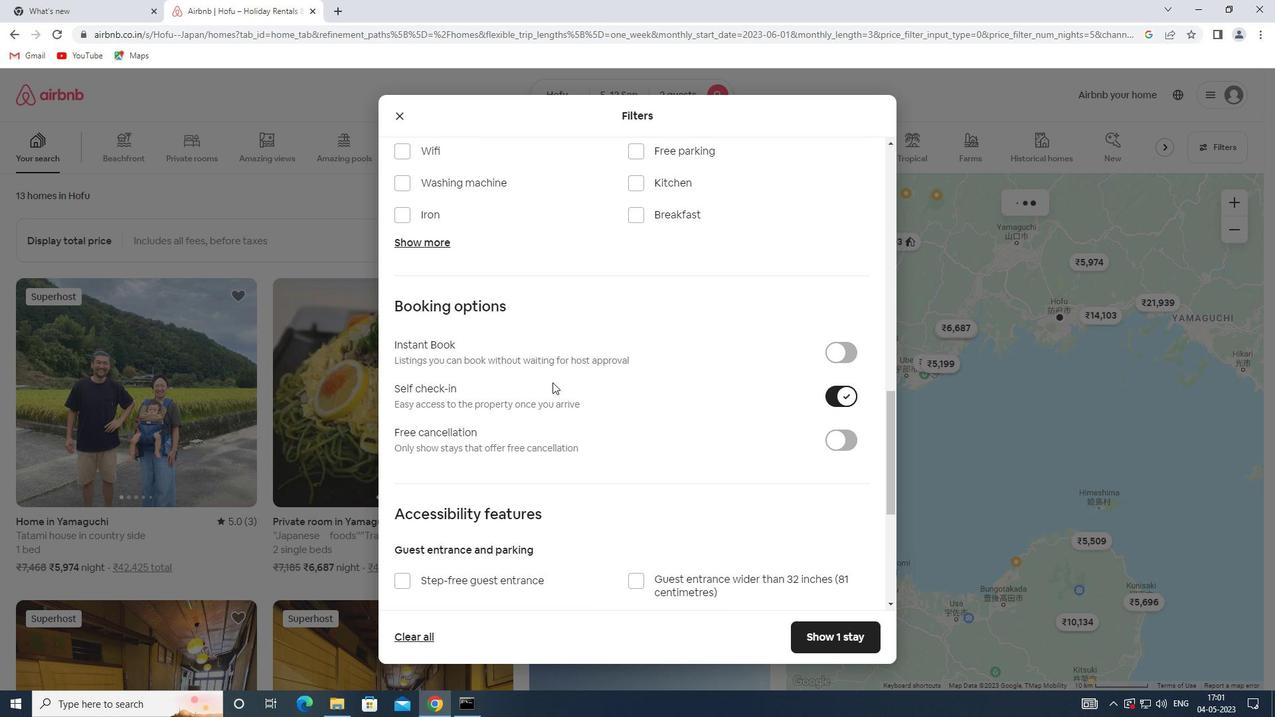 
Action: Mouse scrolled (552, 382) with delta (0, 0)
Screenshot: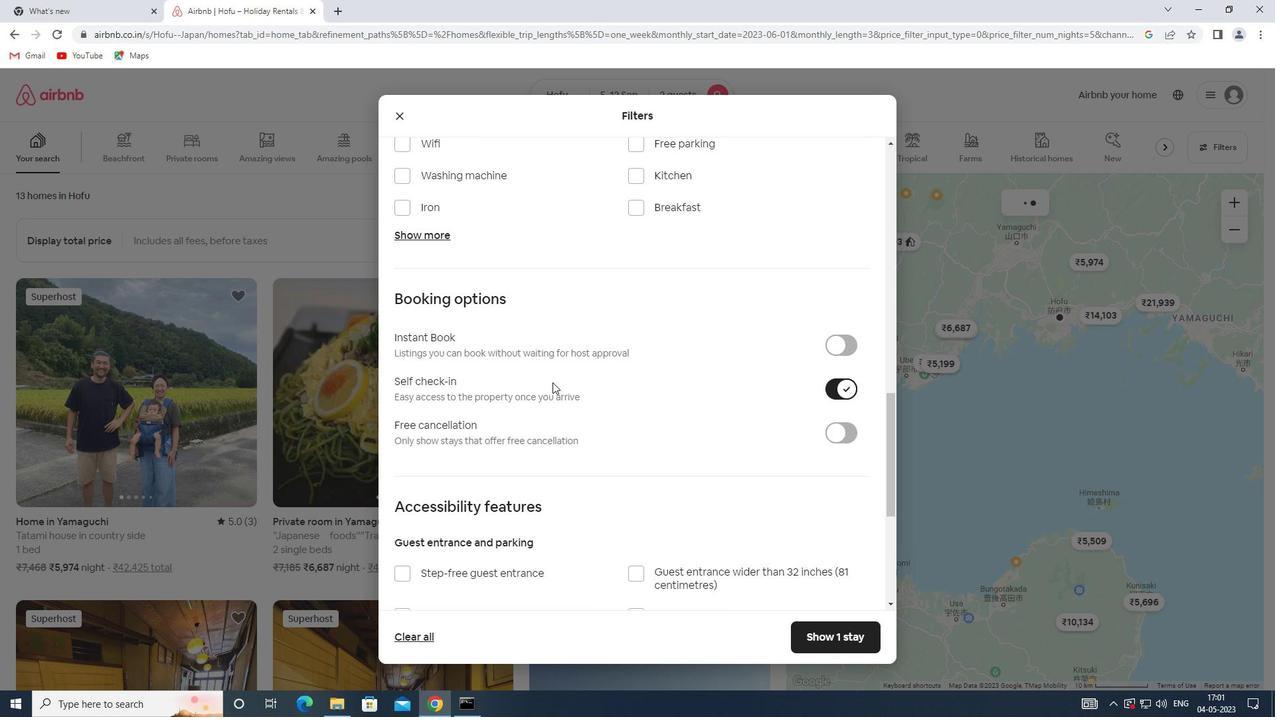 
Action: Mouse scrolled (552, 382) with delta (0, 0)
Screenshot: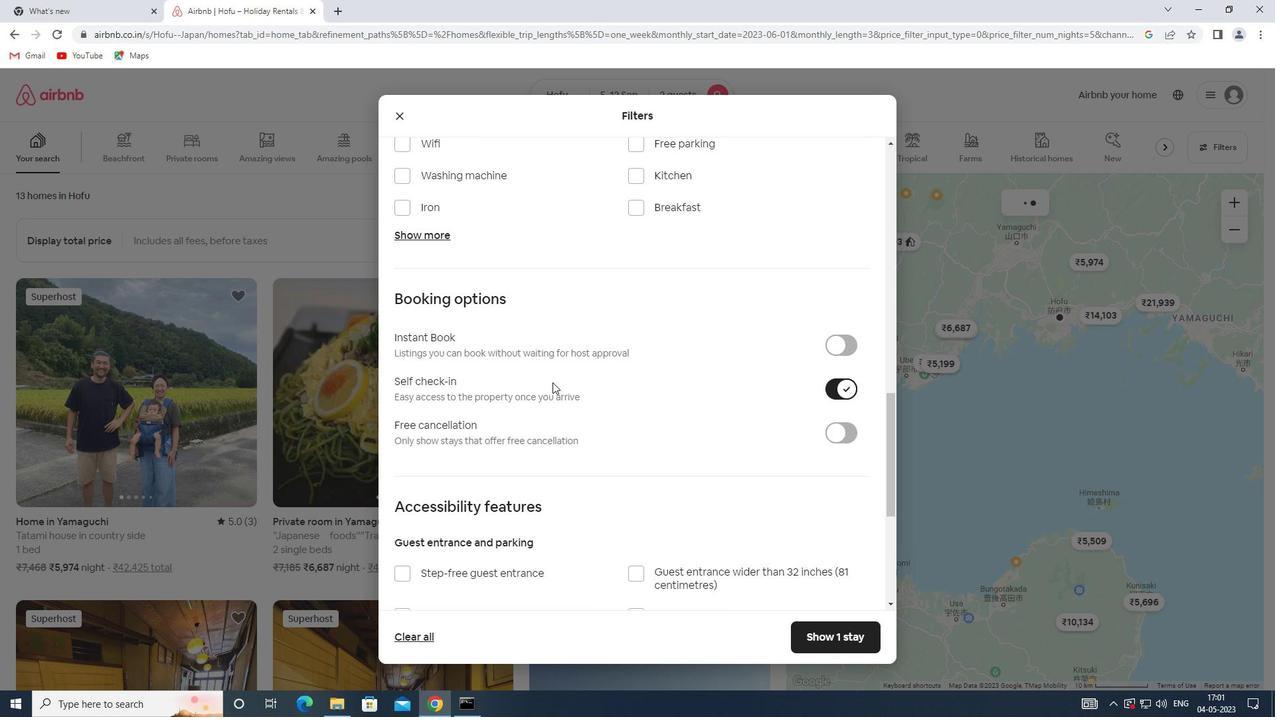 
Action: Mouse moved to (435, 566)
Screenshot: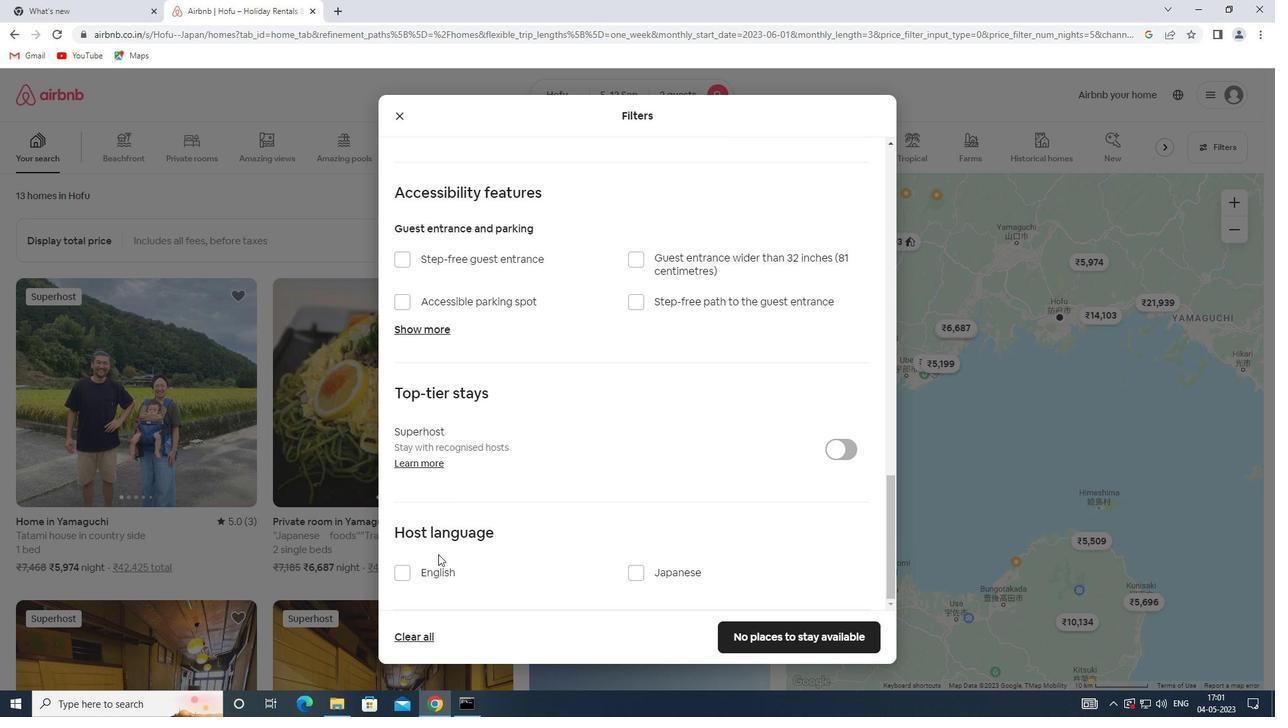 
Action: Mouse pressed left at (435, 566)
Screenshot: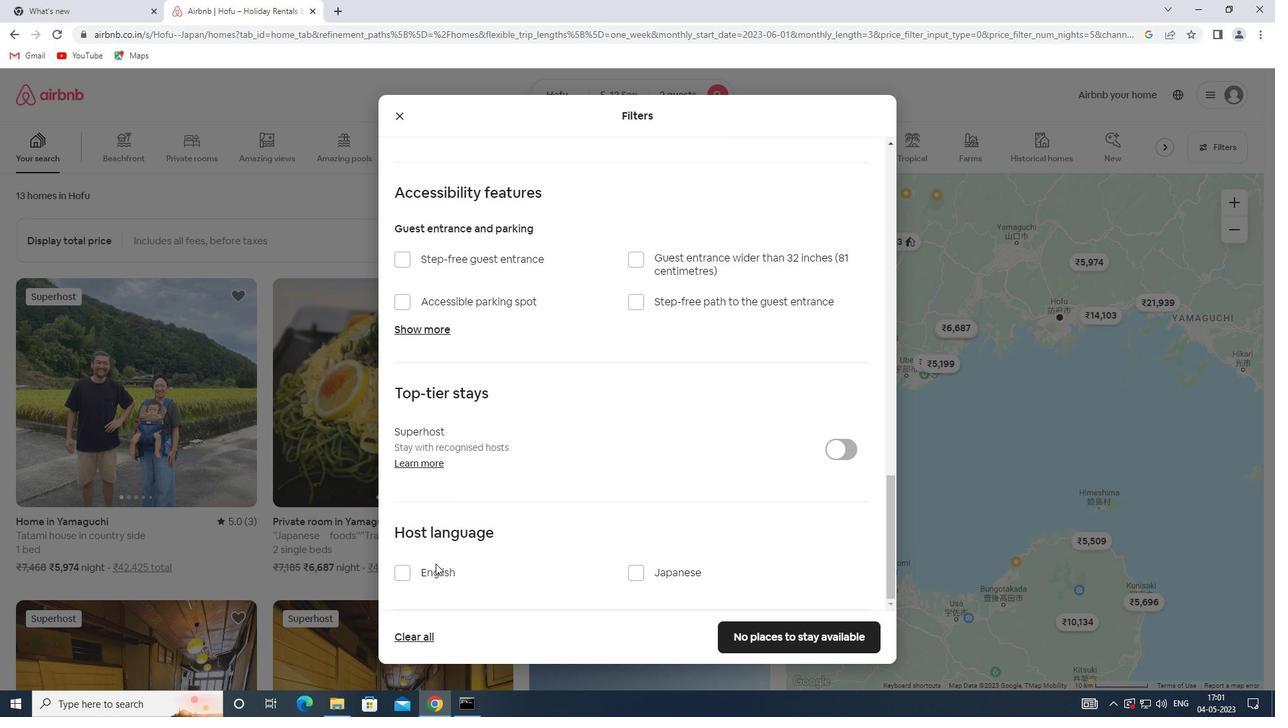 
Action: Mouse moved to (751, 642)
Screenshot: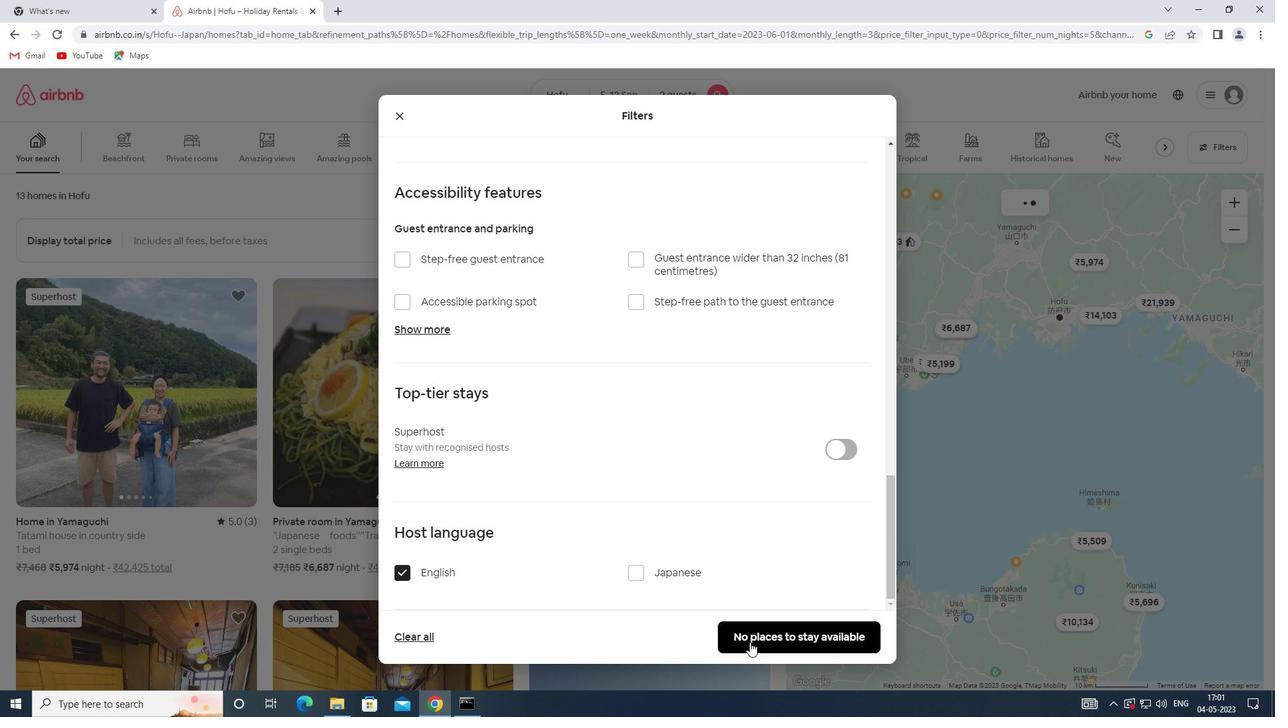 
Action: Mouse pressed left at (751, 642)
Screenshot: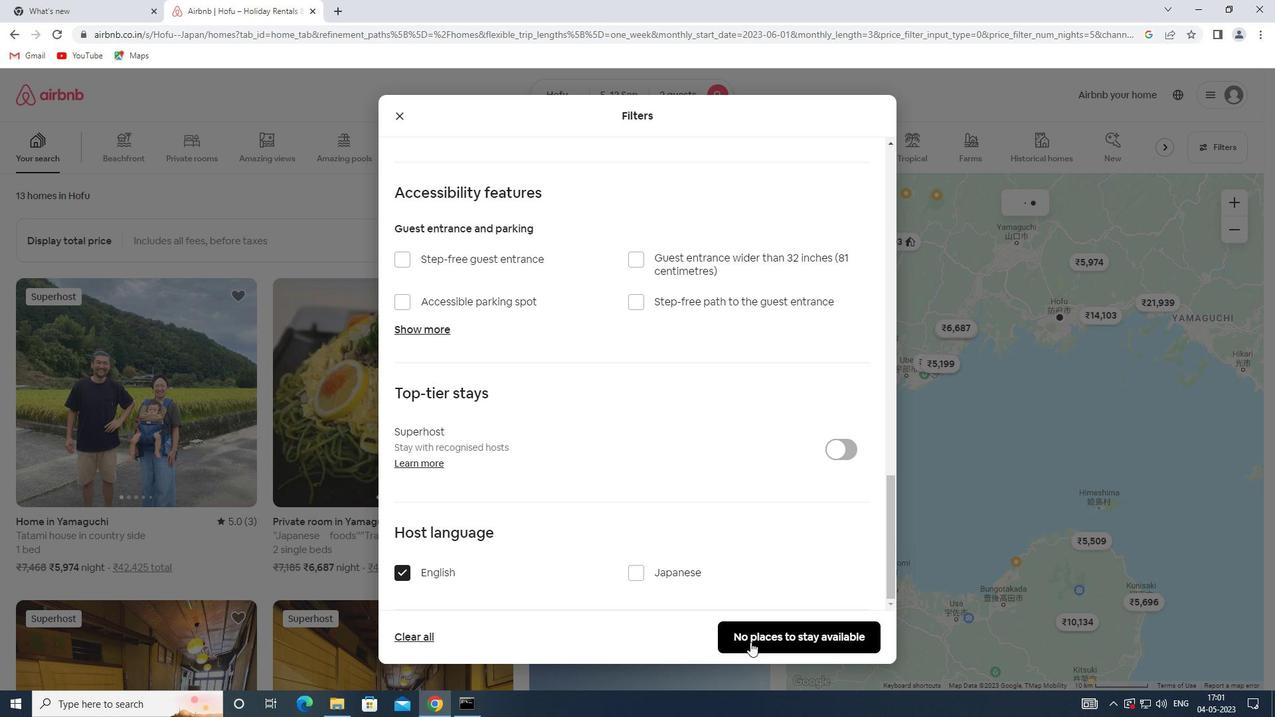 
